 Task: In the  document contract.pdf Download file as 'Open Document Format' Share this file with 'softage.1@softage.net' Insert the command  Suggesting 
Action: Mouse moved to (59, 104)
Screenshot: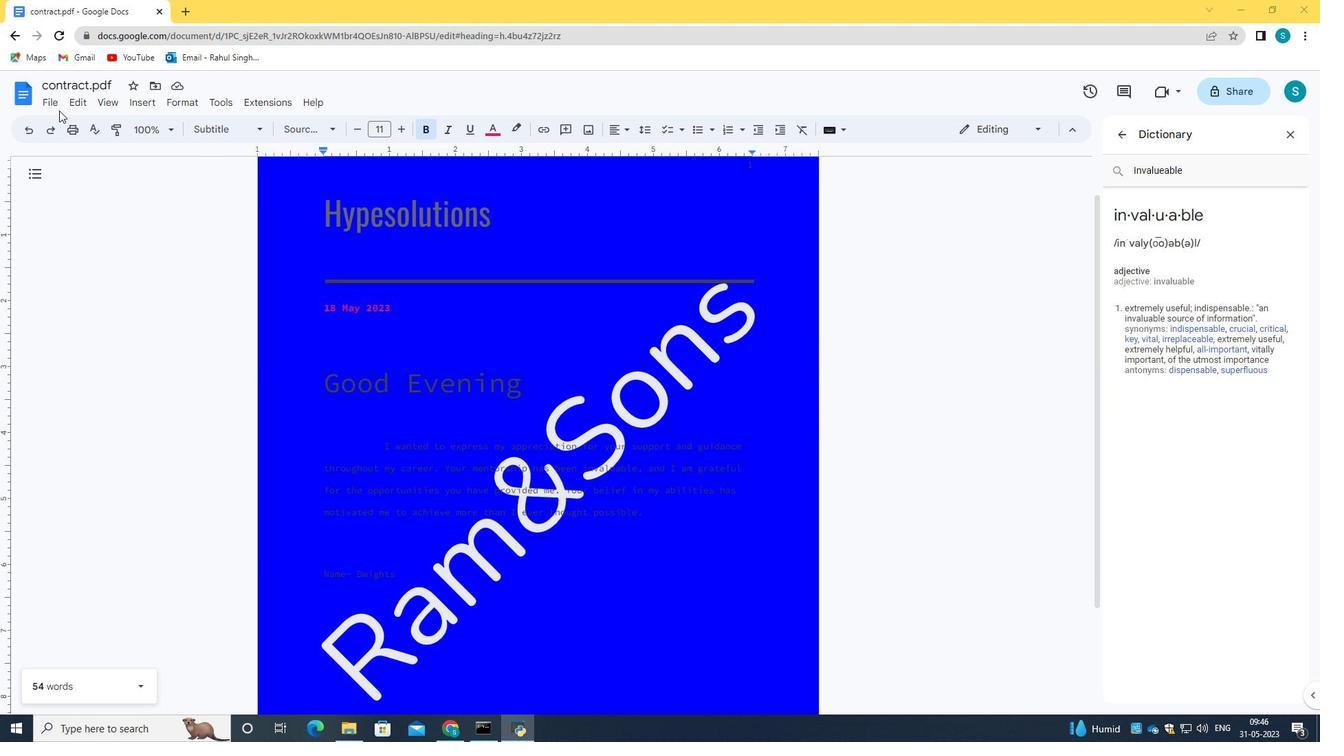 
Action: Mouse pressed left at (59, 104)
Screenshot: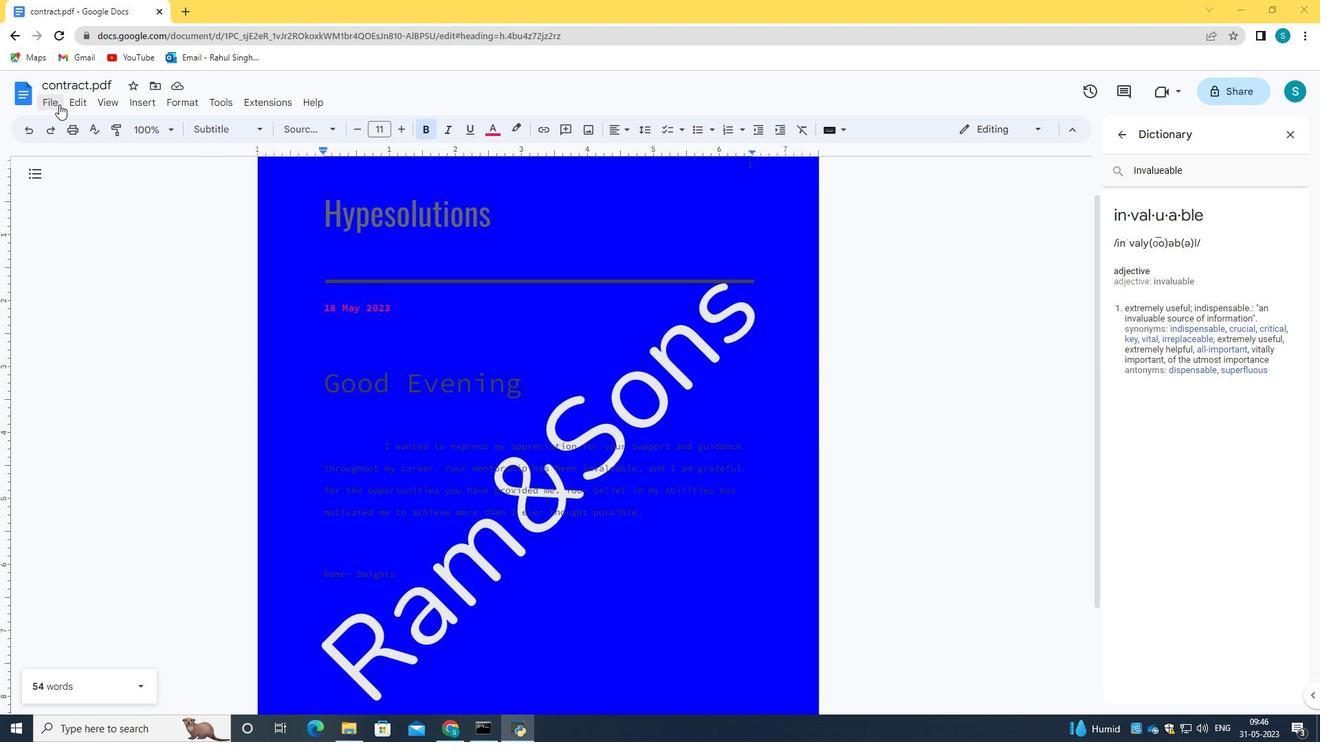 
Action: Mouse moved to (129, 249)
Screenshot: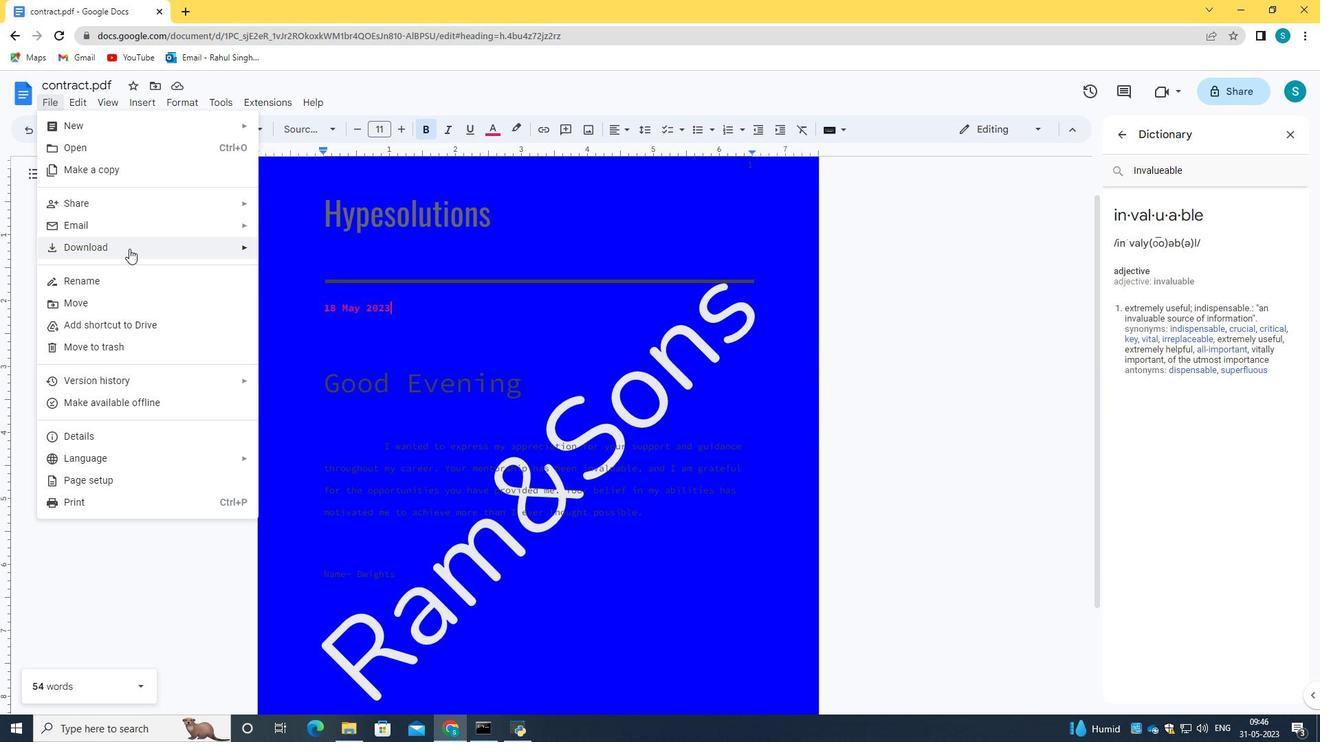 
Action: Mouse pressed left at (129, 249)
Screenshot: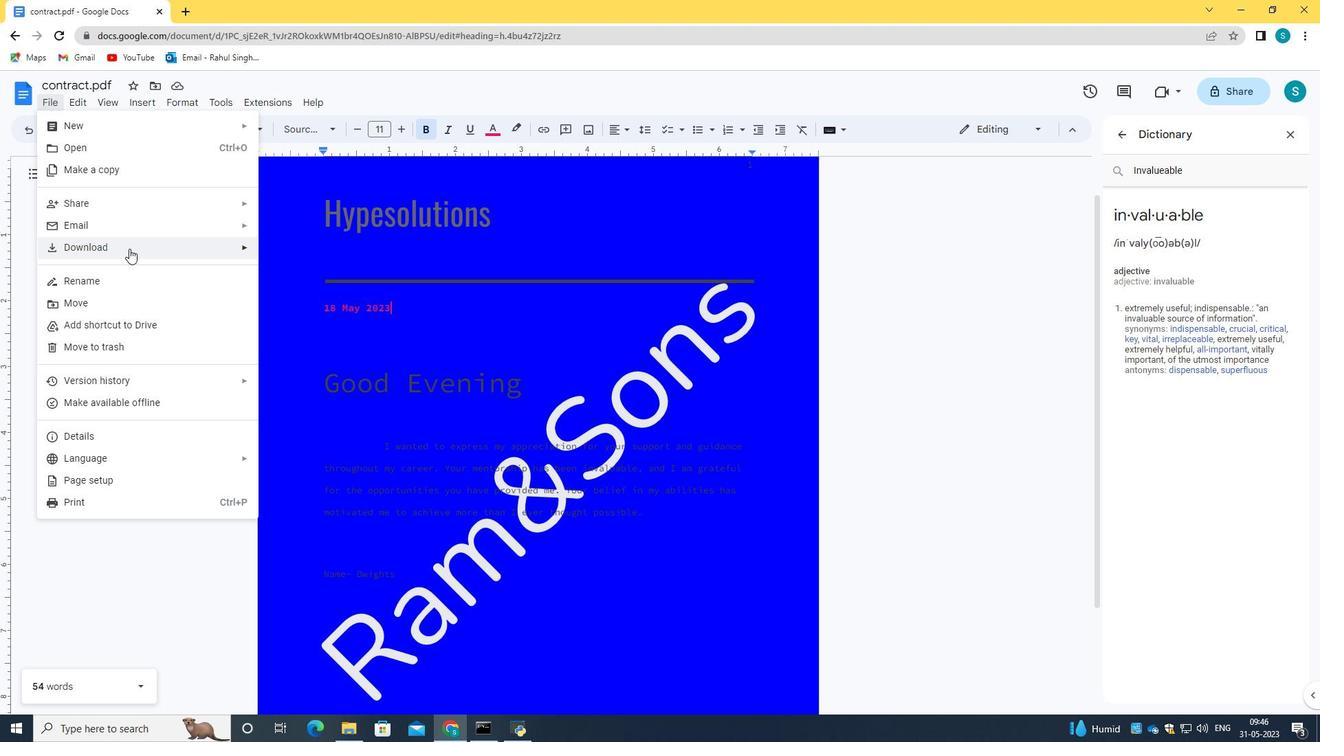
Action: Mouse moved to (334, 277)
Screenshot: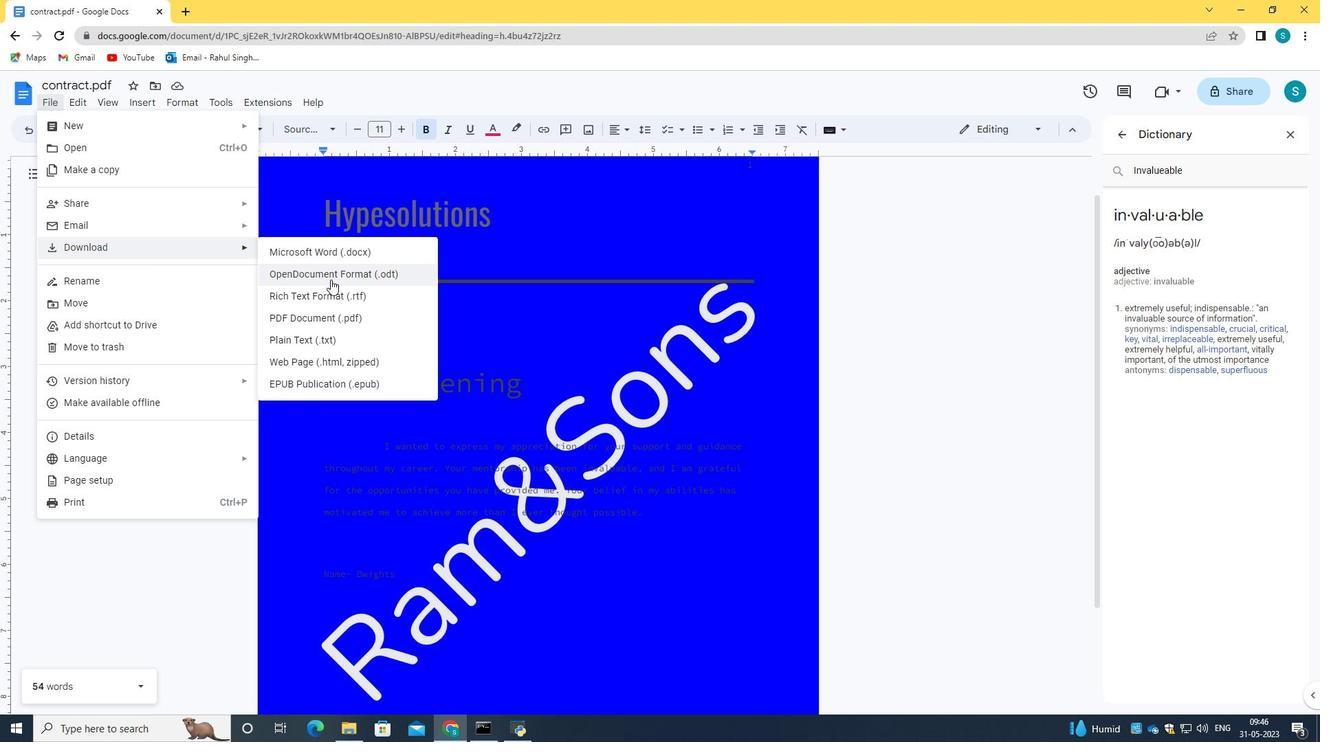 
Action: Mouse pressed left at (334, 277)
Screenshot: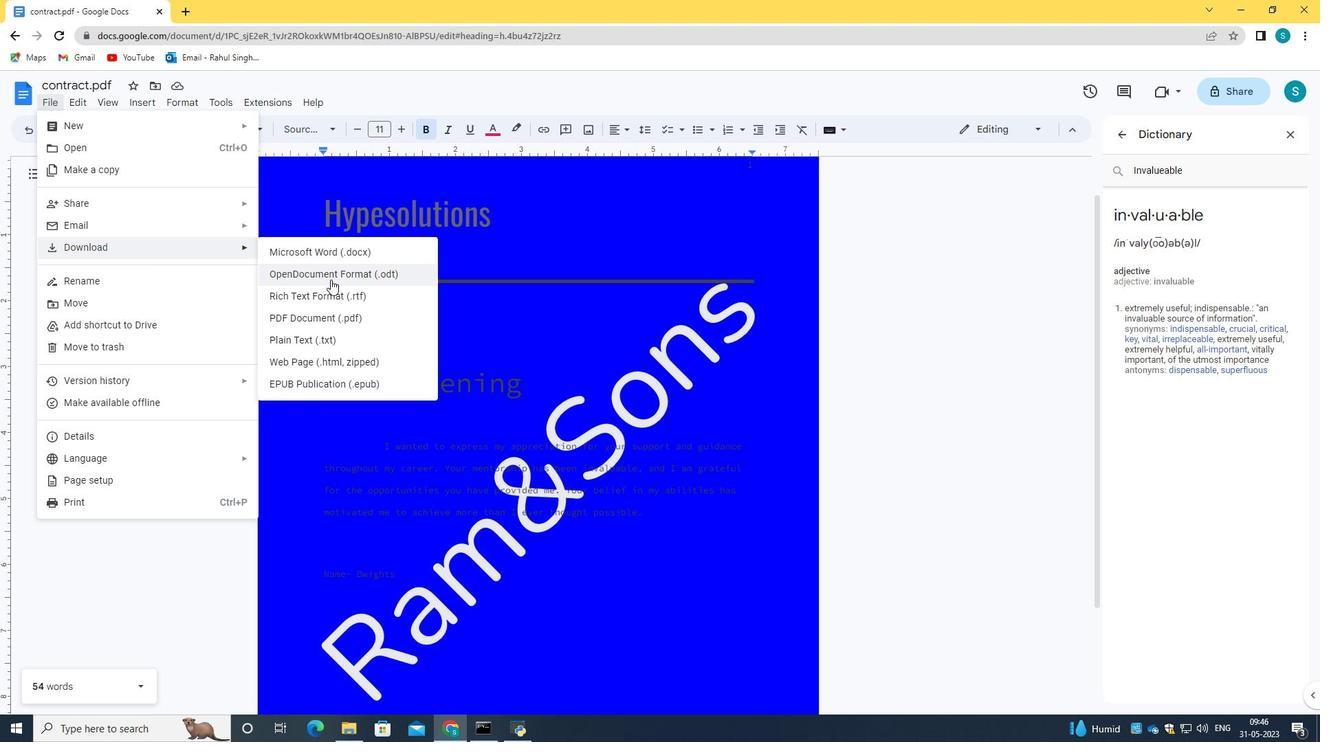 
Action: Mouse moved to (99, 698)
Screenshot: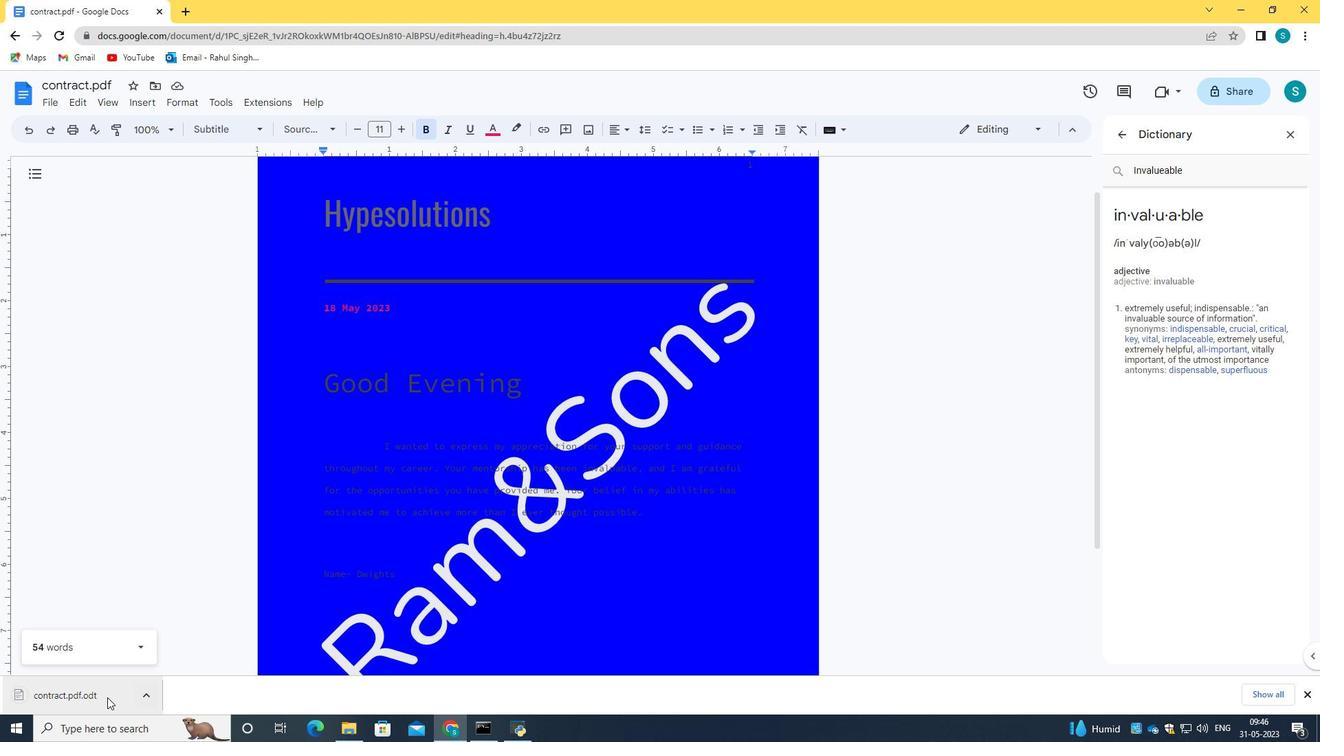 
Action: Mouse pressed left at (99, 698)
Screenshot: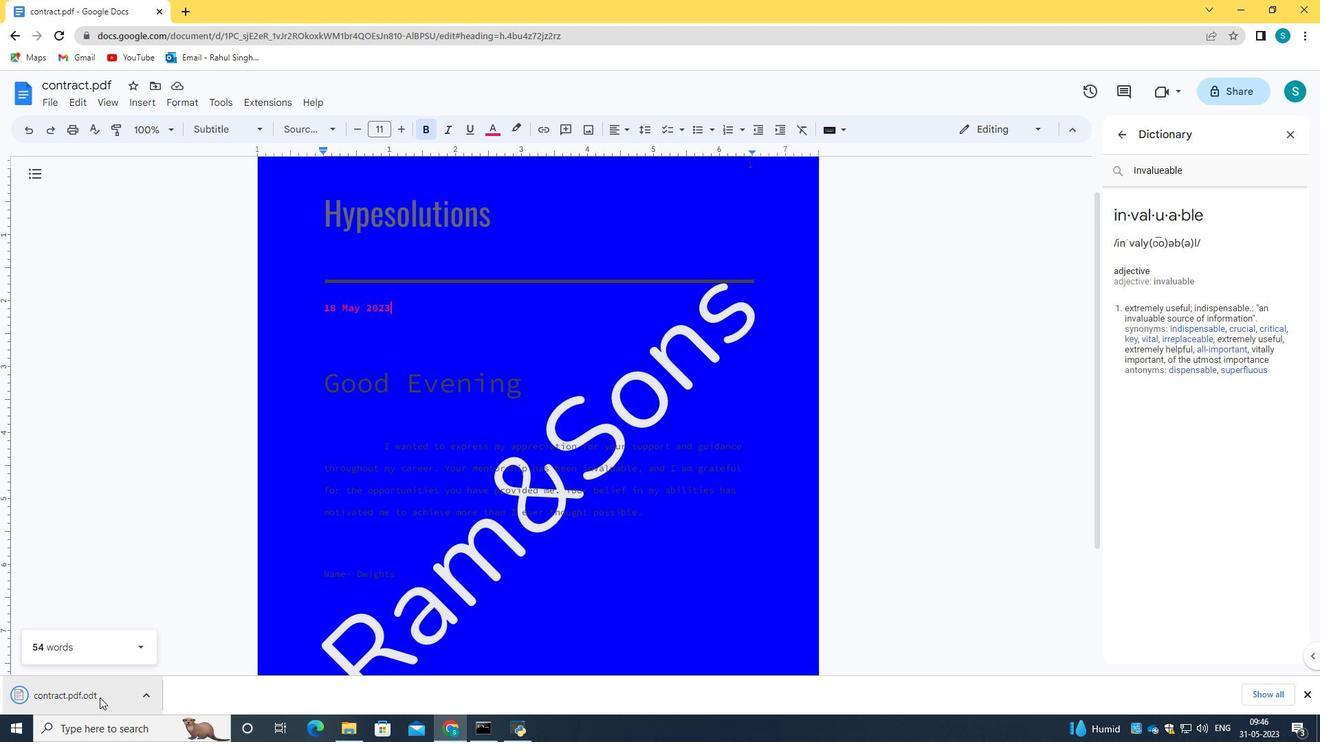 
Action: Mouse moved to (15, 28)
Screenshot: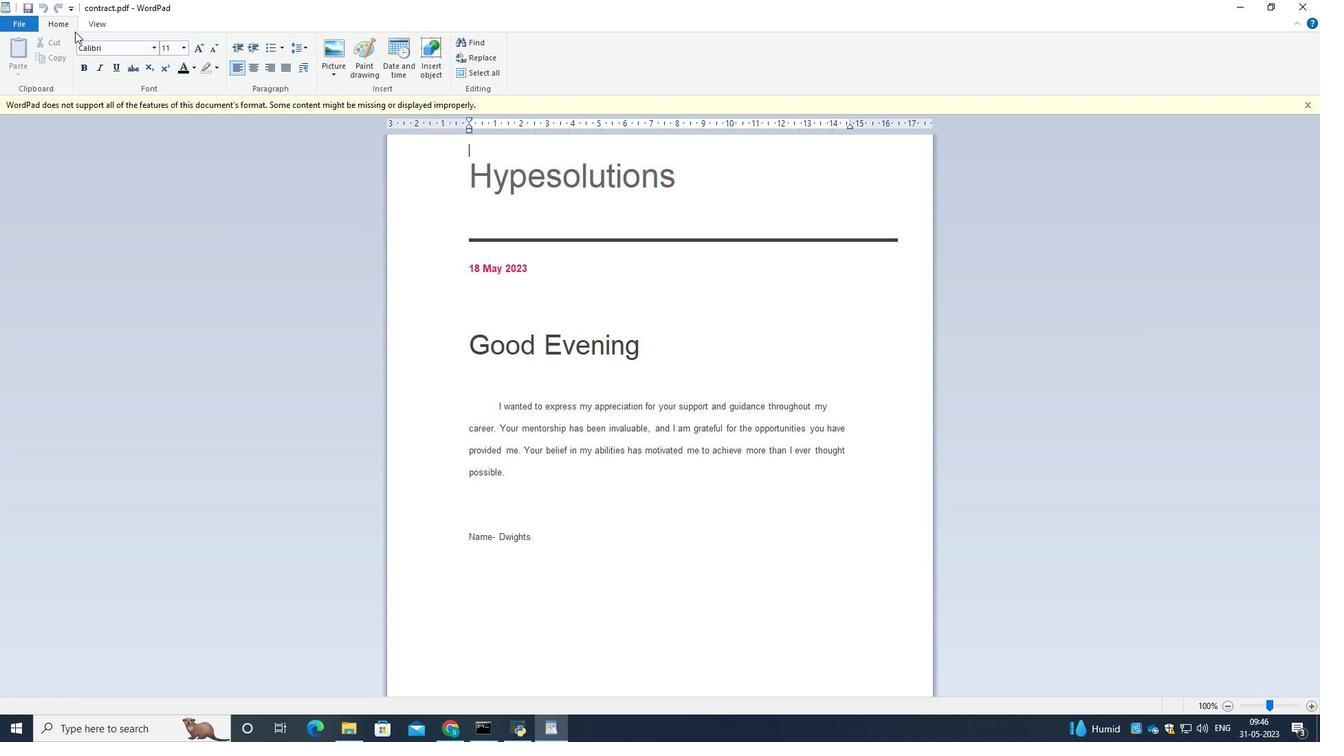 
Action: Mouse pressed left at (15, 28)
Screenshot: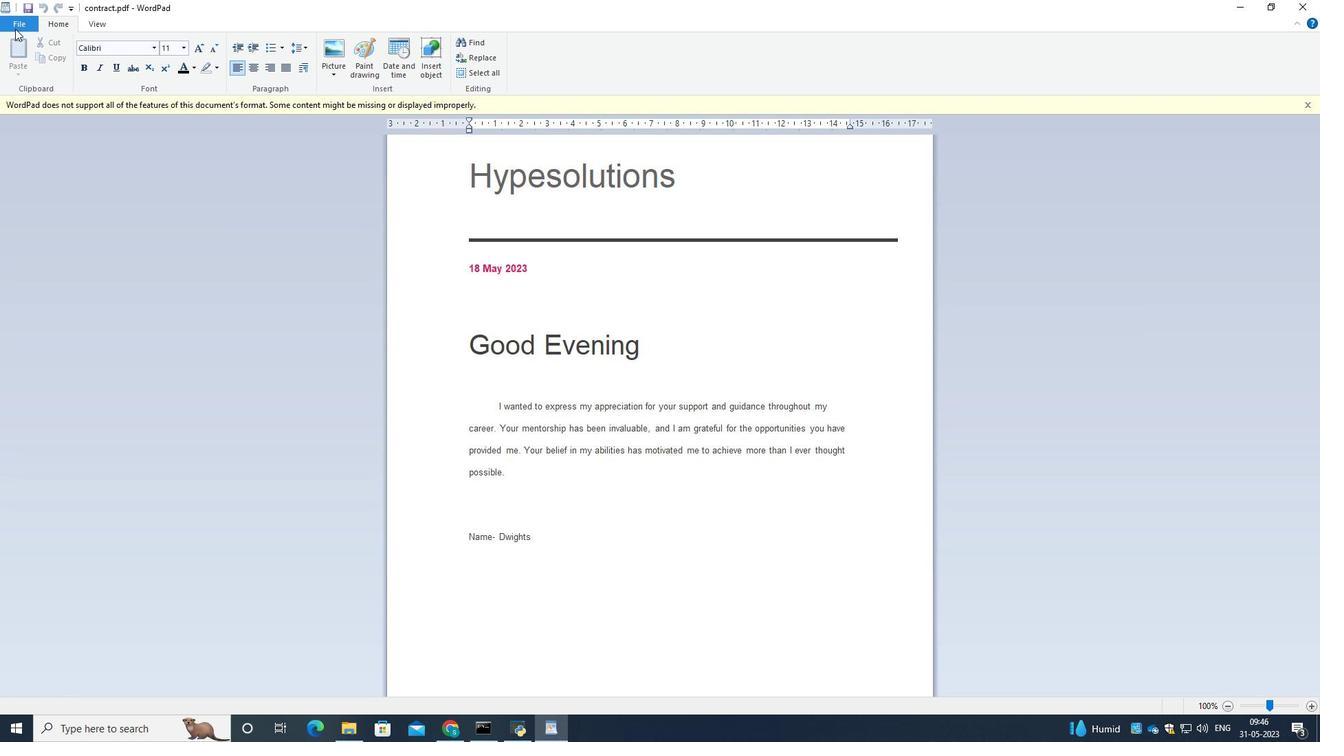 
Action: Mouse moved to (168, 478)
Screenshot: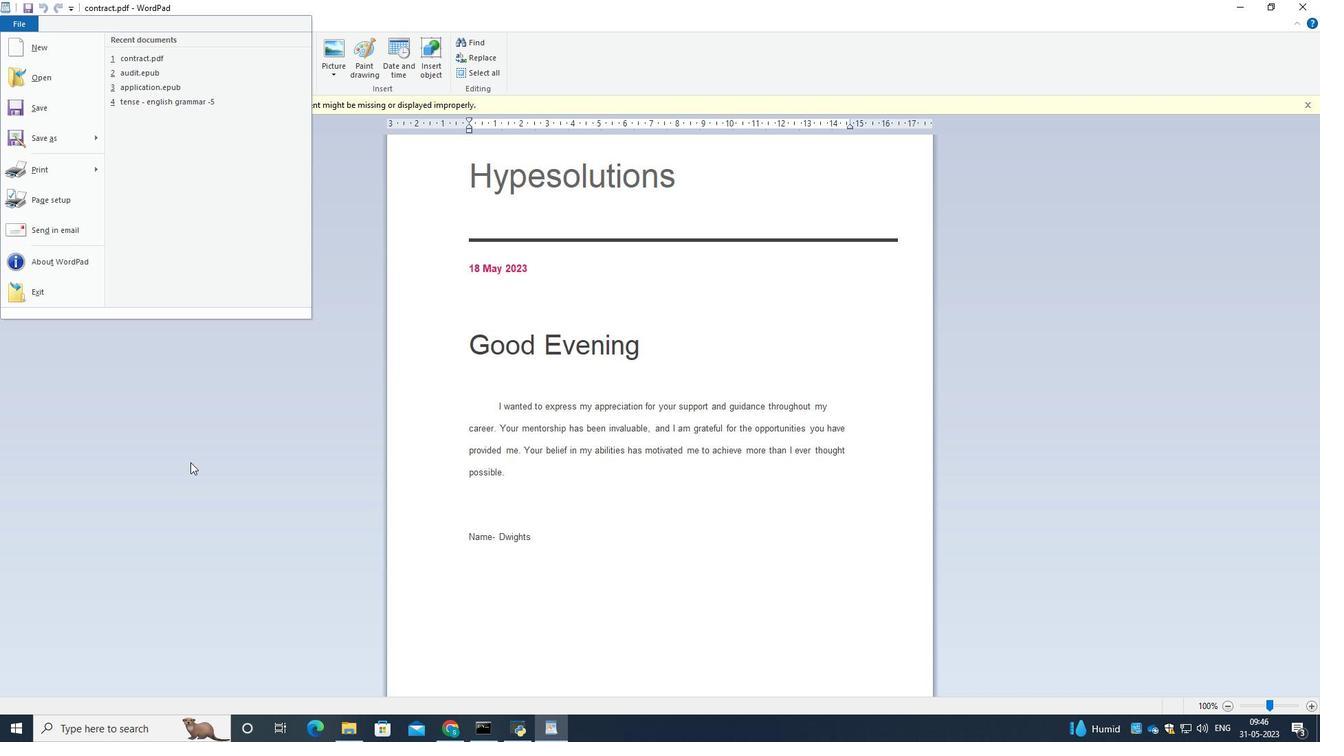 
Action: Mouse pressed left at (168, 478)
Screenshot: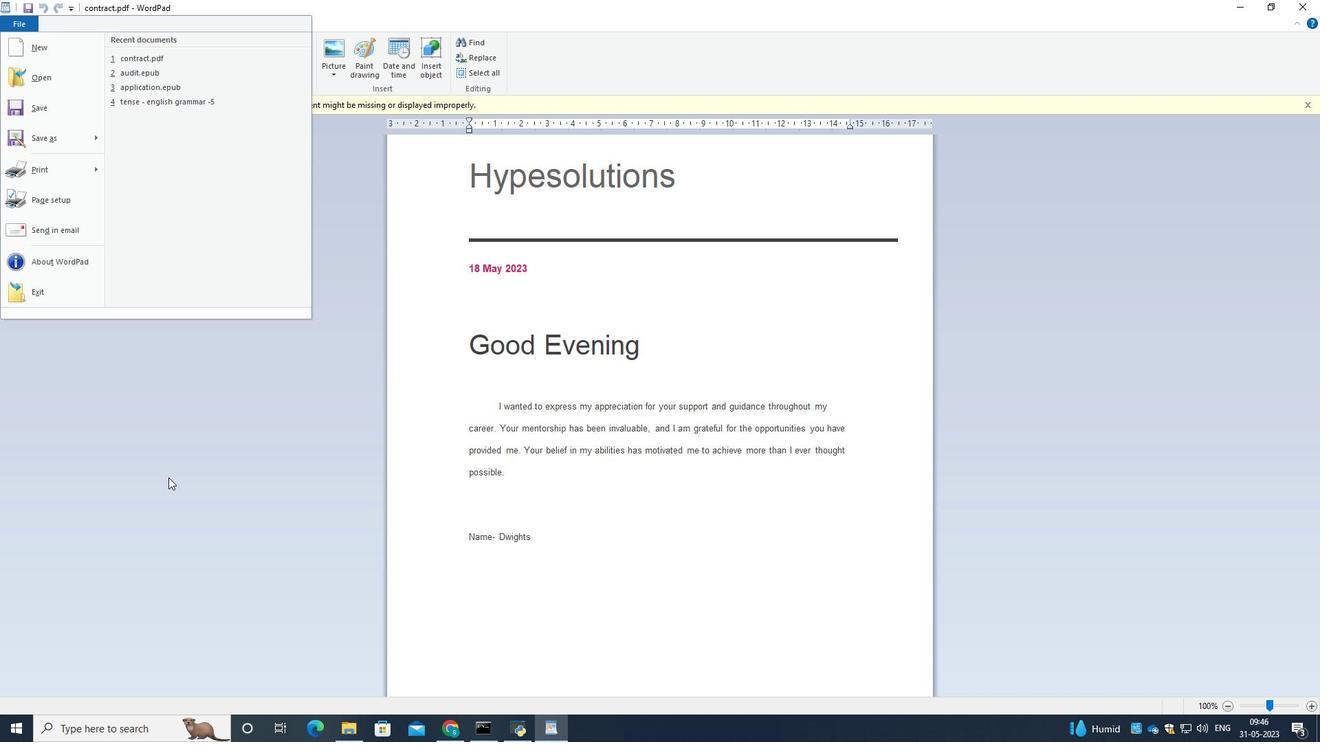 
Action: Mouse moved to (63, 20)
Screenshot: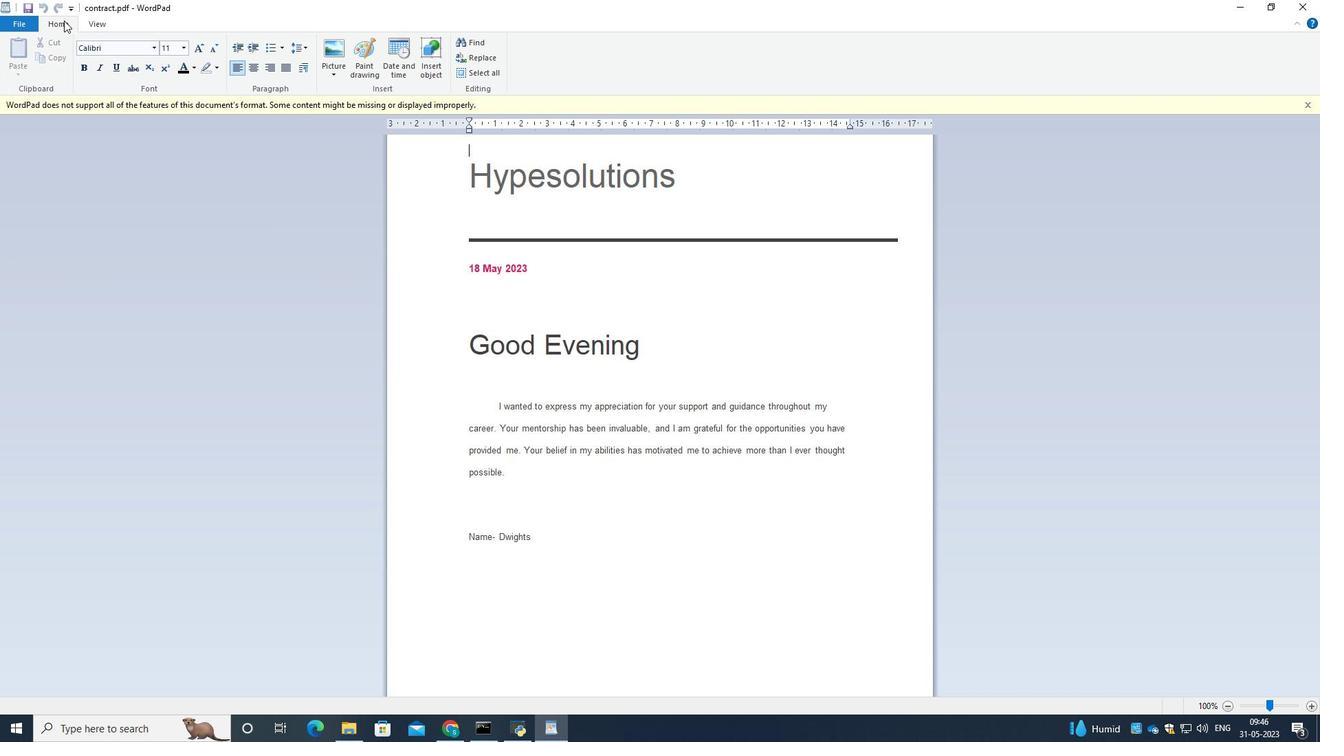 
Action: Mouse pressed left at (63, 20)
Screenshot: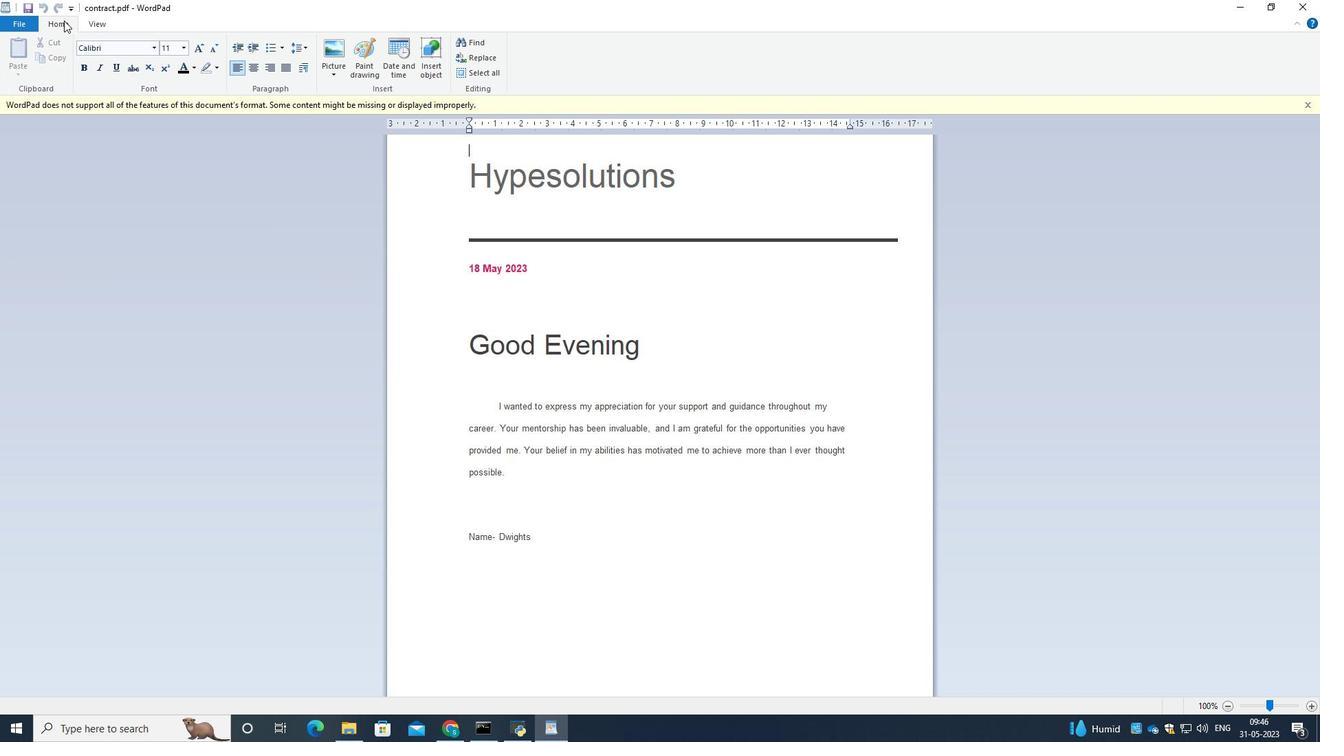 
Action: Mouse moved to (62, 23)
Screenshot: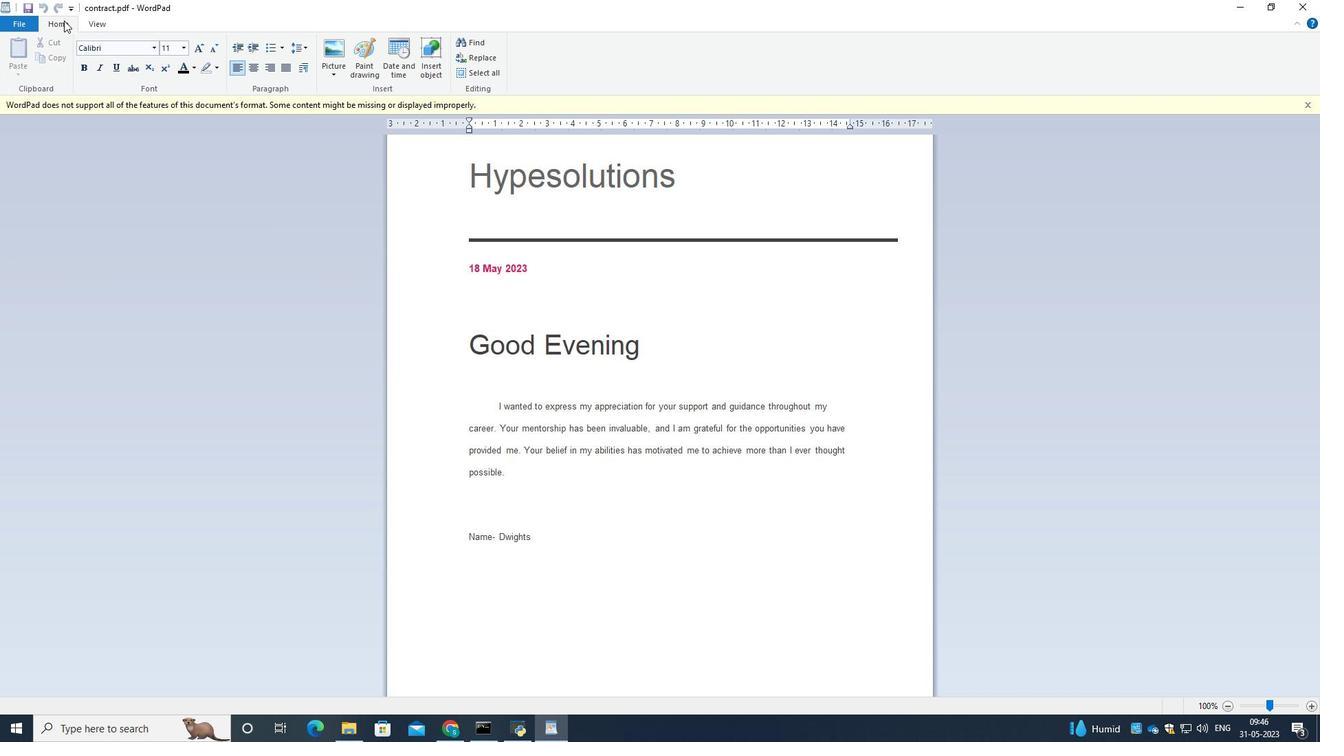 
Action: Mouse pressed left at (62, 23)
Screenshot: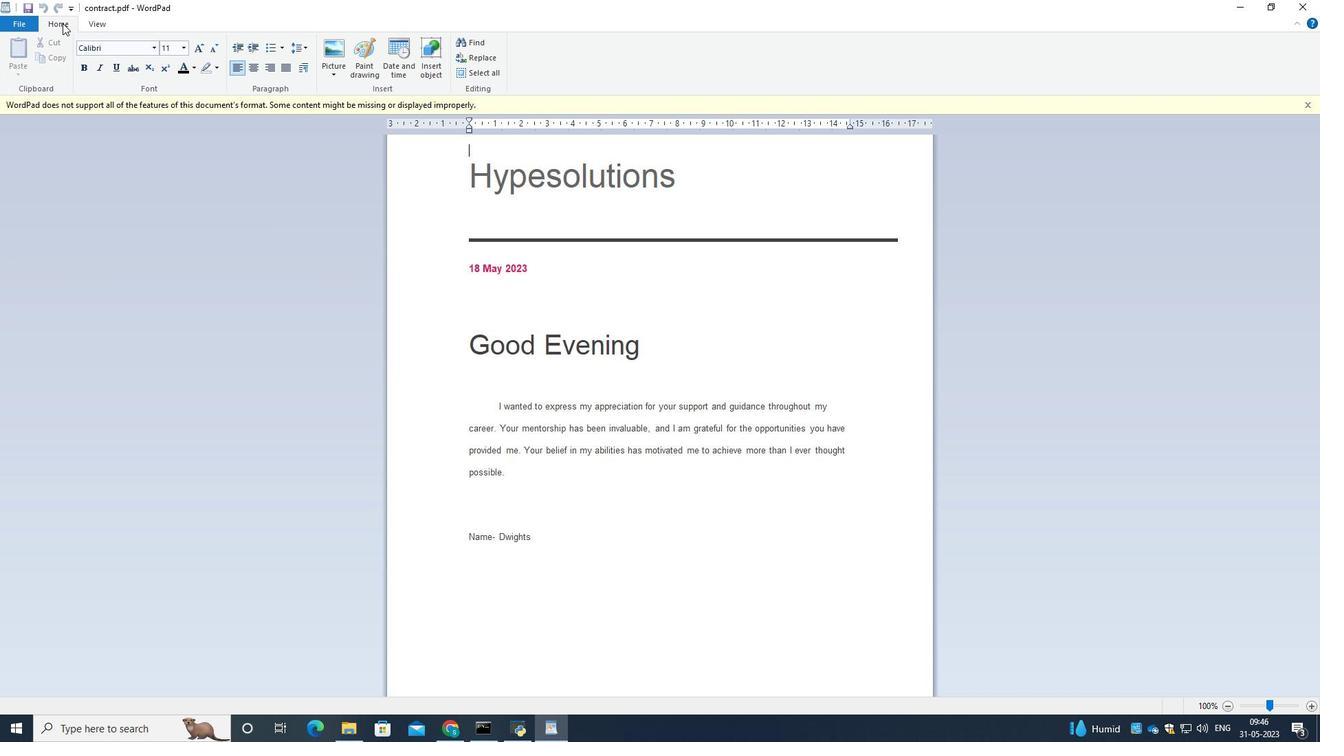 
Action: Mouse moved to (1320, 3)
Screenshot: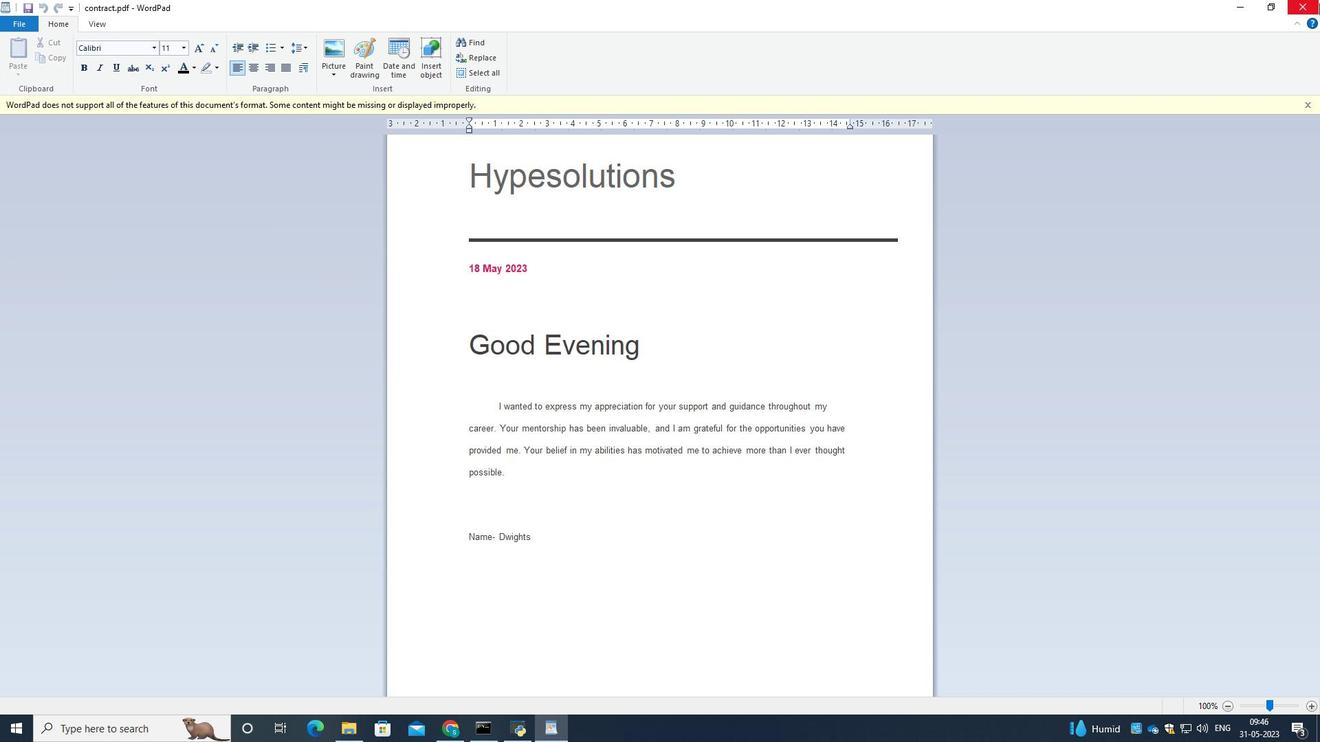 
Action: Mouse pressed left at (1320, 3)
Screenshot: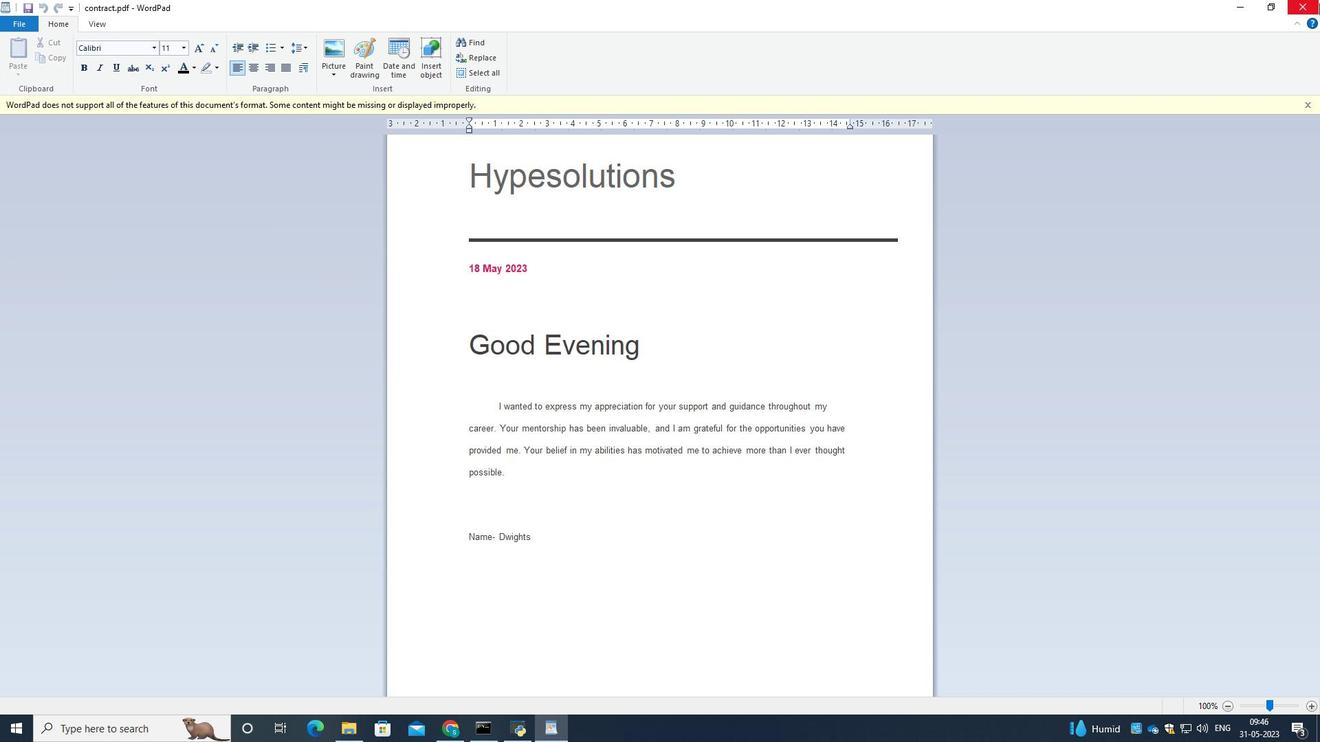 
Action: Mouse moved to (45, 103)
Screenshot: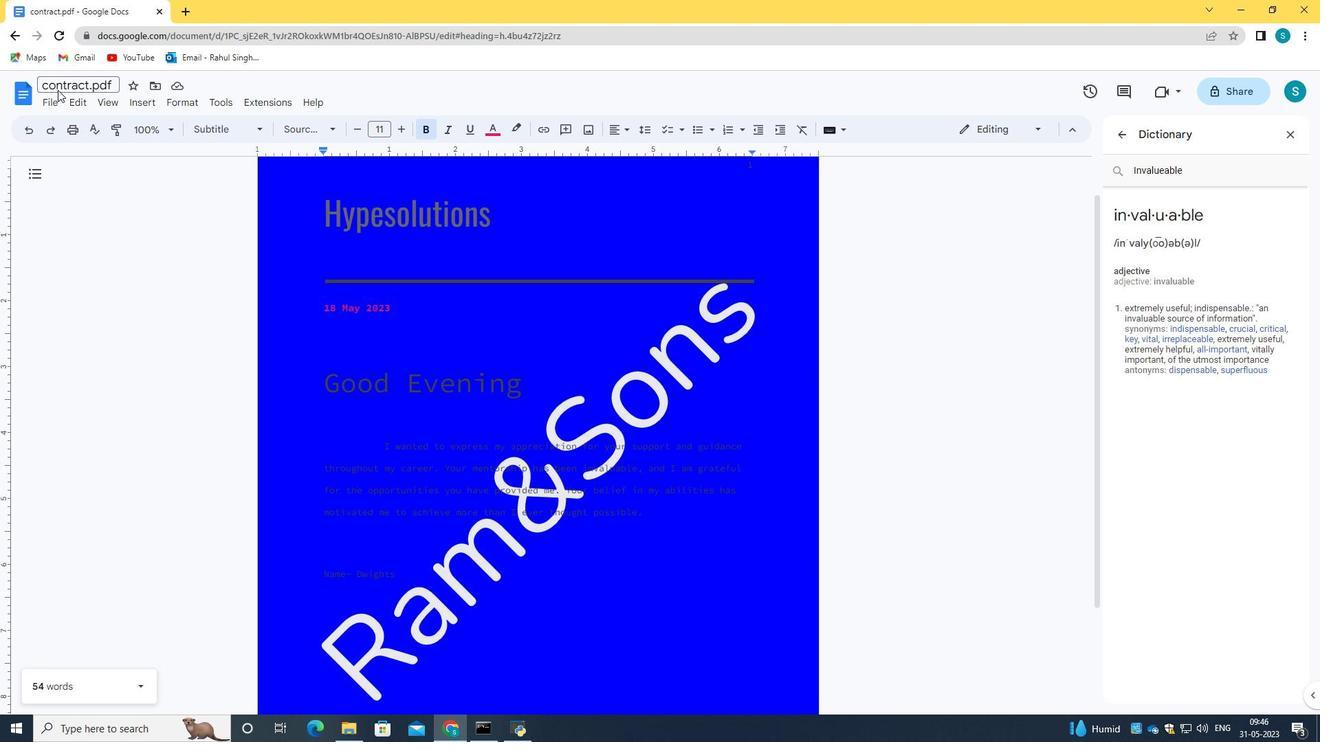 
Action: Mouse pressed left at (45, 103)
Screenshot: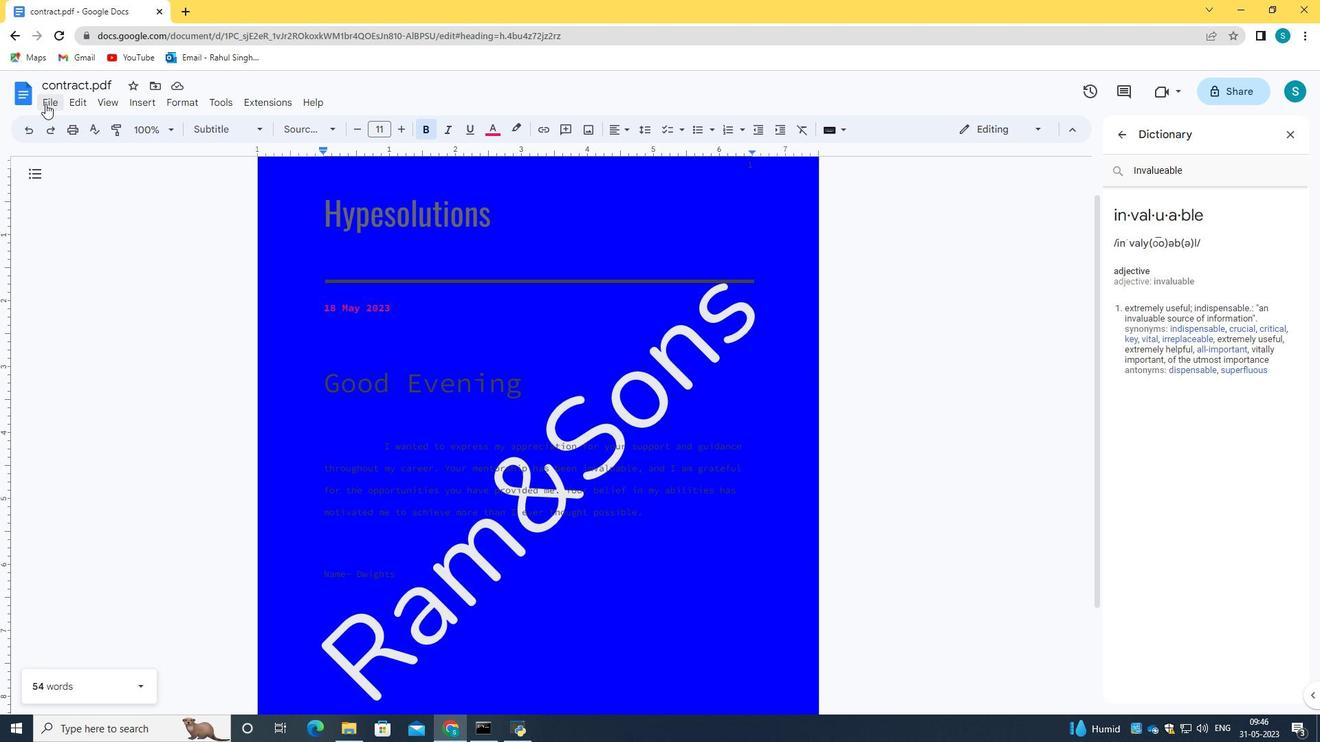 
Action: Mouse moved to (944, 263)
Screenshot: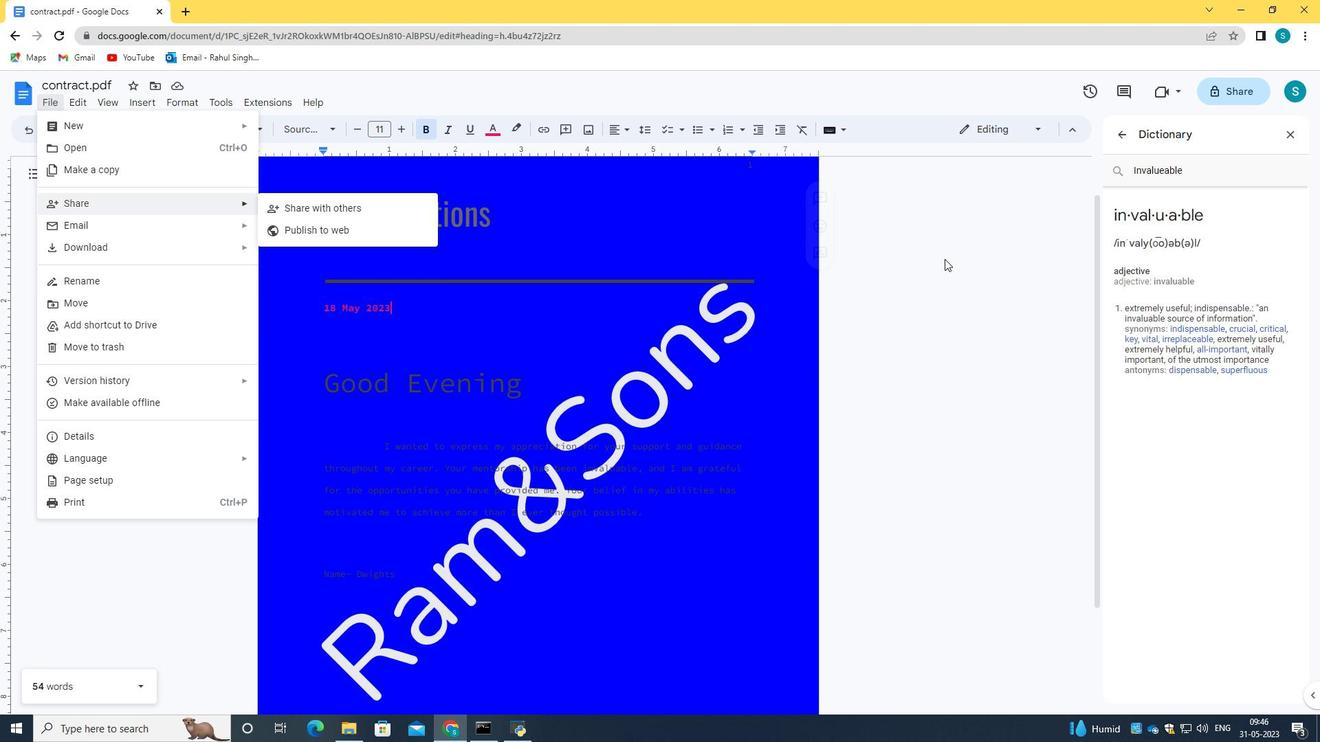 
Action: Mouse pressed left at (944, 263)
Screenshot: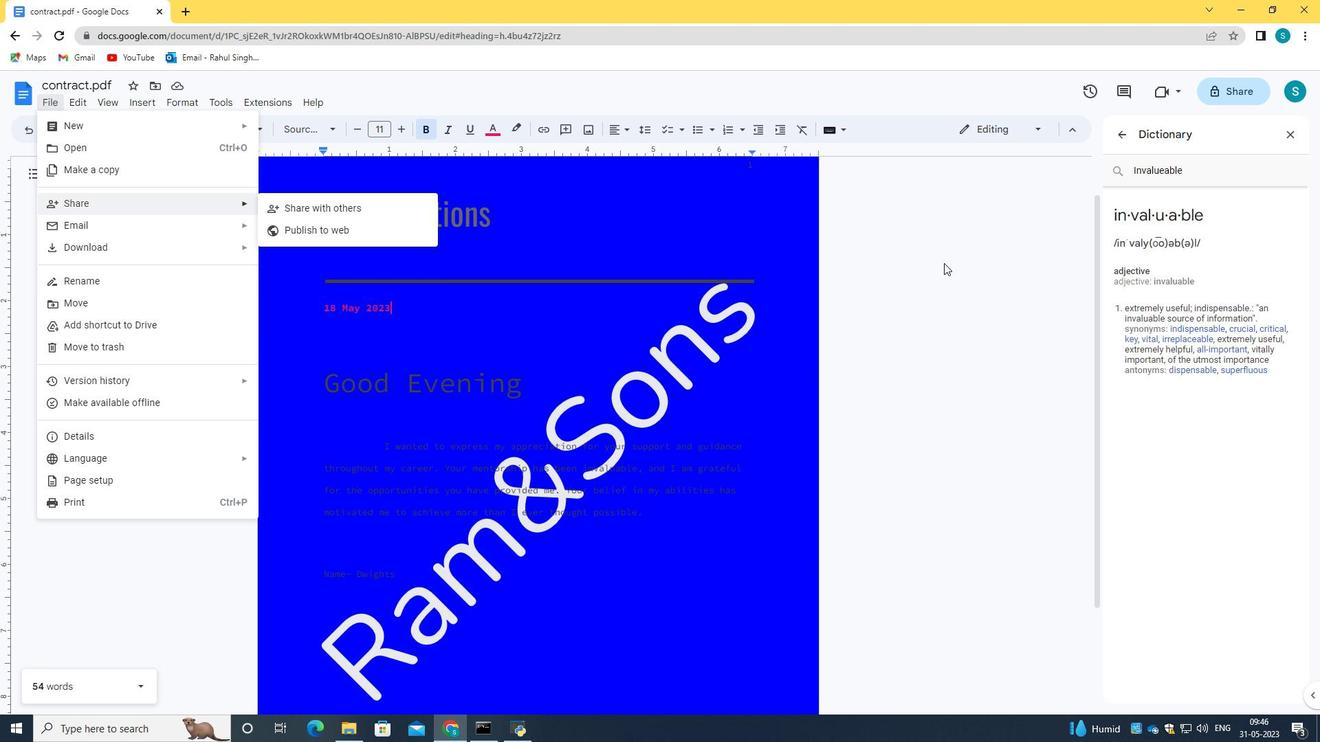 
Action: Mouse moved to (1306, 37)
Screenshot: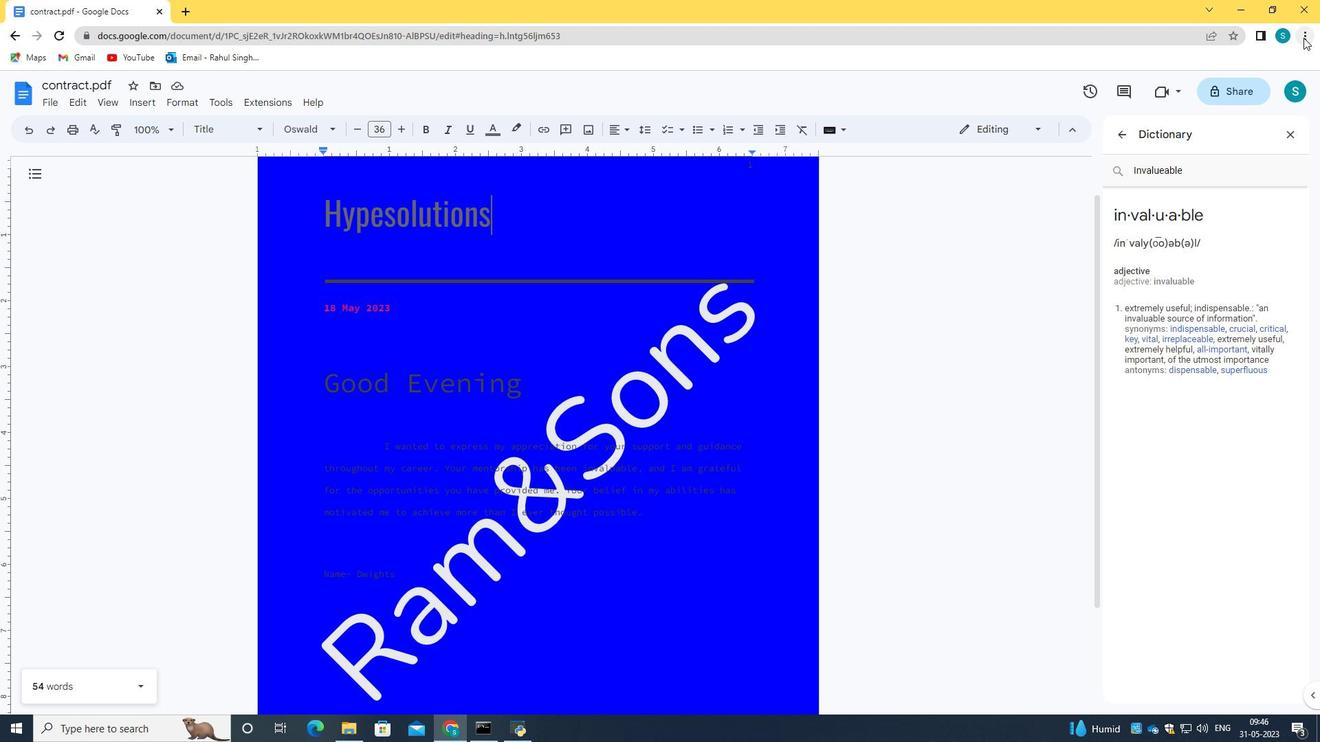 
Action: Mouse pressed left at (1305, 37)
Screenshot: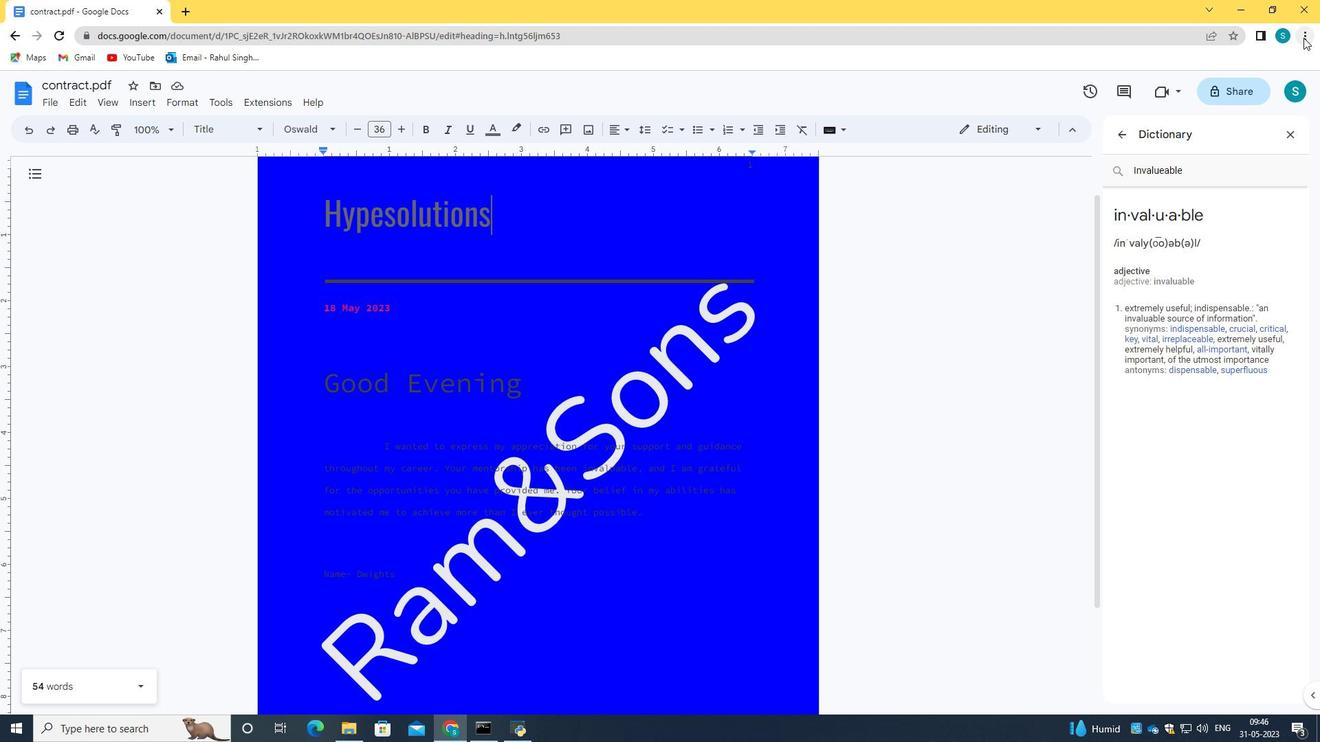 
Action: Mouse moved to (1232, 128)
Screenshot: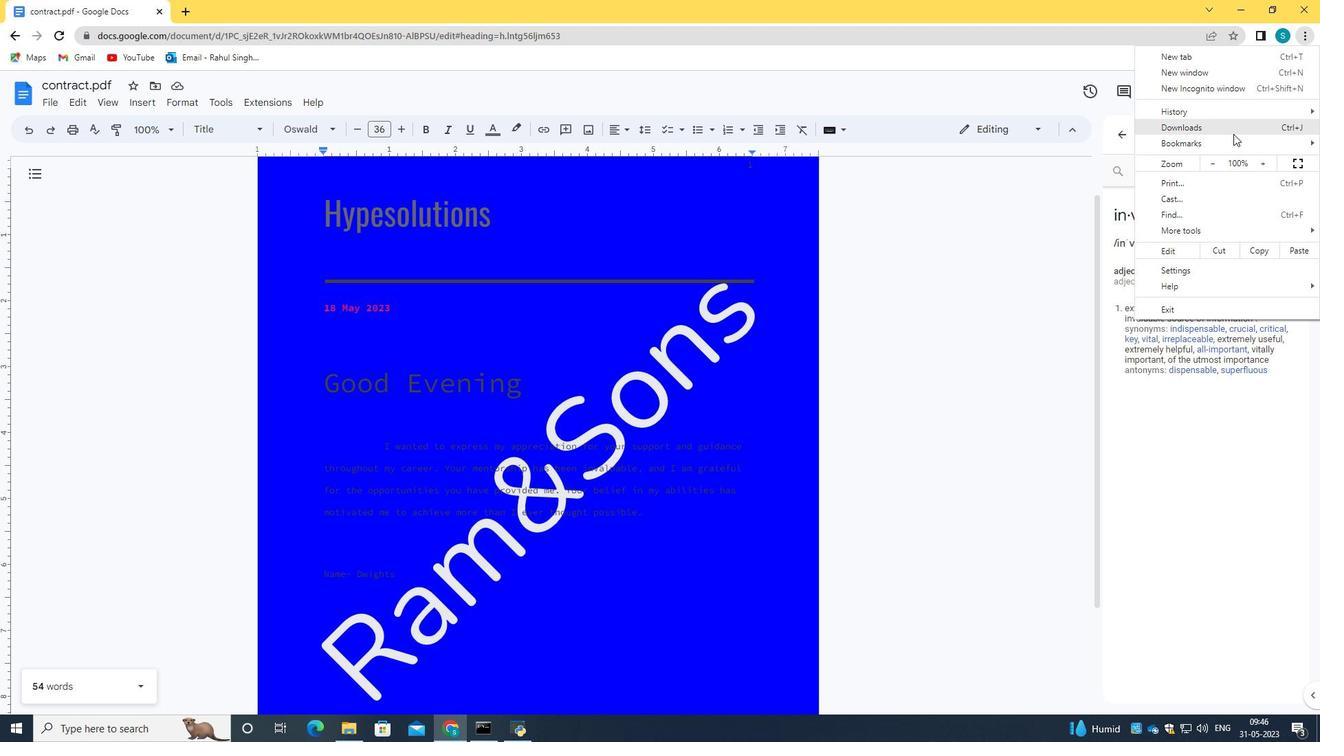 
Action: Mouse pressed left at (1232, 128)
Screenshot: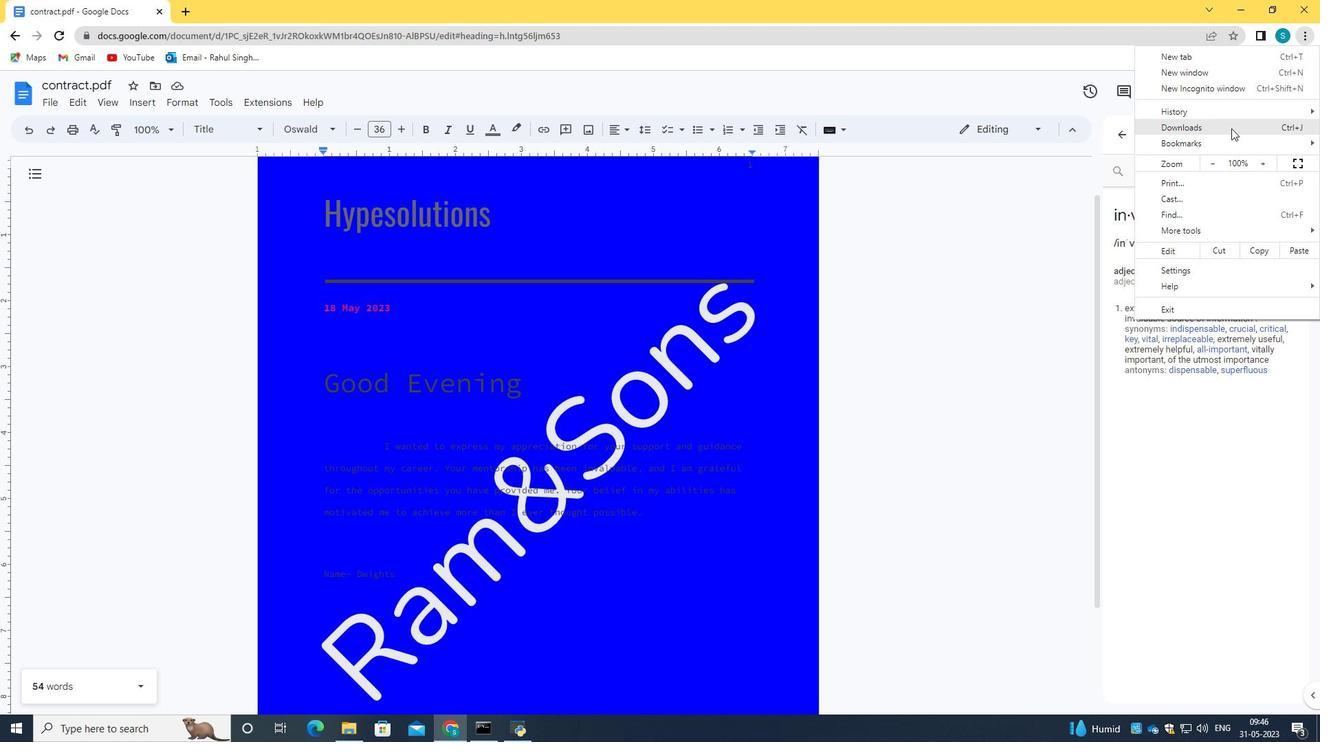 
Action: Mouse moved to (550, 221)
Screenshot: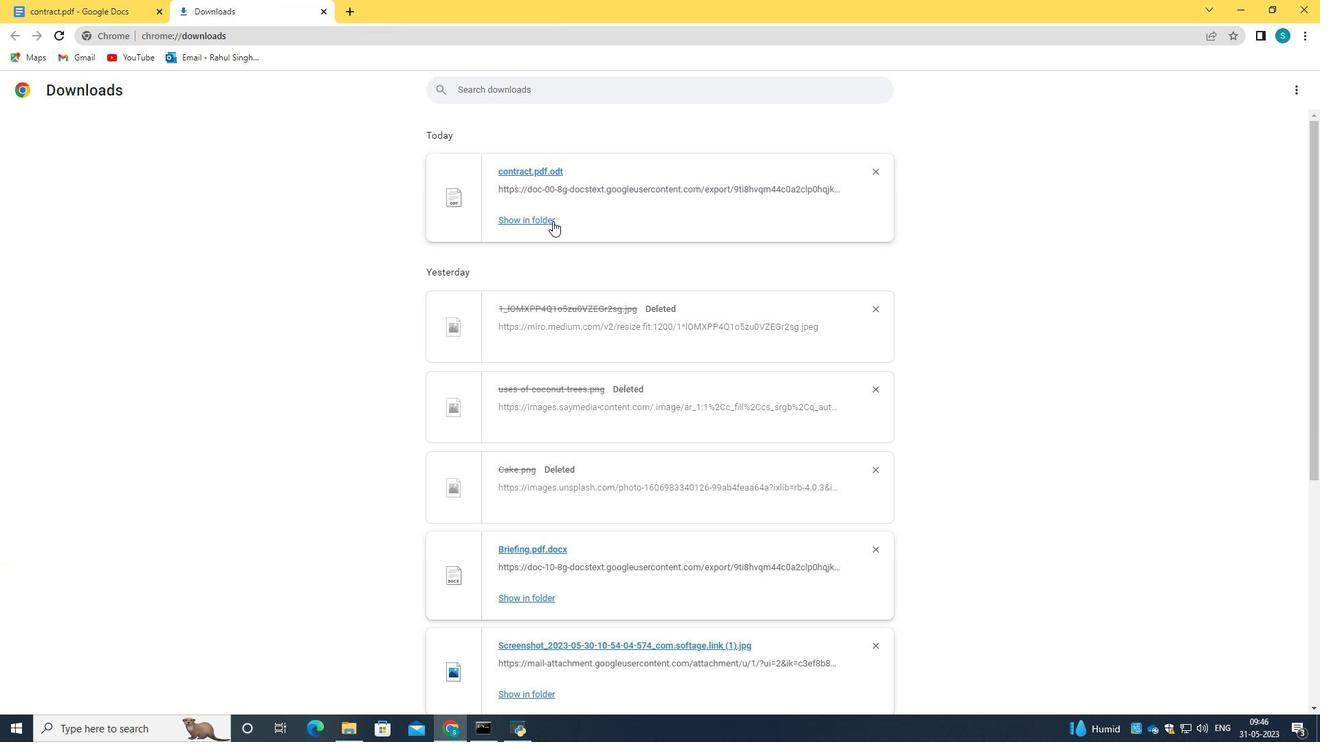 
Action: Mouse pressed left at (550, 221)
Screenshot: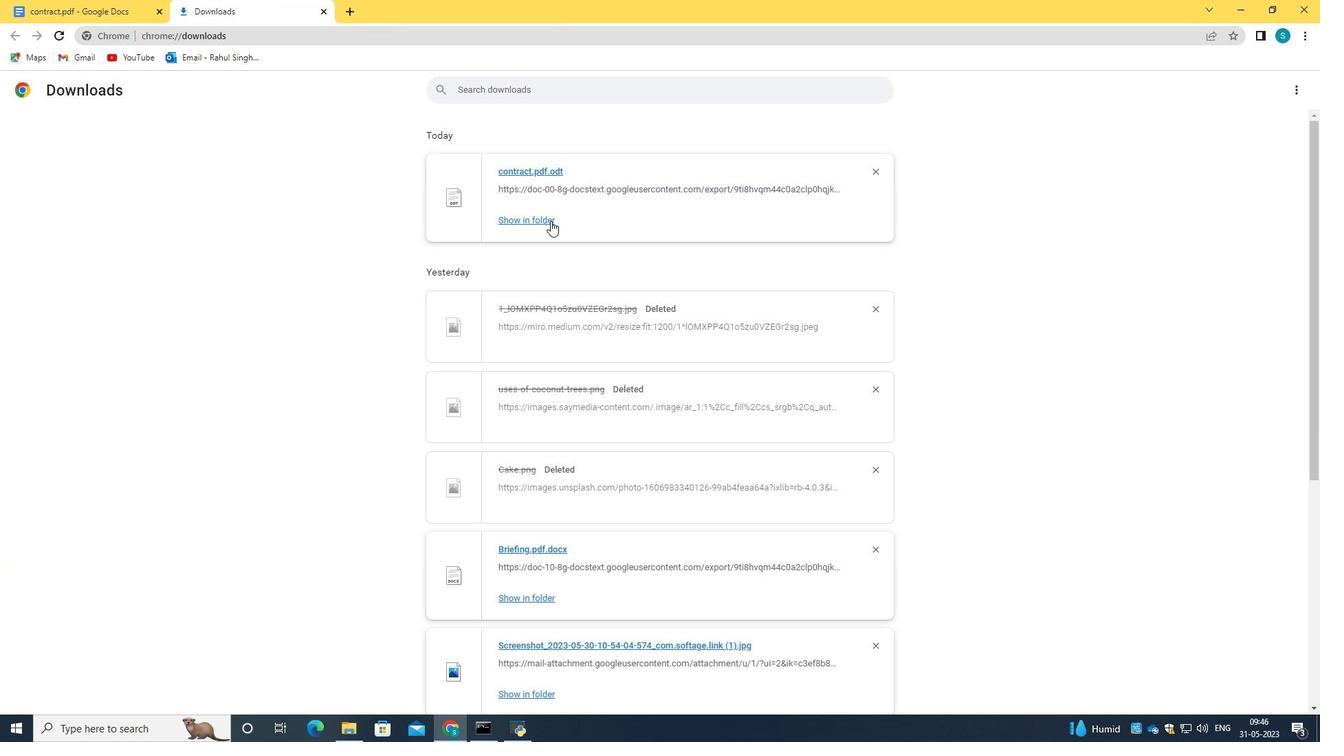 
Action: Mouse moved to (195, 104)
Screenshot: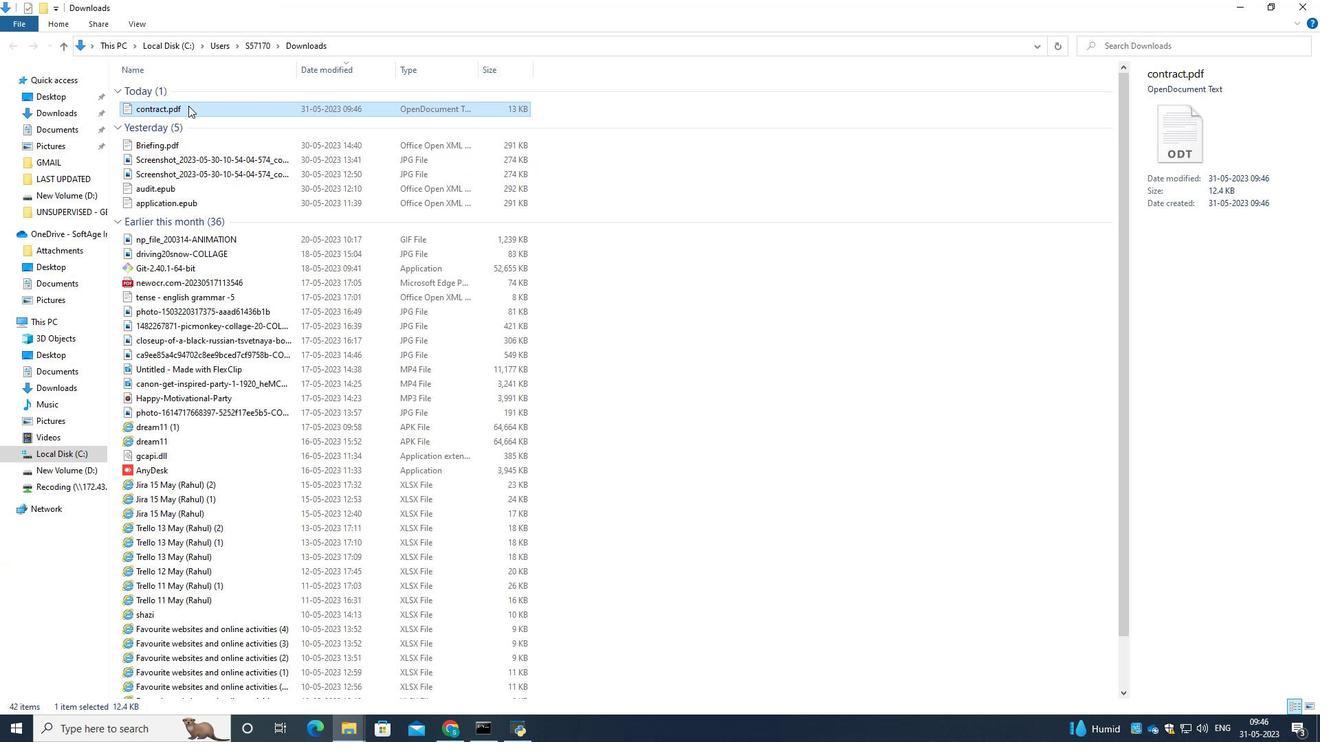 
Action: Mouse pressed left at (195, 104)
Screenshot: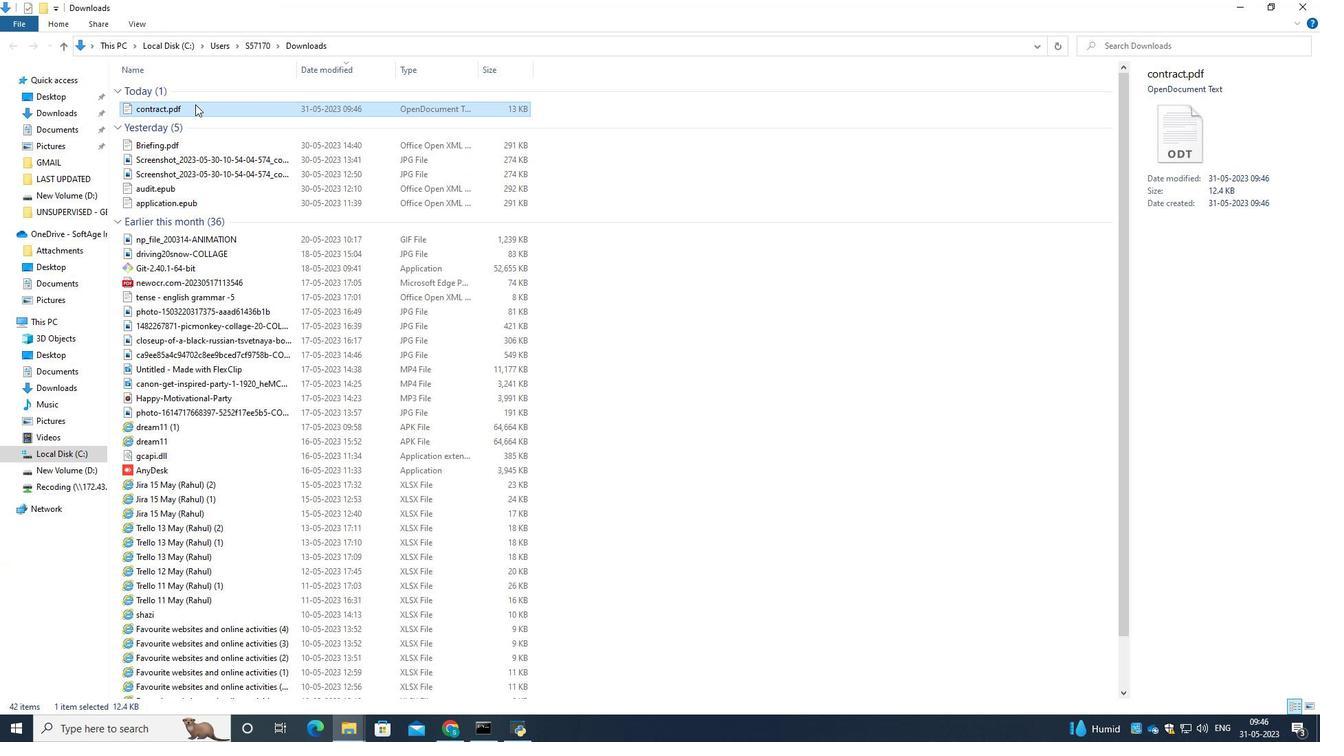
Action: Mouse pressed right at (195, 104)
Screenshot: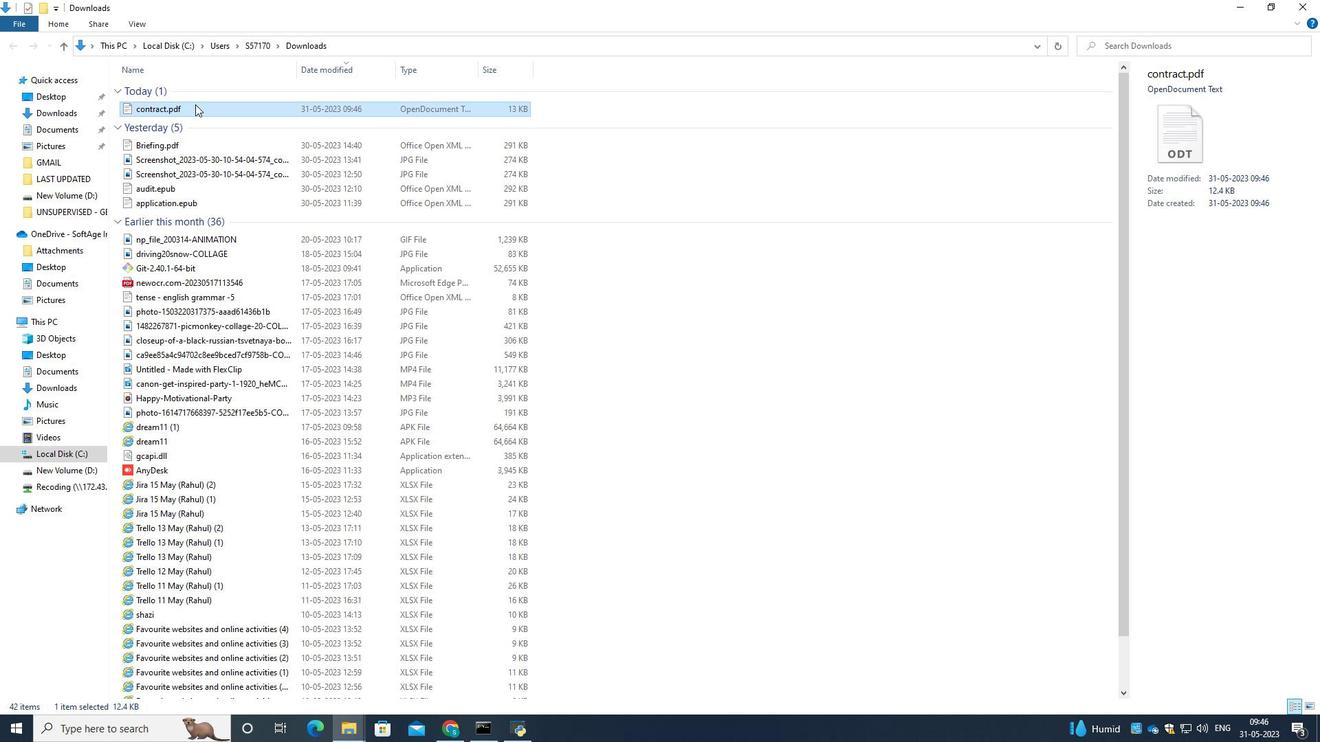 
Action: Mouse moved to (268, 184)
Screenshot: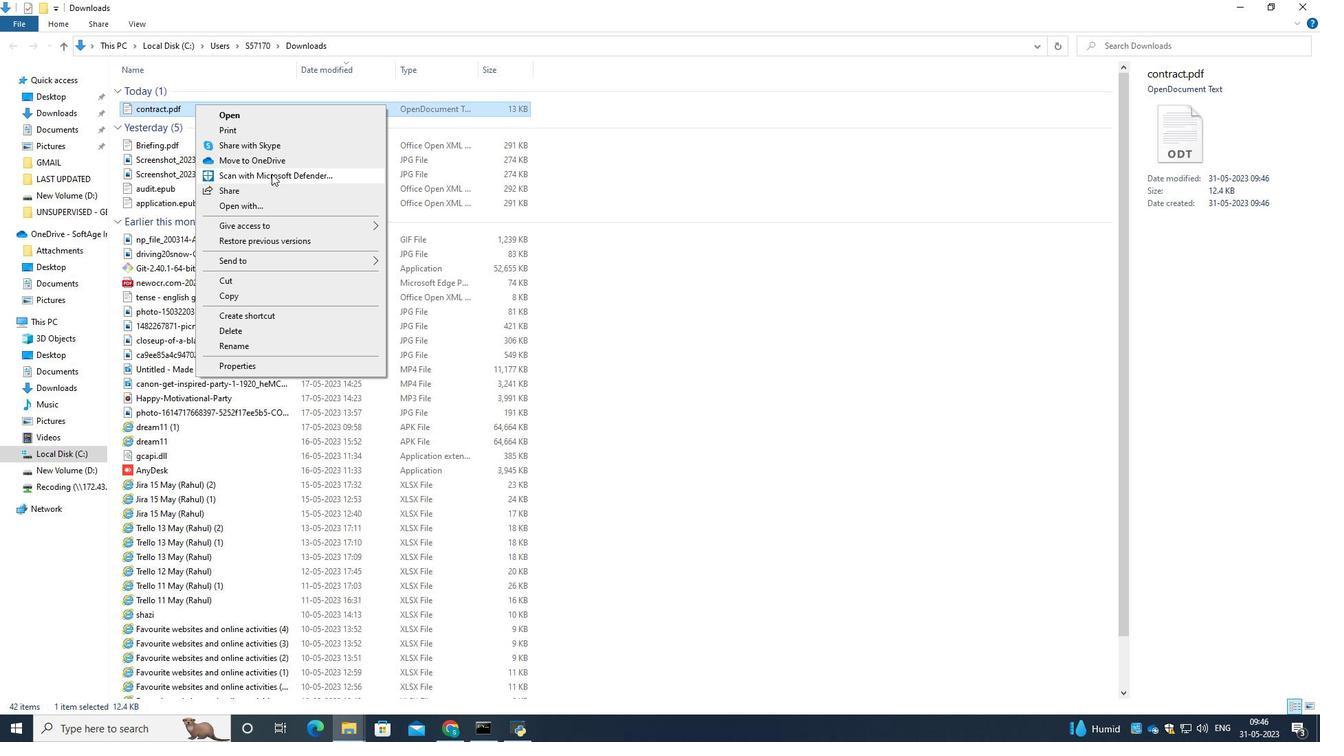 
Action: Mouse pressed left at (268, 184)
Screenshot: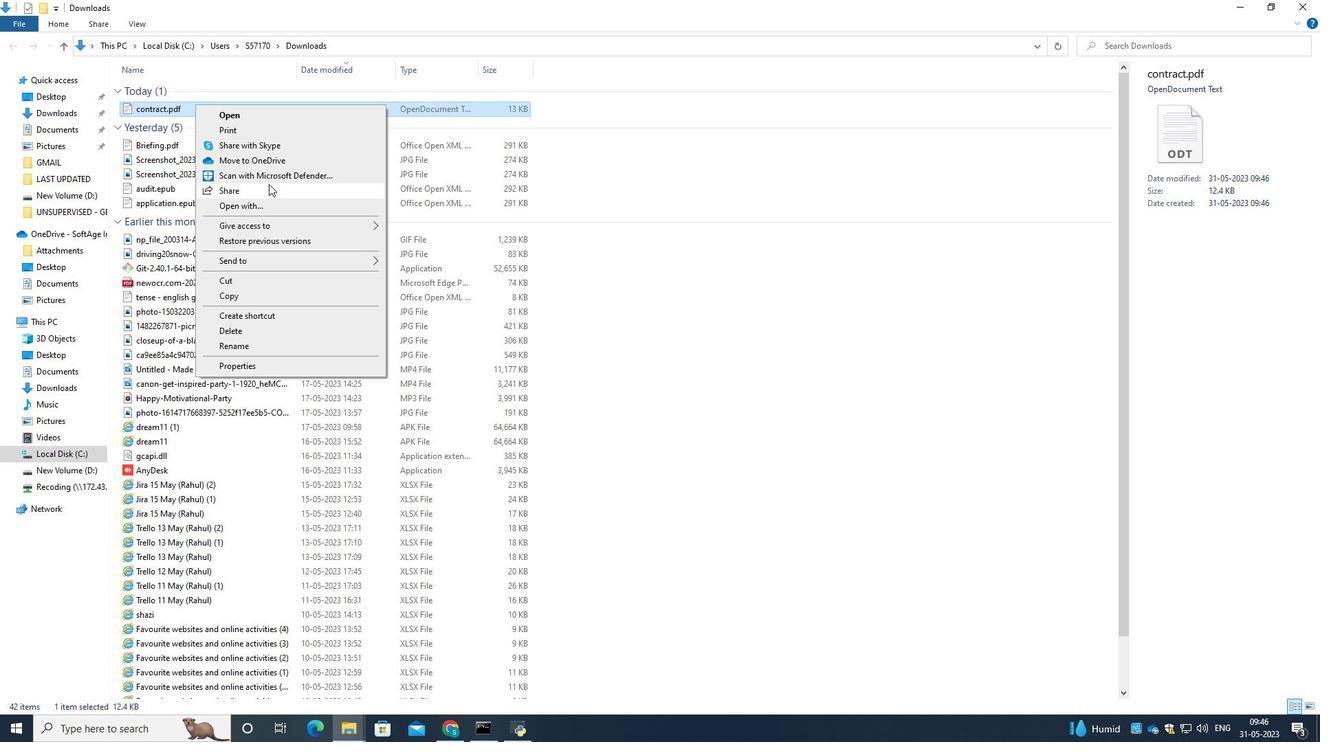 
Action: Mouse moved to (643, 357)
Screenshot: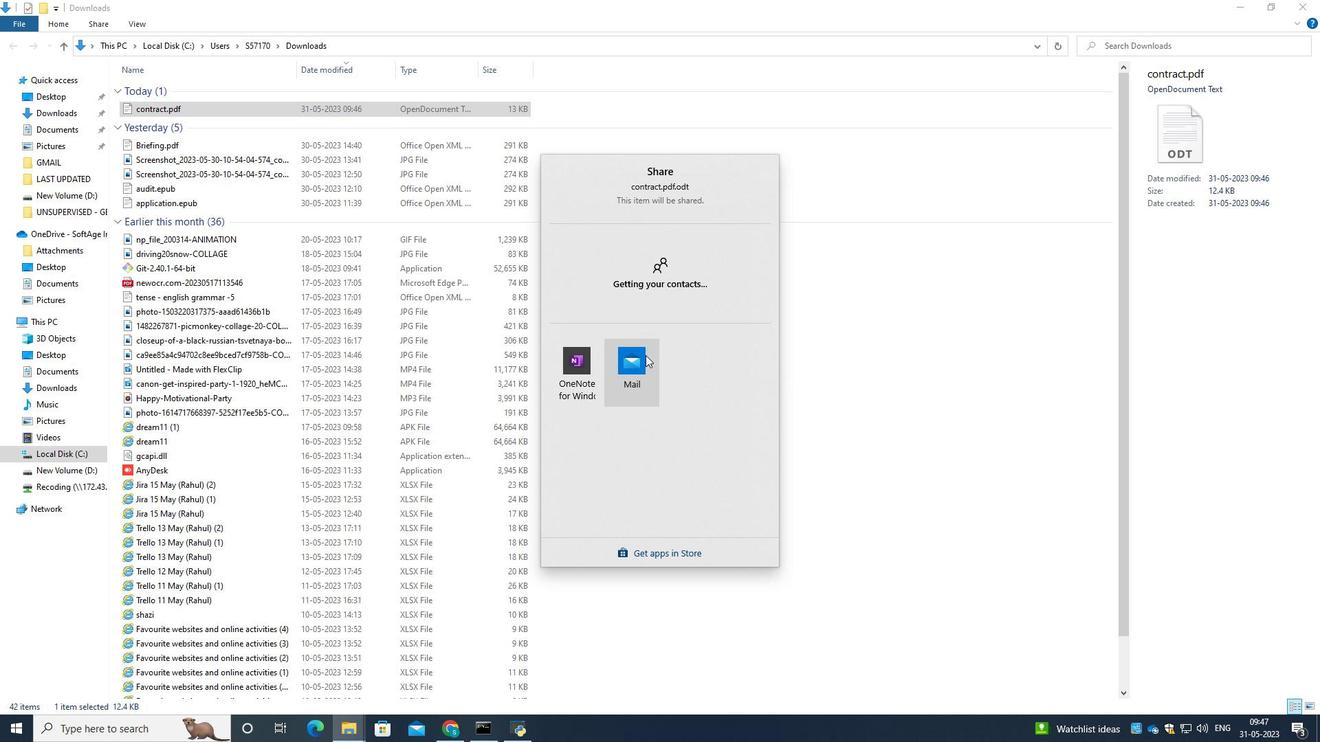 
Action: Mouse pressed left at (643, 357)
Screenshot: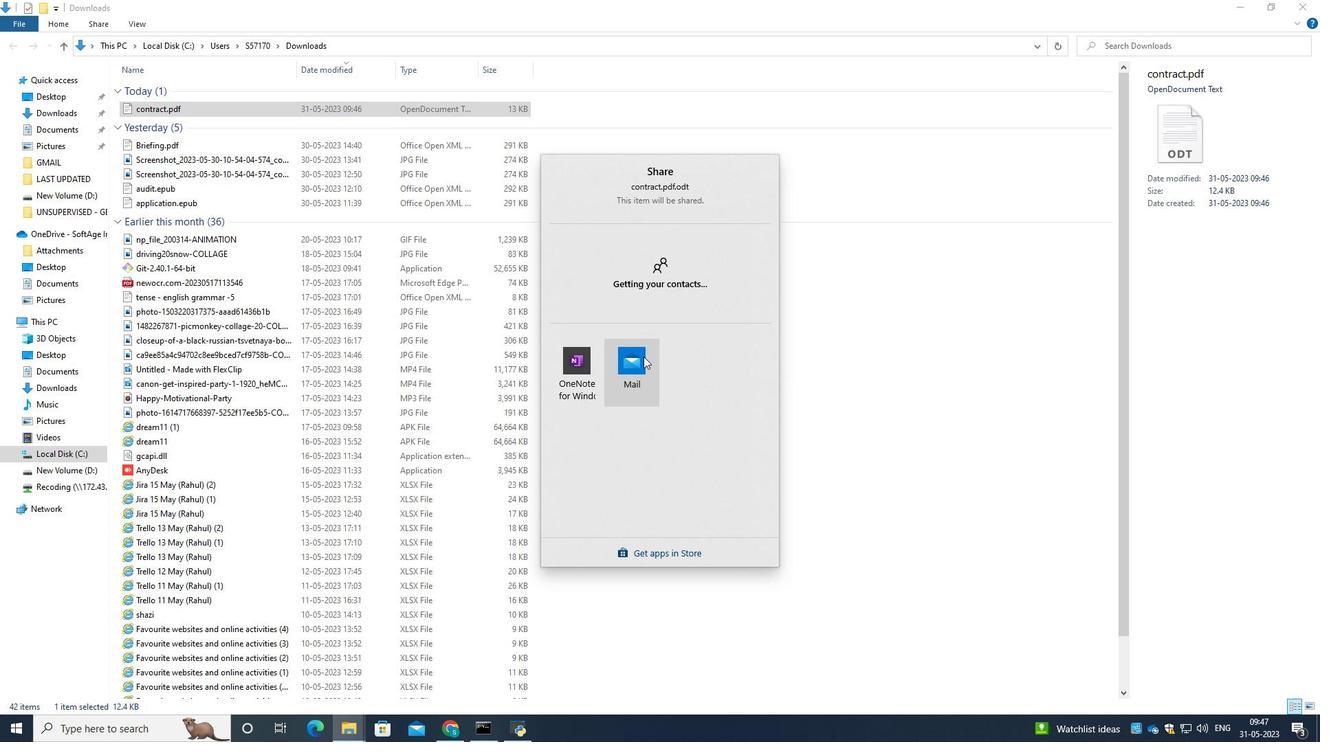 
Action: Mouse moved to (663, 216)
Screenshot: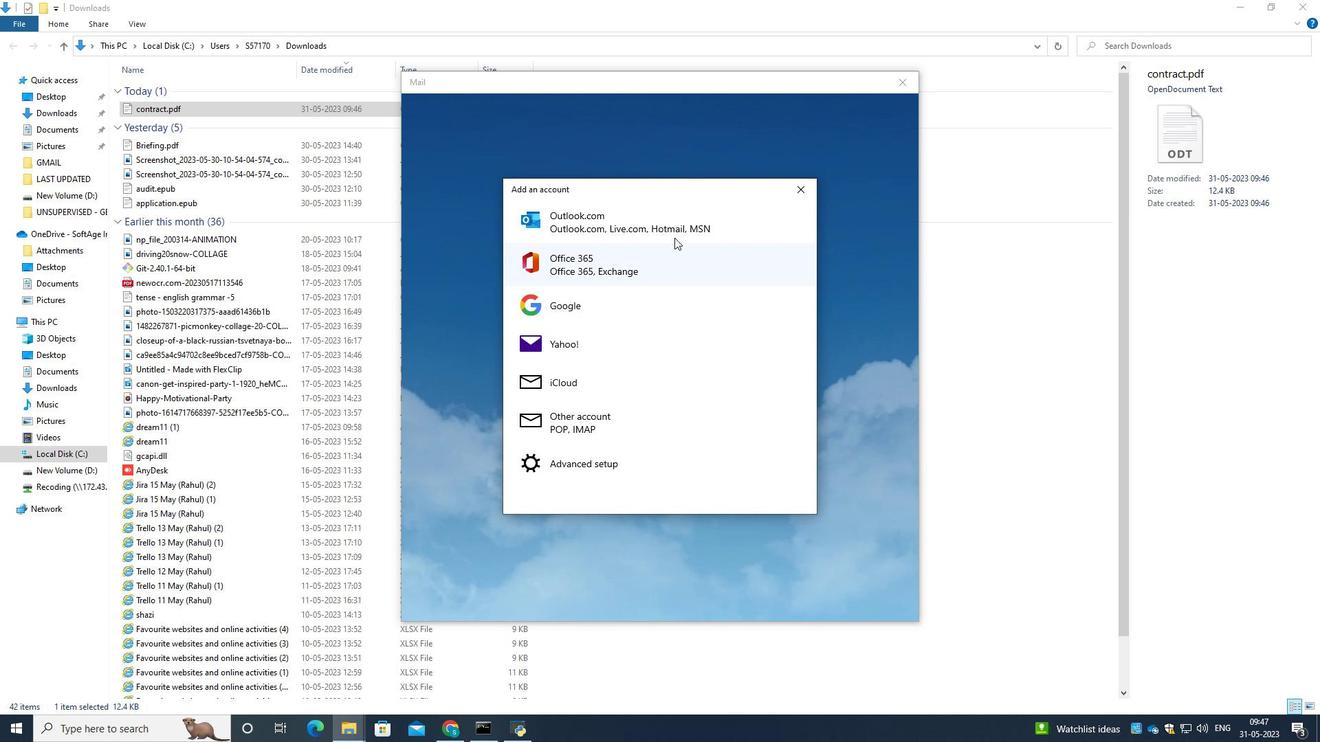 
Action: Mouse pressed left at (663, 216)
Screenshot: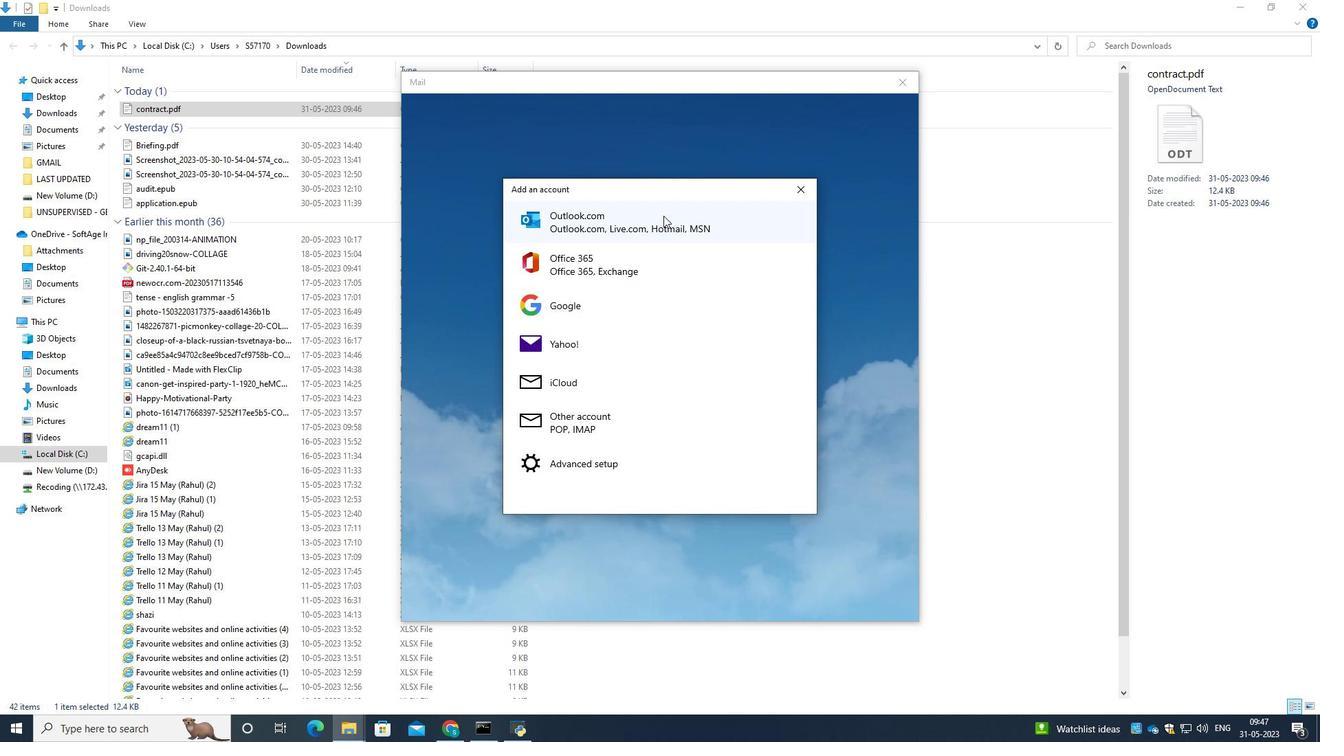 
Action: Mouse moved to (800, 156)
Screenshot: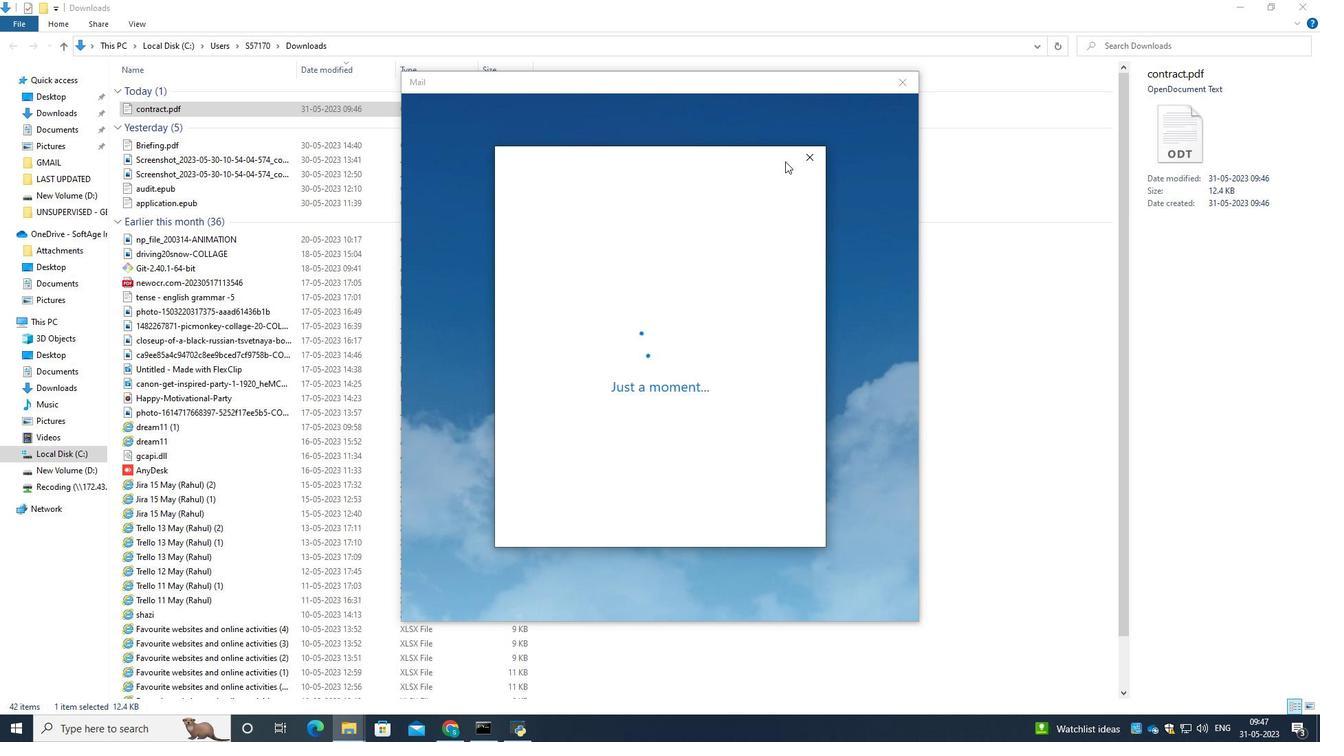 
Action: Mouse pressed left at (800, 156)
Screenshot: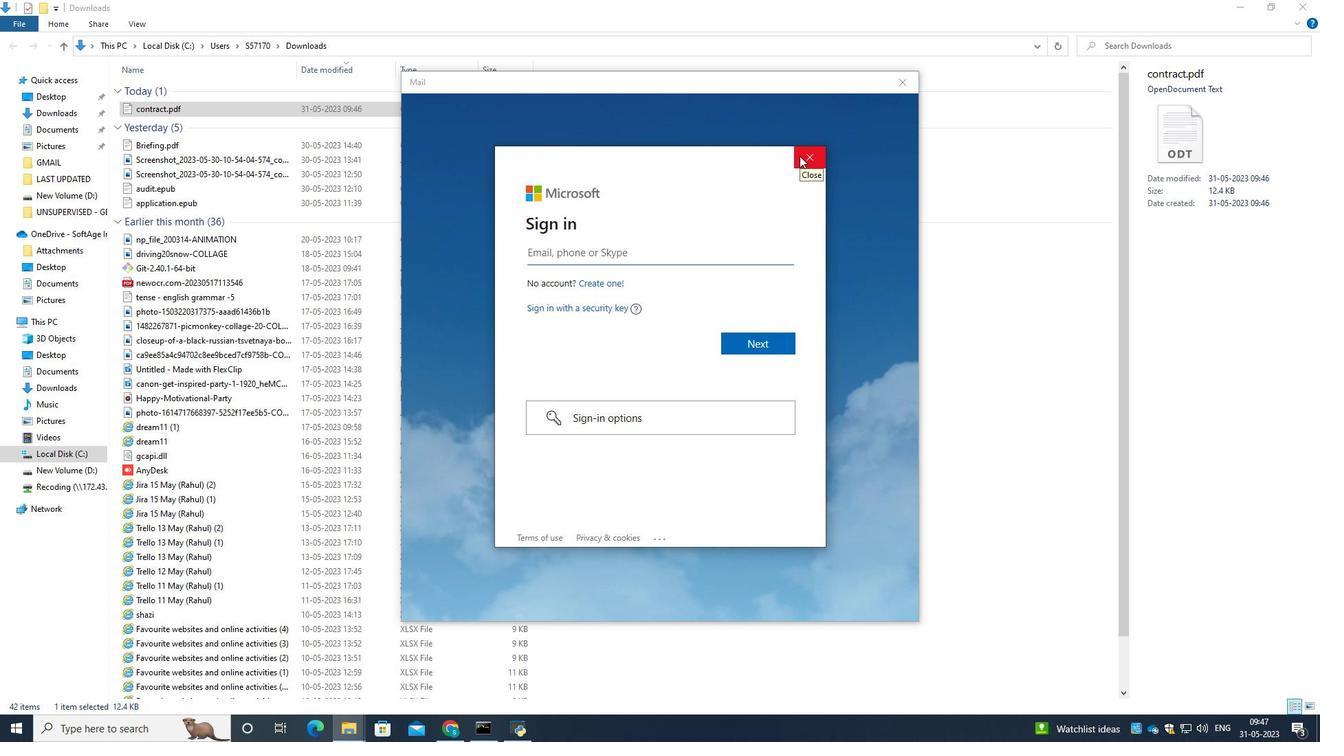 
Action: Mouse moved to (803, 192)
Screenshot: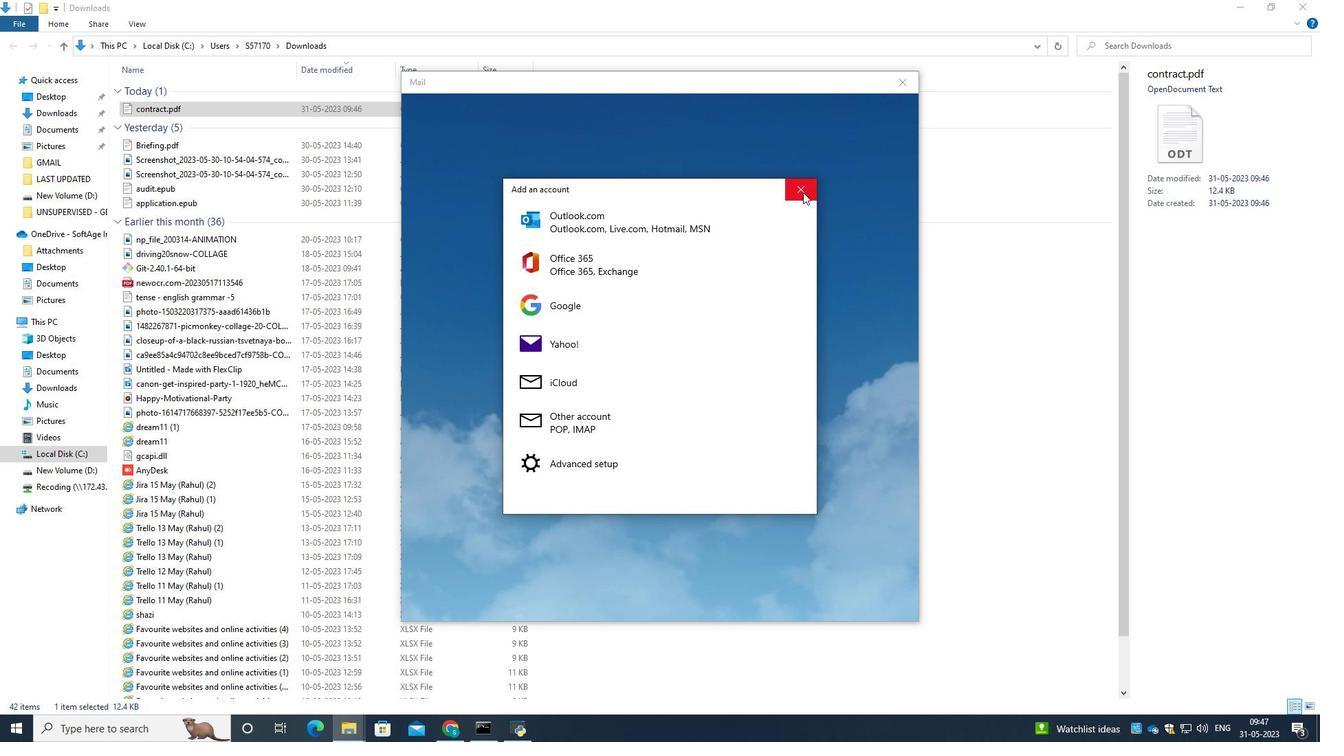 
Action: Mouse pressed left at (803, 192)
Screenshot: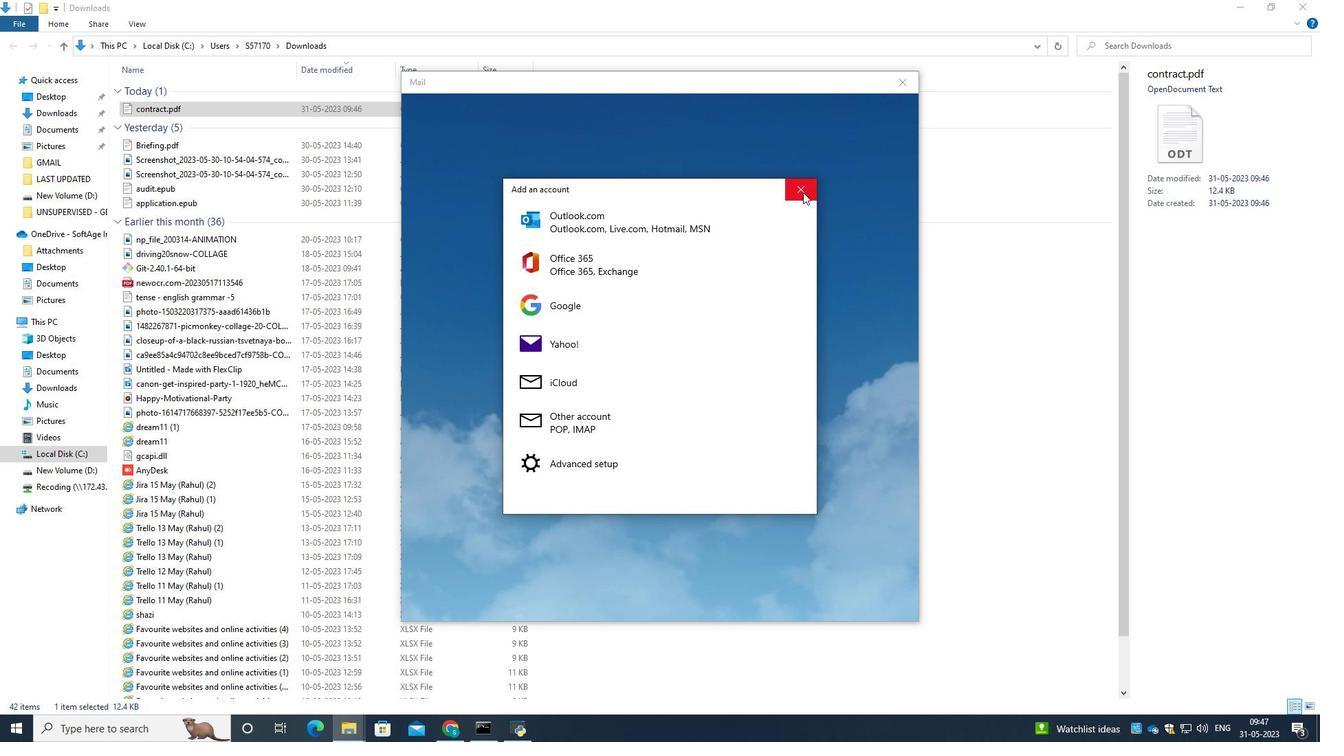 
Action: Mouse moved to (908, 79)
Screenshot: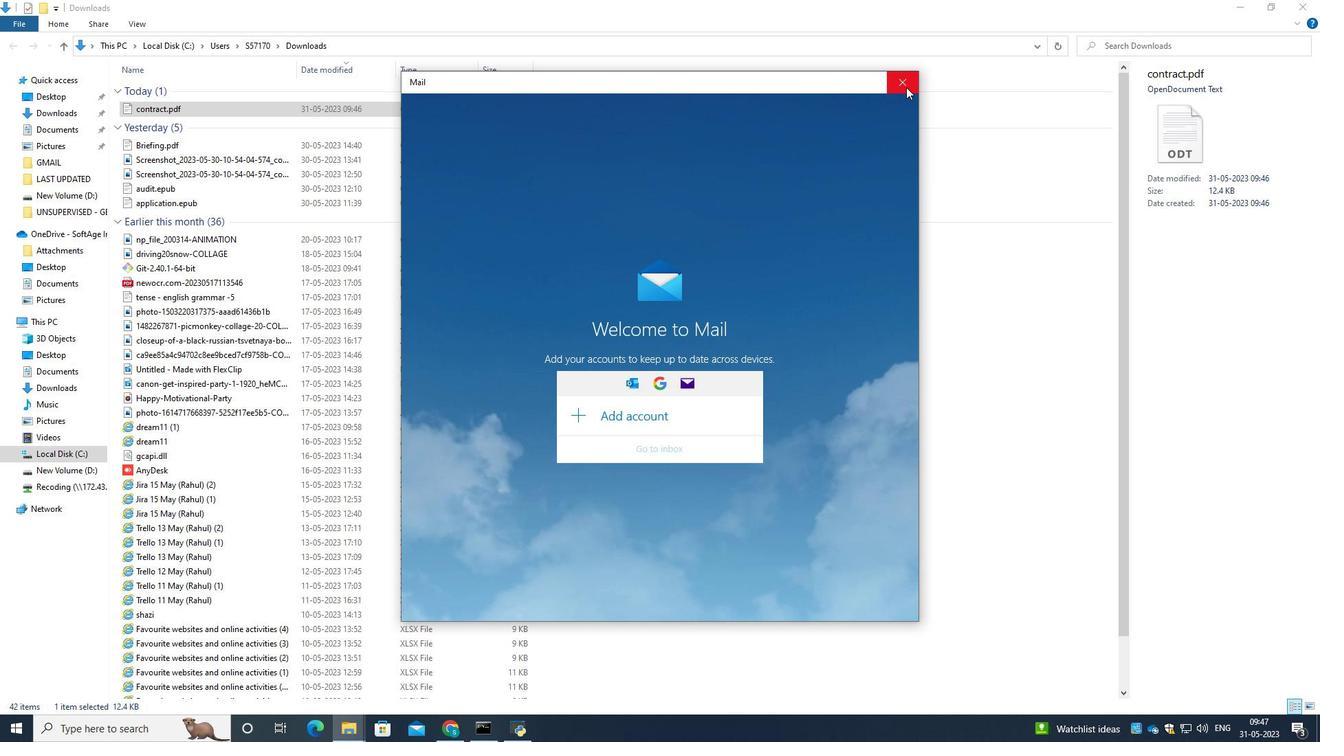 
Action: Mouse pressed left at (908, 79)
Screenshot: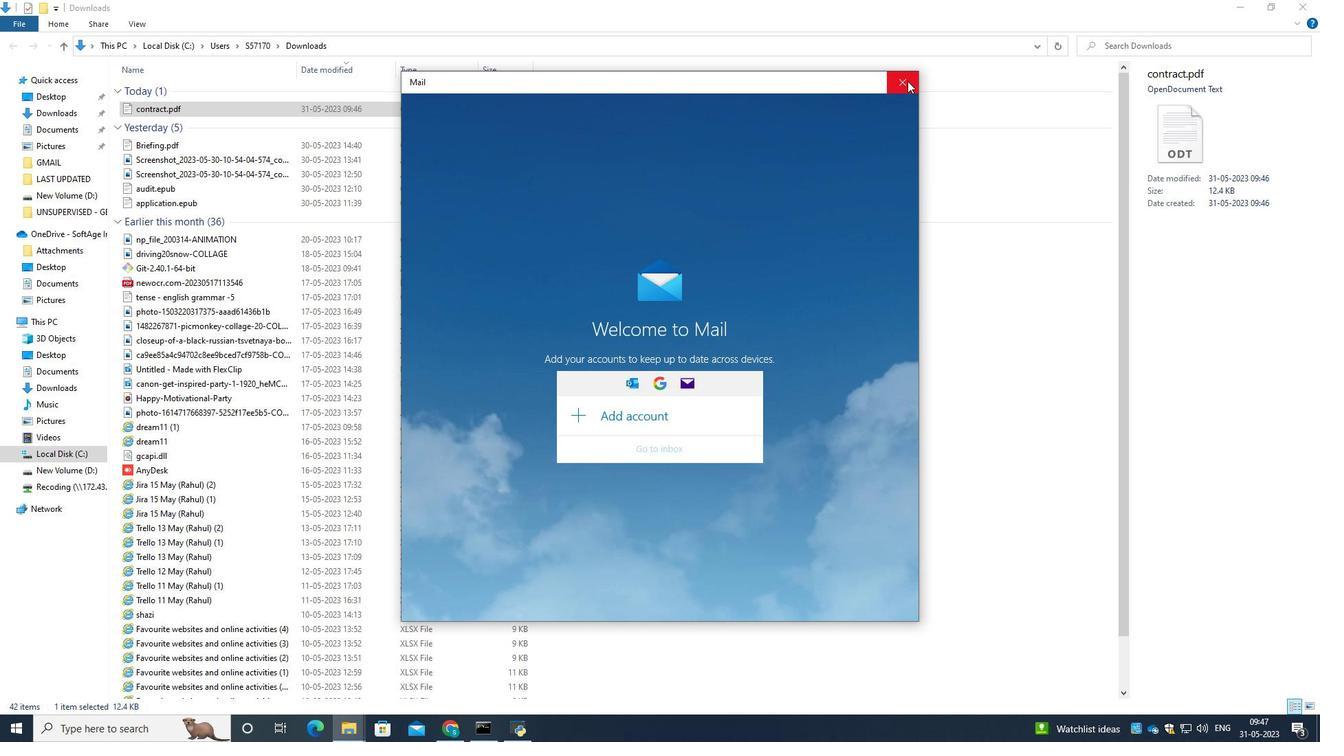
Action: Mouse moved to (1311, 4)
Screenshot: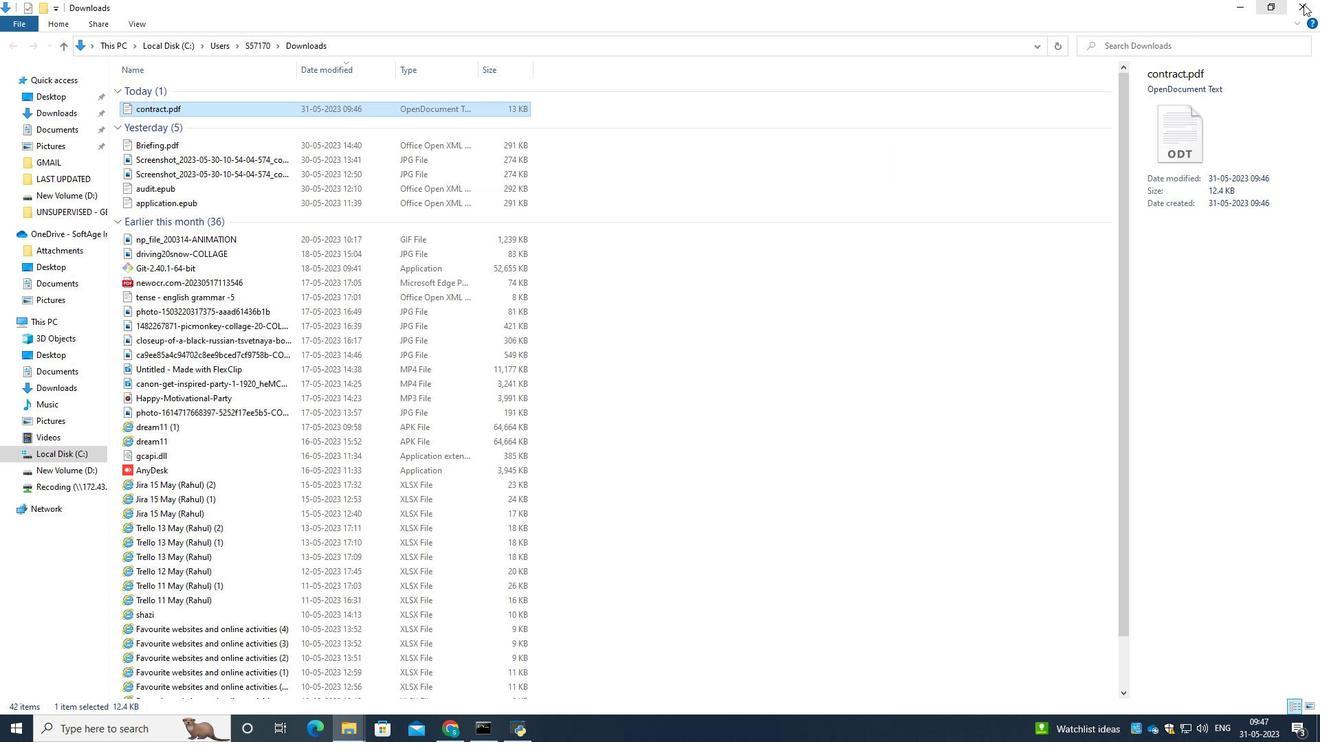 
Action: Mouse pressed left at (1311, 4)
Screenshot: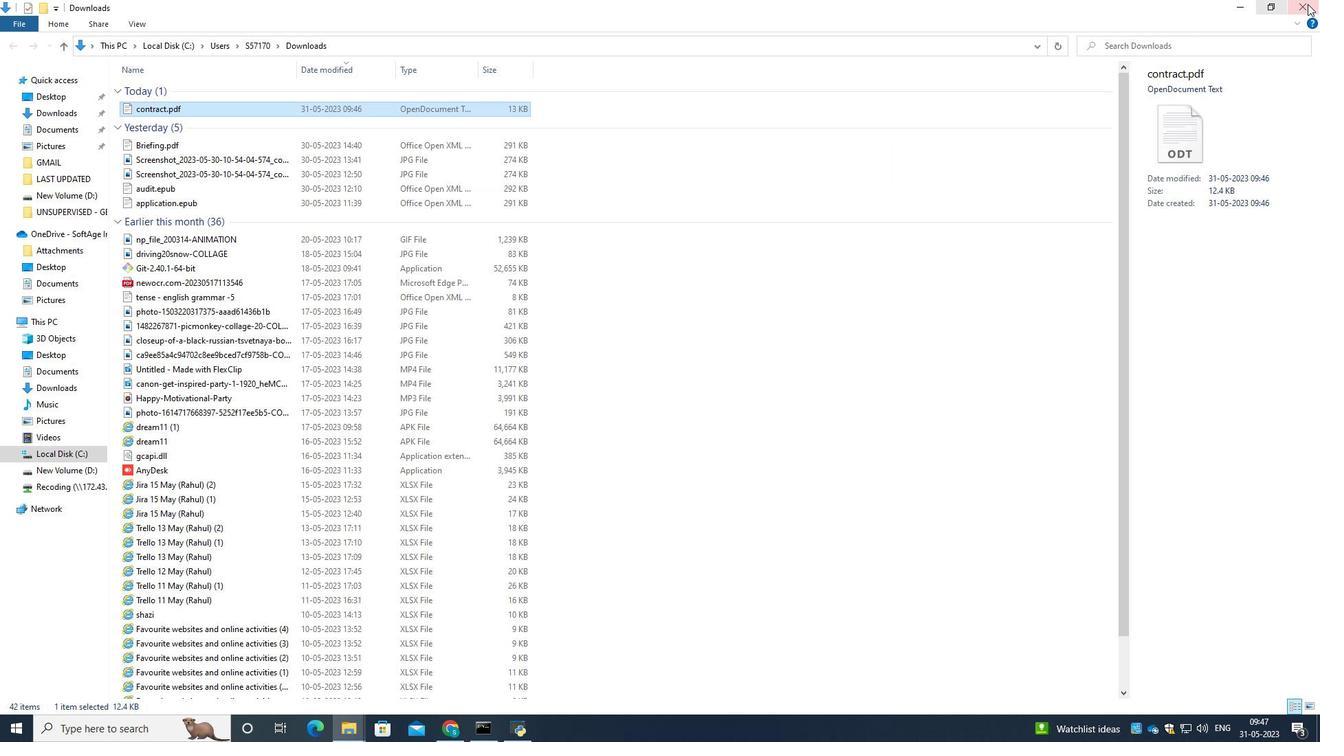 
Action: Mouse moved to (112, 0)
Screenshot: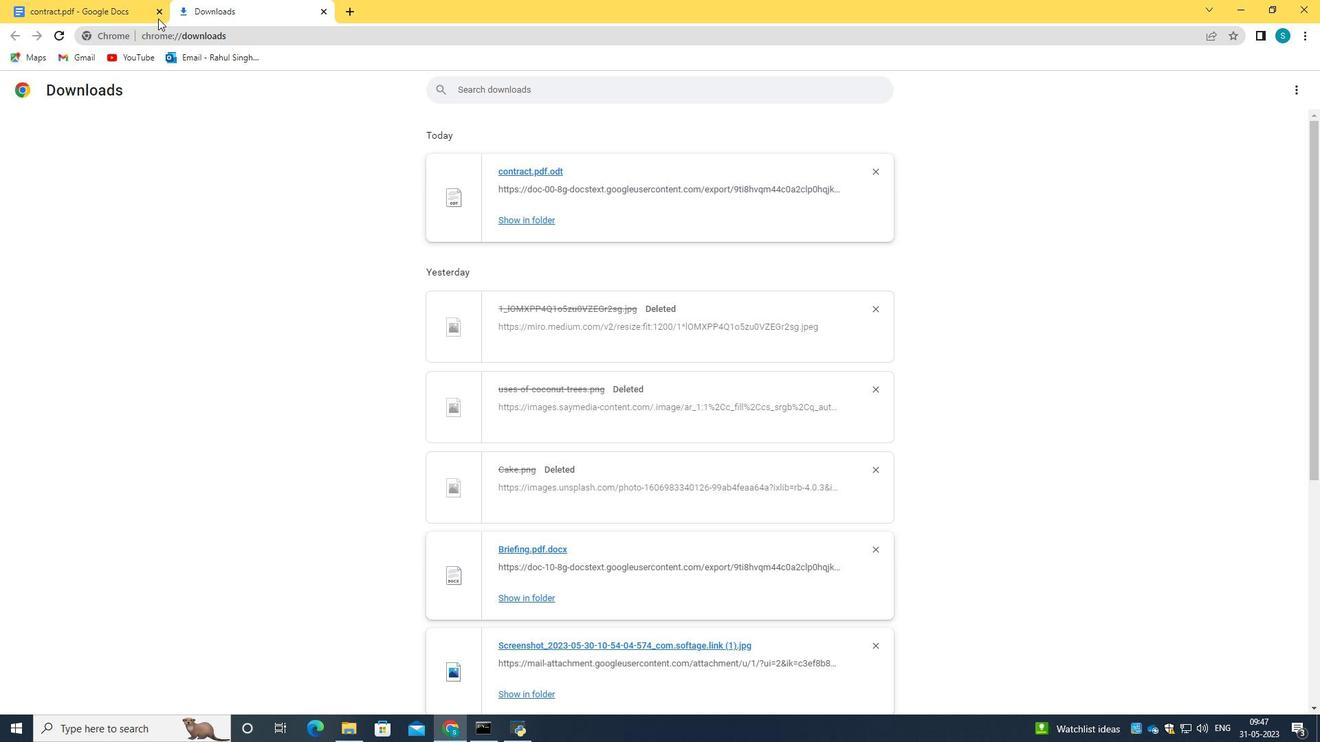 
Action: Mouse pressed left at (112, 0)
Screenshot: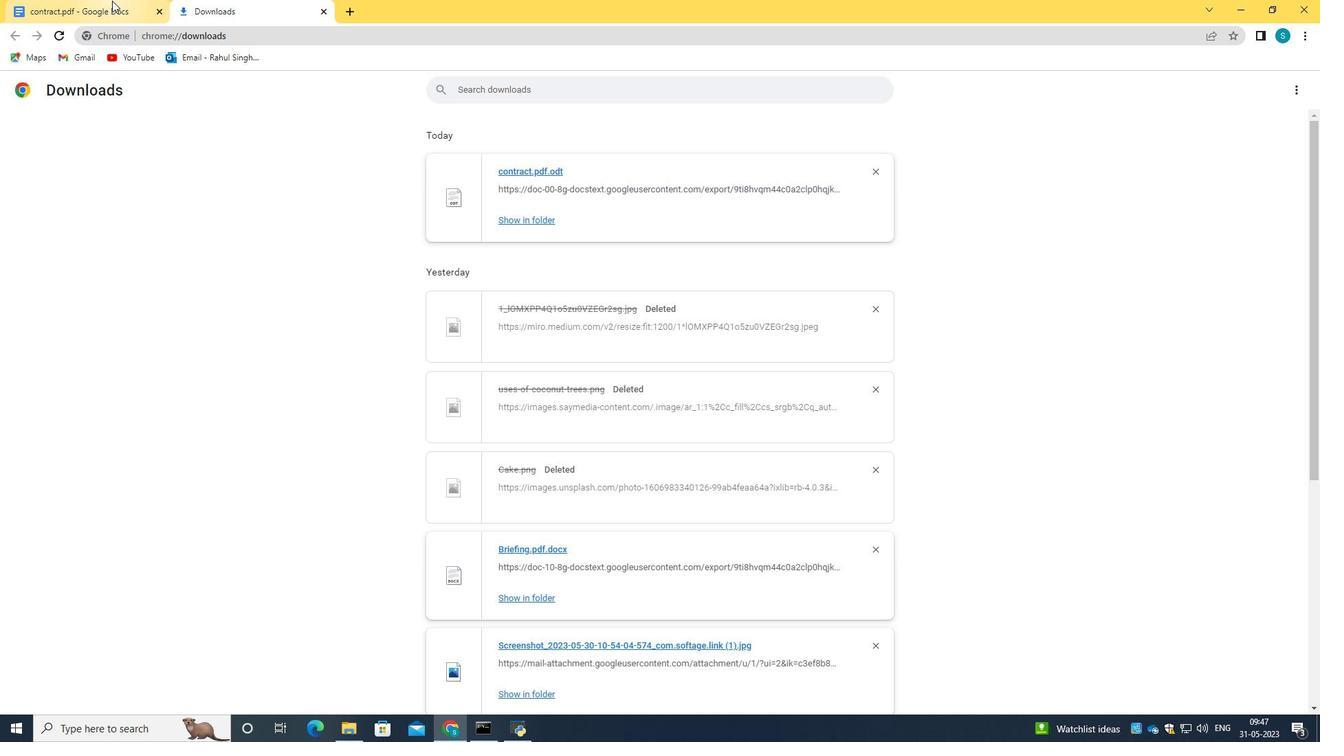
Action: Mouse moved to (59, 99)
Screenshot: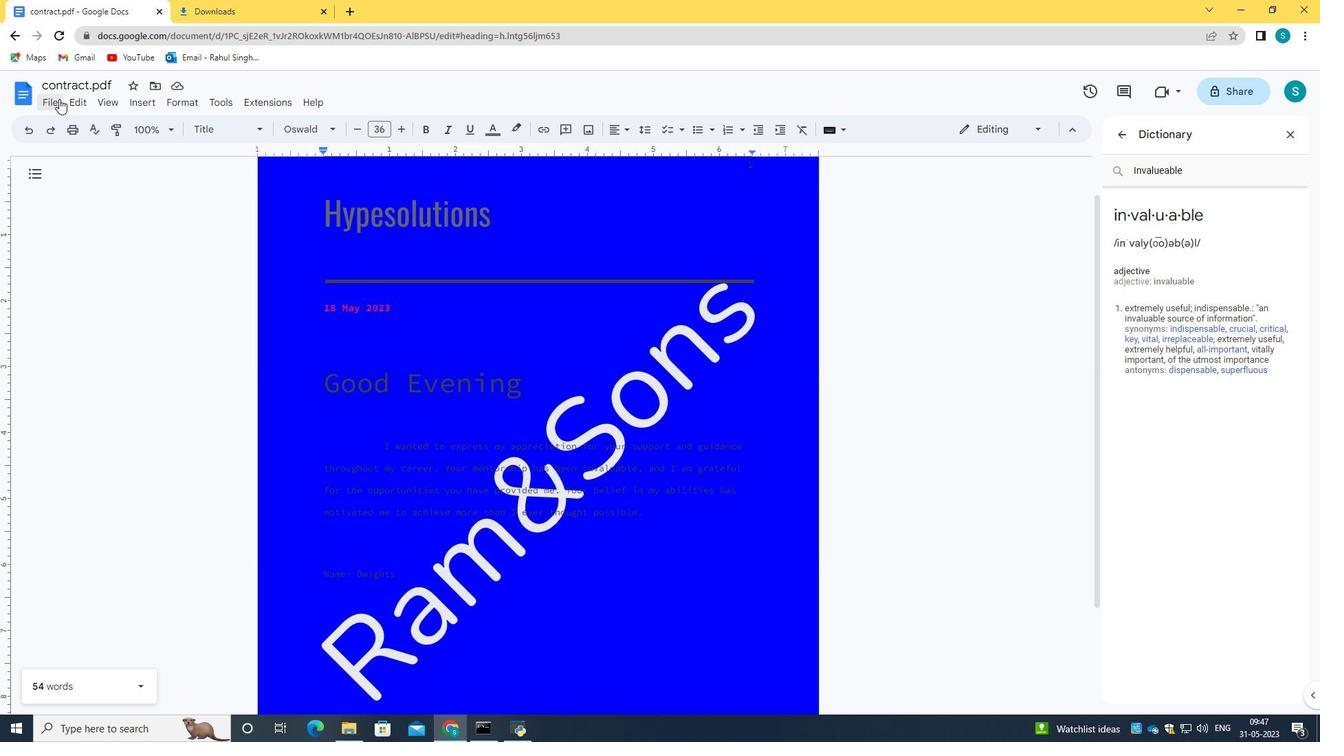 
Action: Mouse pressed left at (59, 99)
Screenshot: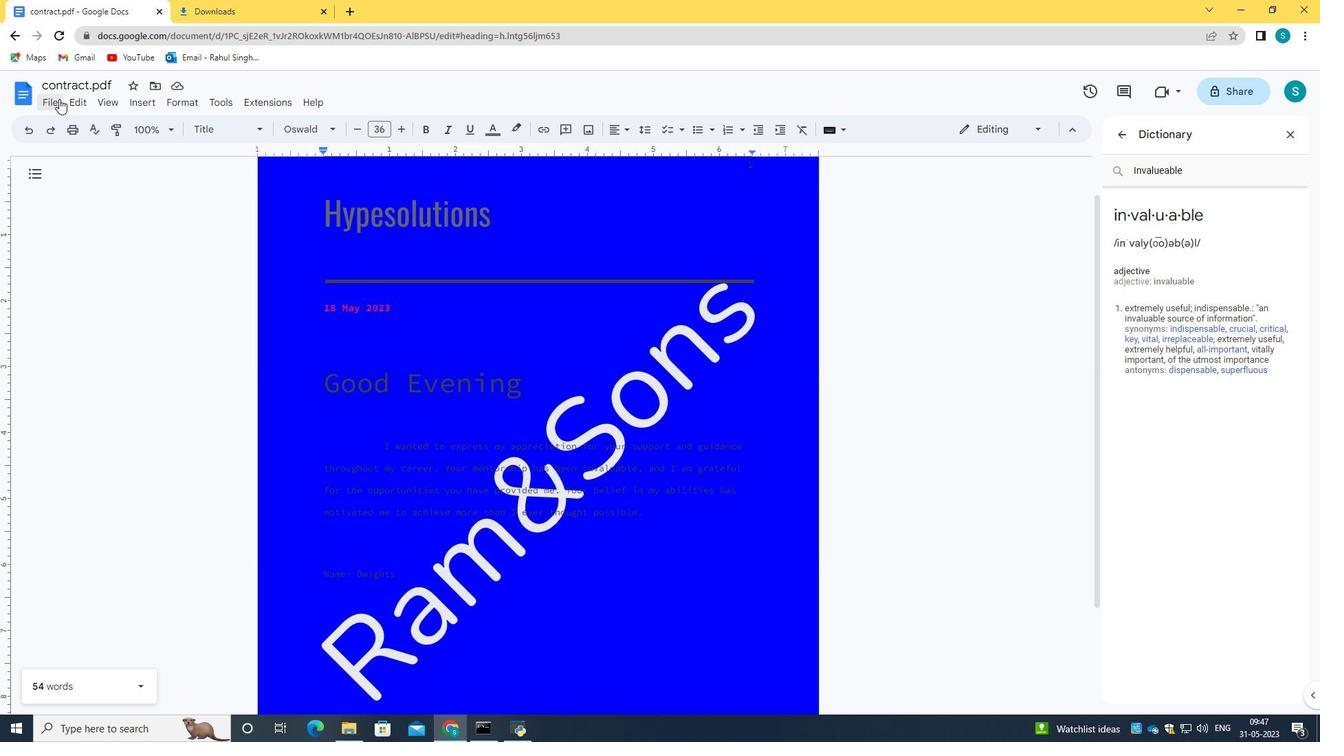 
Action: Mouse moved to (316, 204)
Screenshot: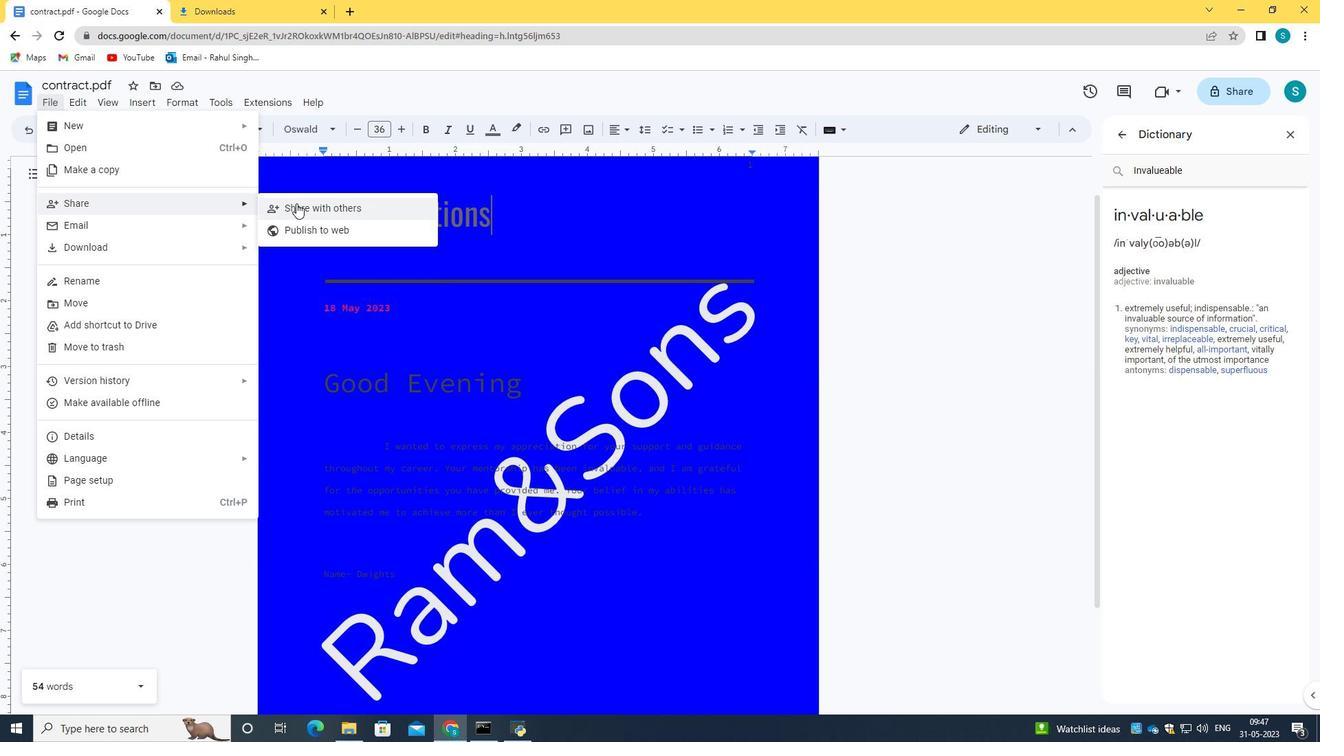 
Action: Mouse pressed left at (316, 204)
Screenshot: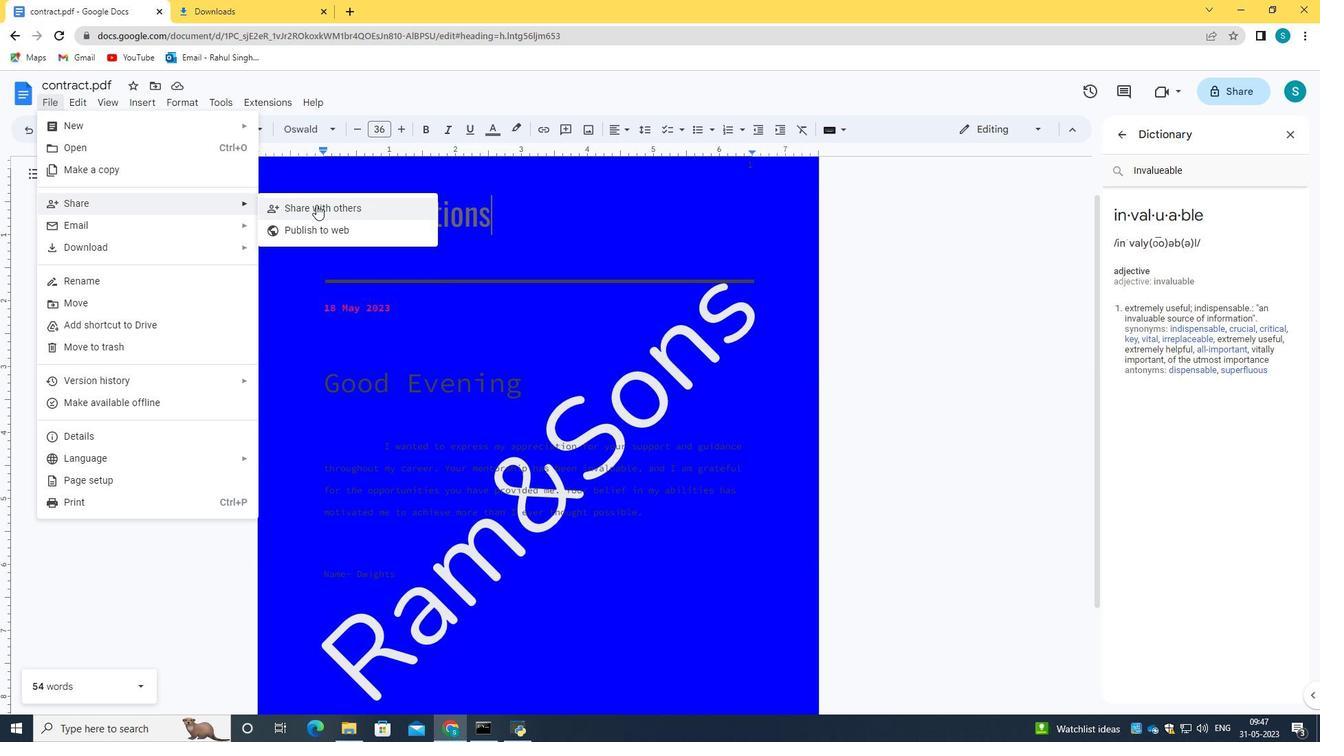 
Action: Mouse moved to (565, 327)
Screenshot: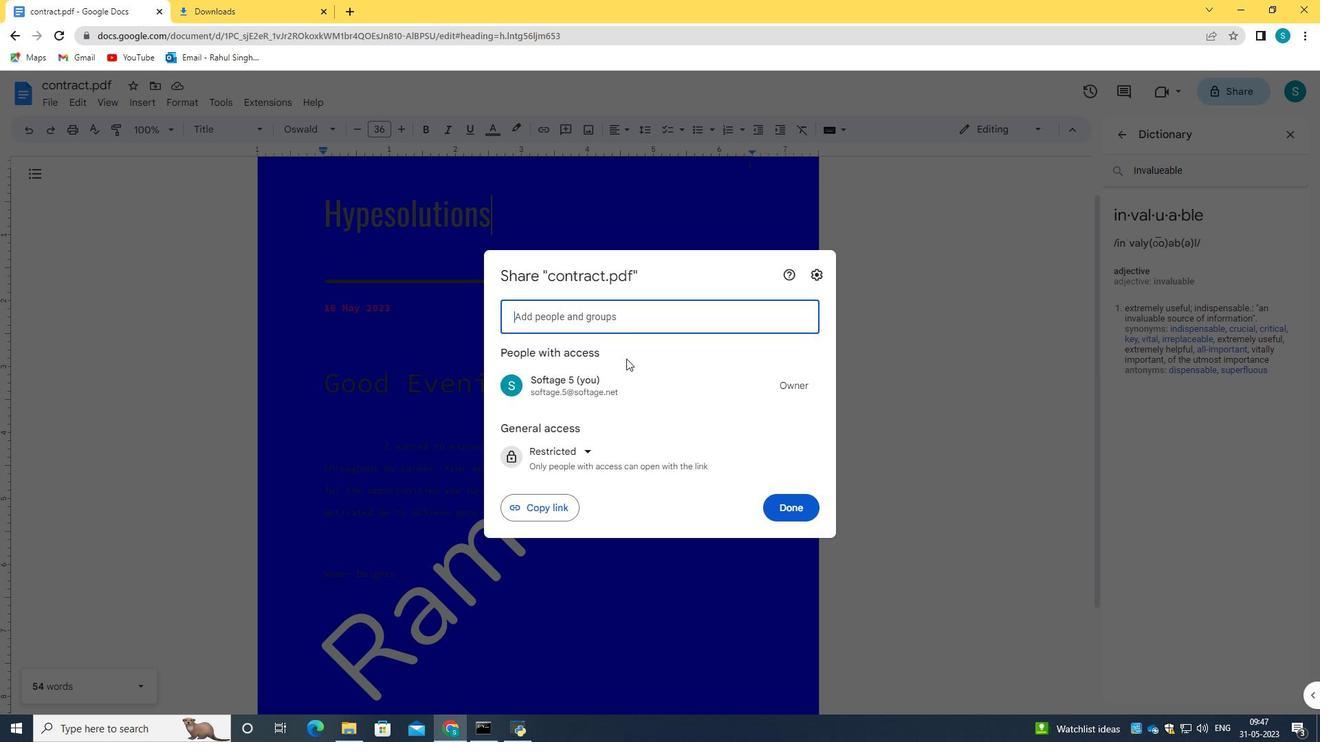 
Action: Key pressed <Key.caps_lock><Key.caps_lock>softage.1<Key.shift>@softage.net
Screenshot: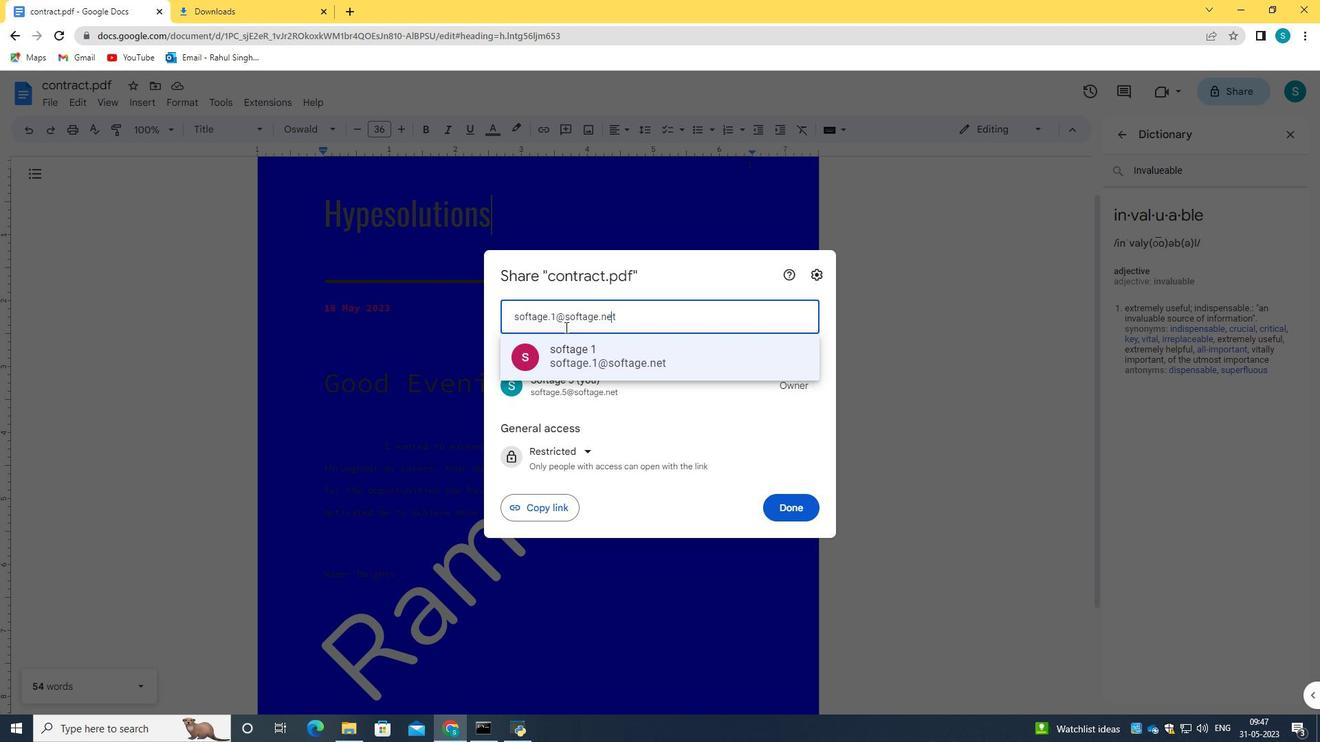 
Action: Mouse moved to (584, 359)
Screenshot: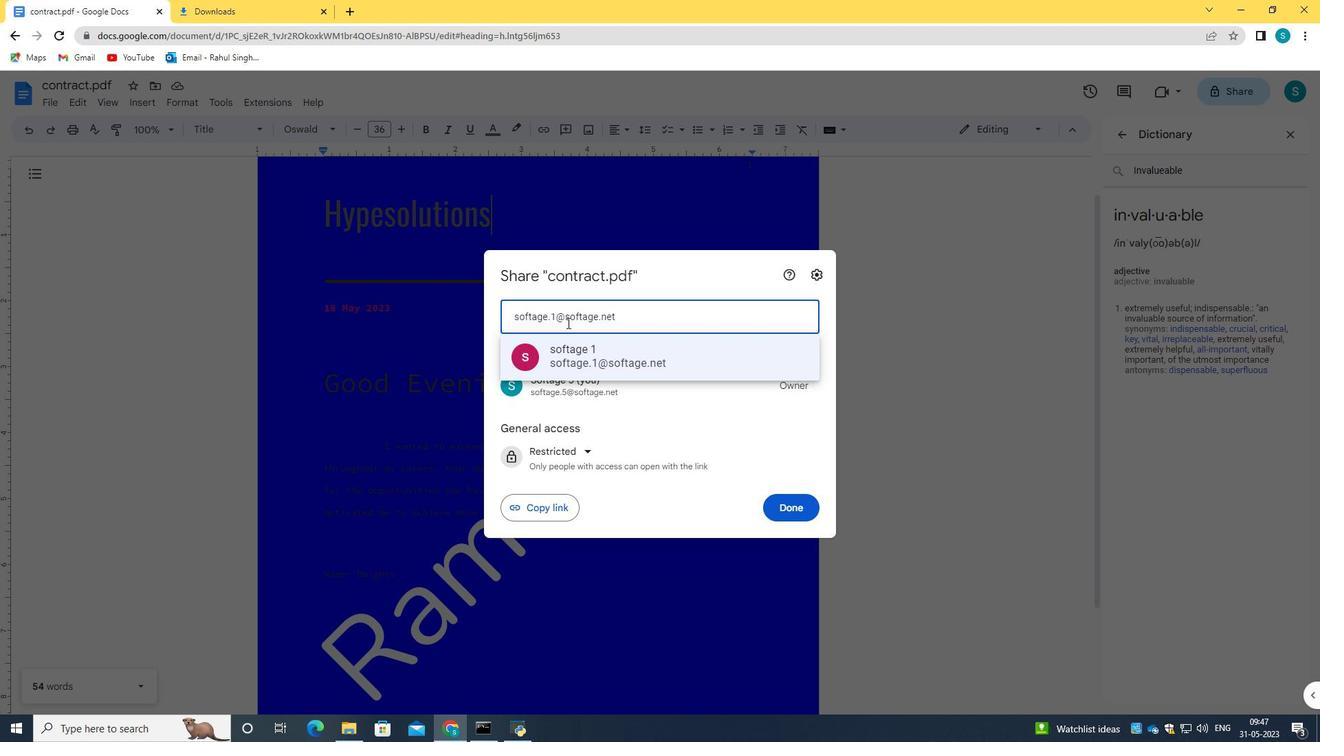
Action: Mouse pressed left at (584, 359)
Screenshot: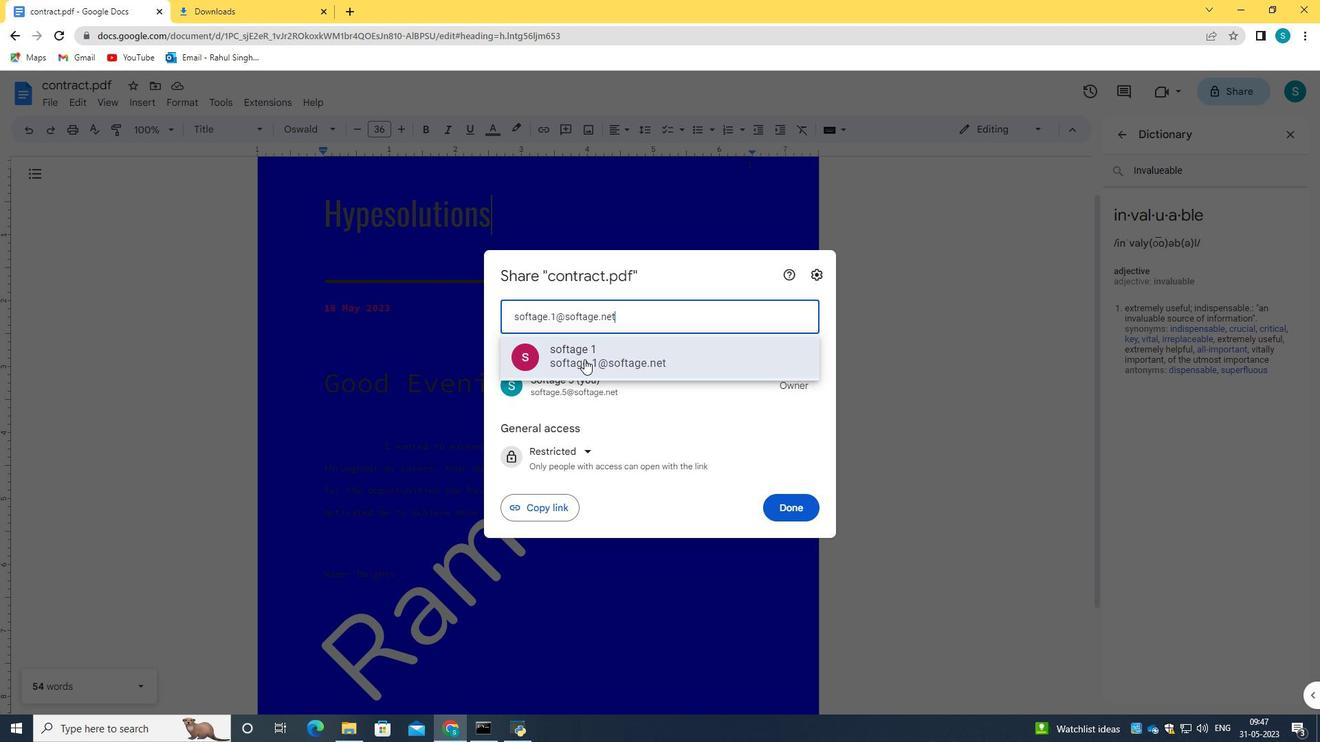 
Action: Mouse moved to (665, 411)
Screenshot: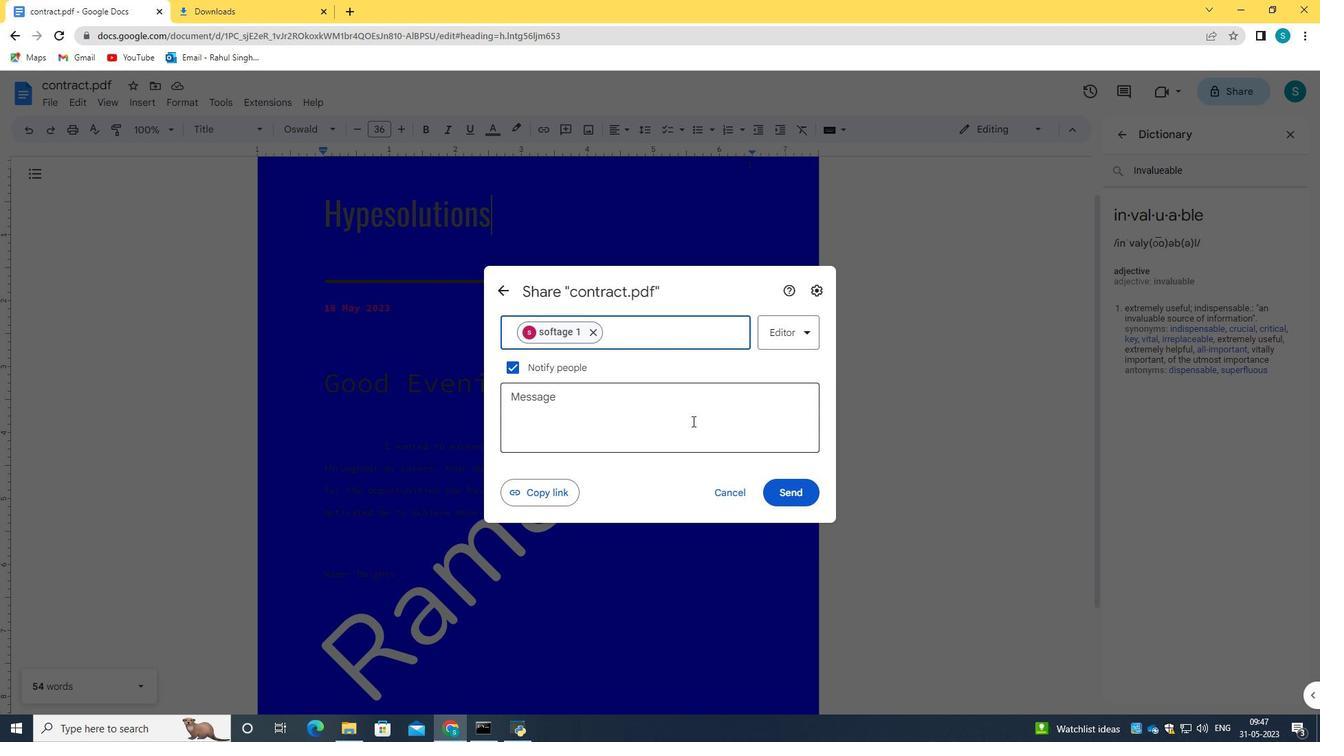
Action: Mouse pressed left at (665, 411)
Screenshot: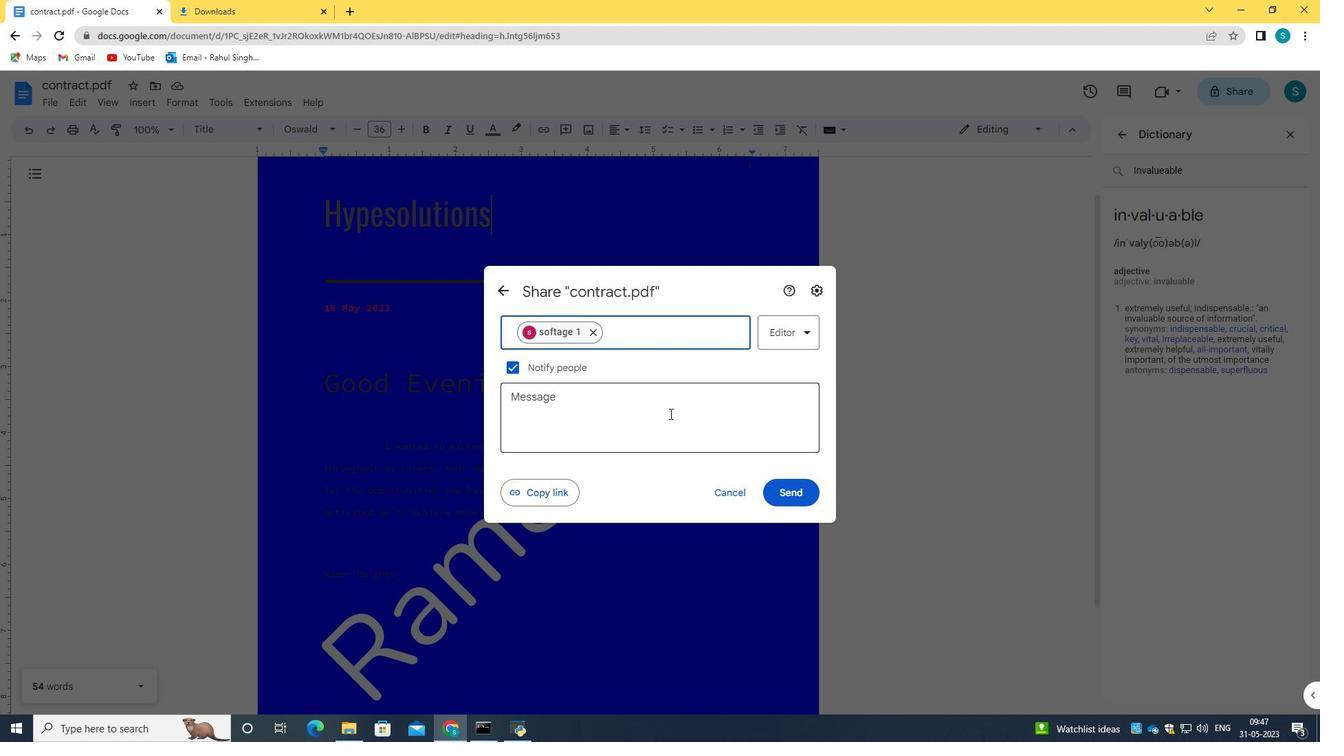 
Action: Mouse moved to (794, 328)
Screenshot: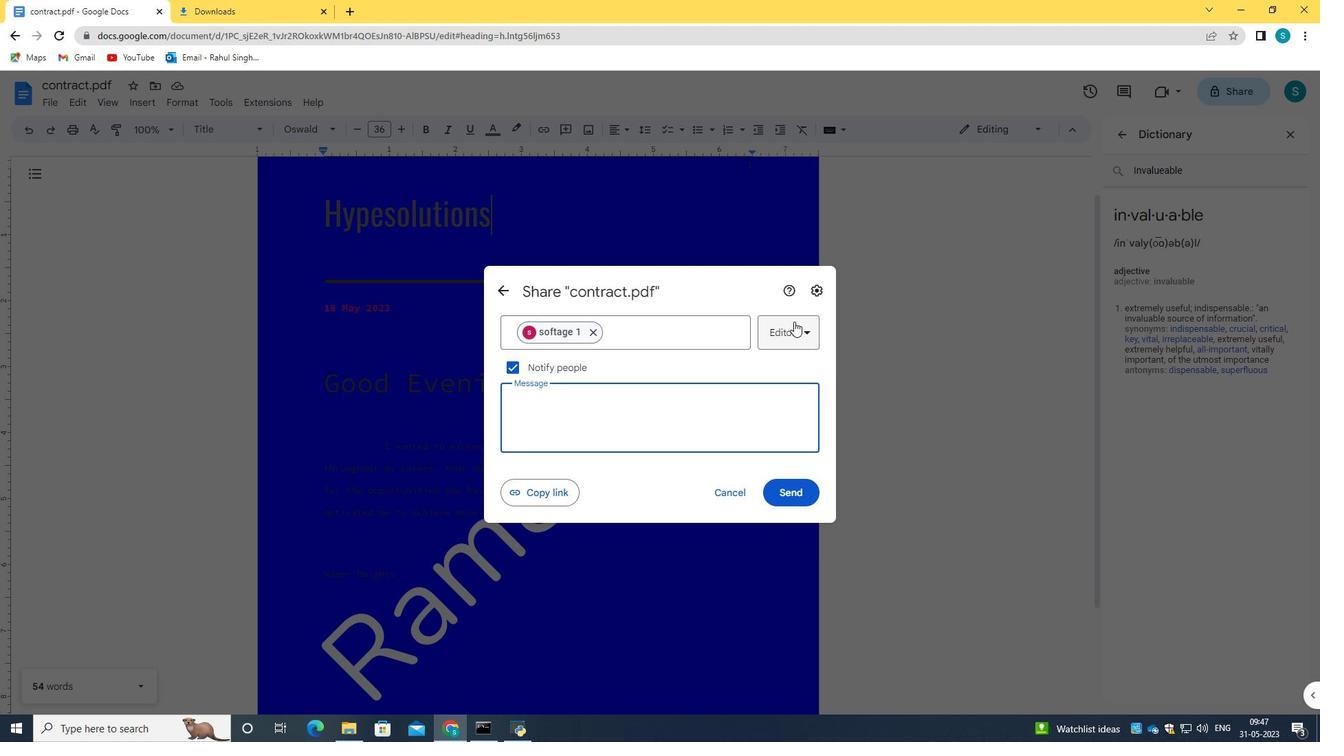 
Action: Mouse pressed left at (794, 328)
Screenshot: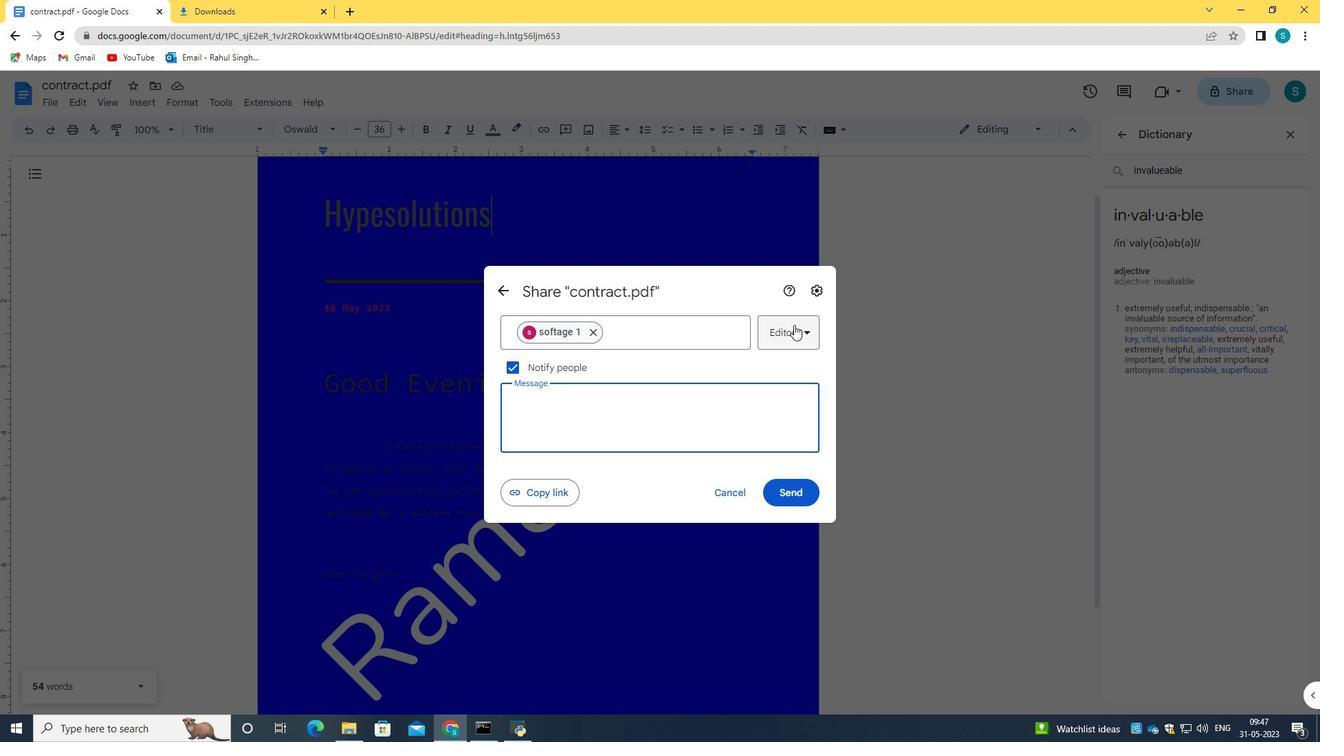 
Action: Mouse moved to (804, 436)
Screenshot: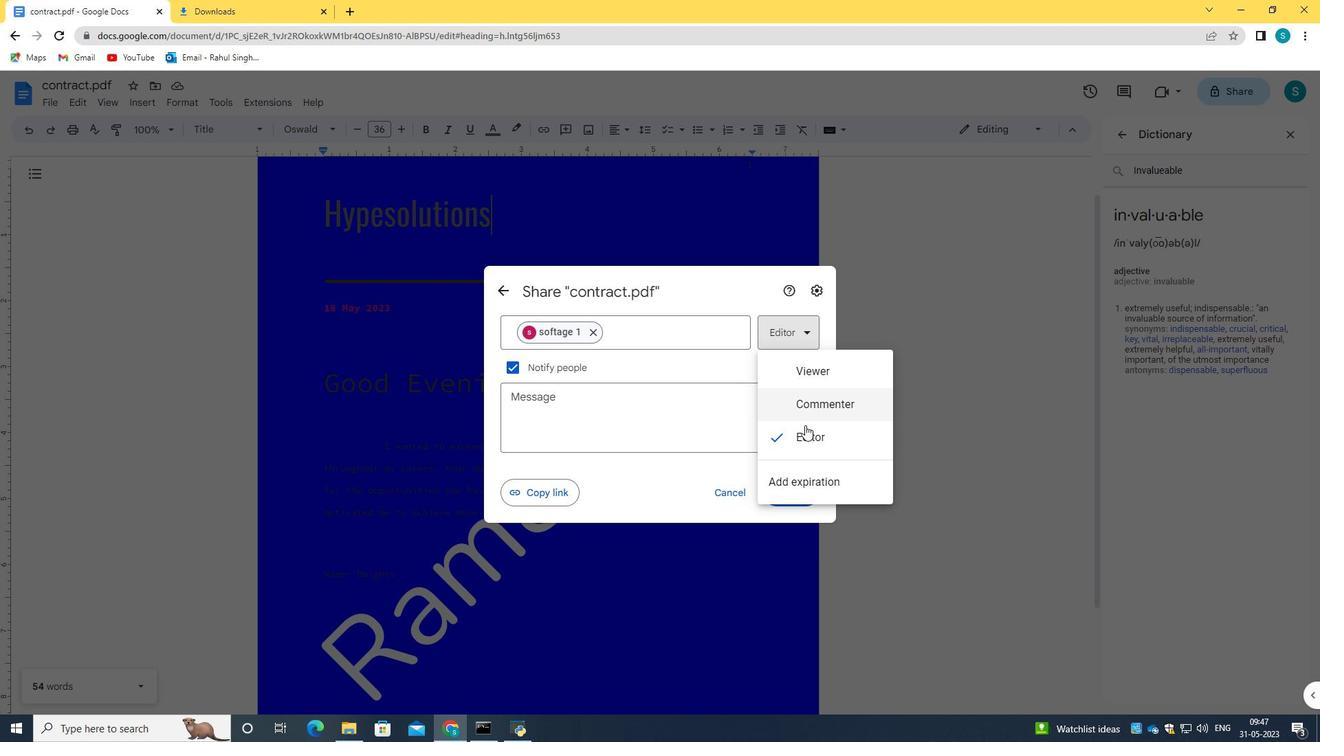 
Action: Mouse pressed left at (804, 436)
Screenshot: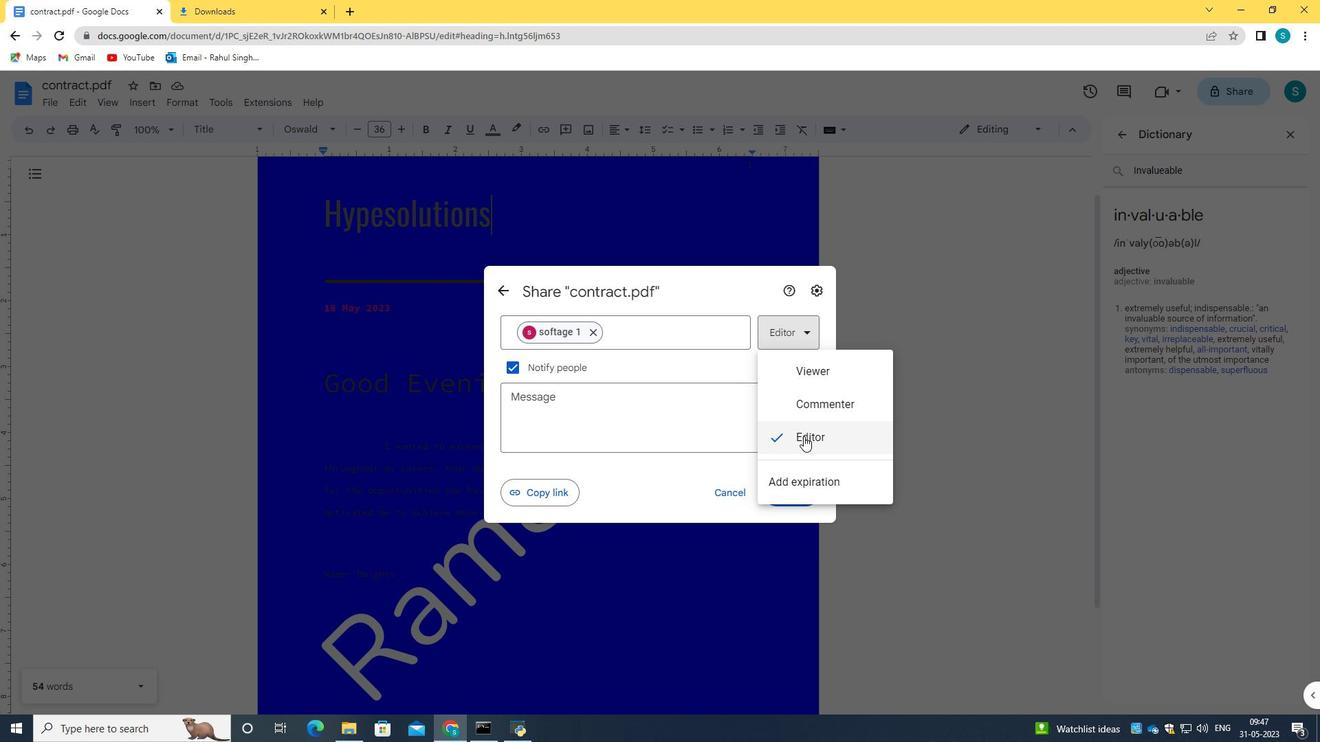
Action: Mouse moved to (638, 382)
Screenshot: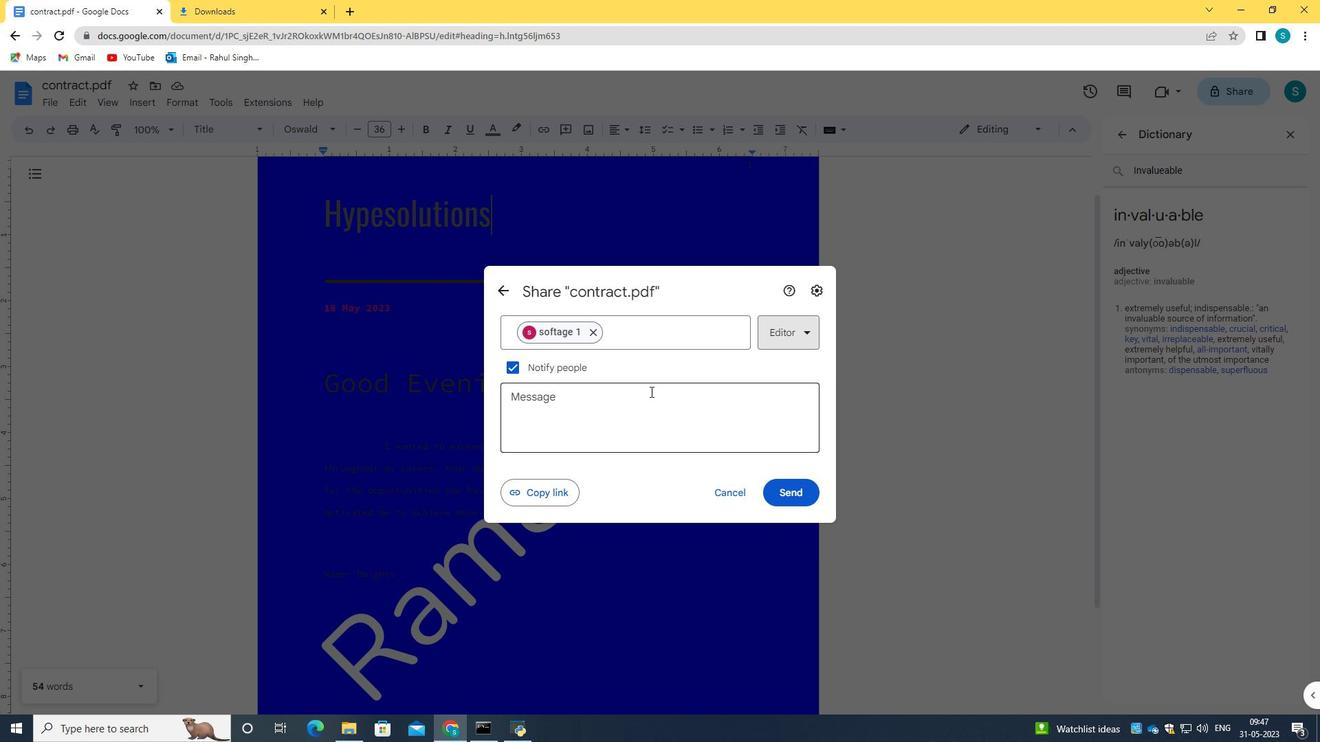 
Action: Mouse pressed left at (638, 382)
Screenshot: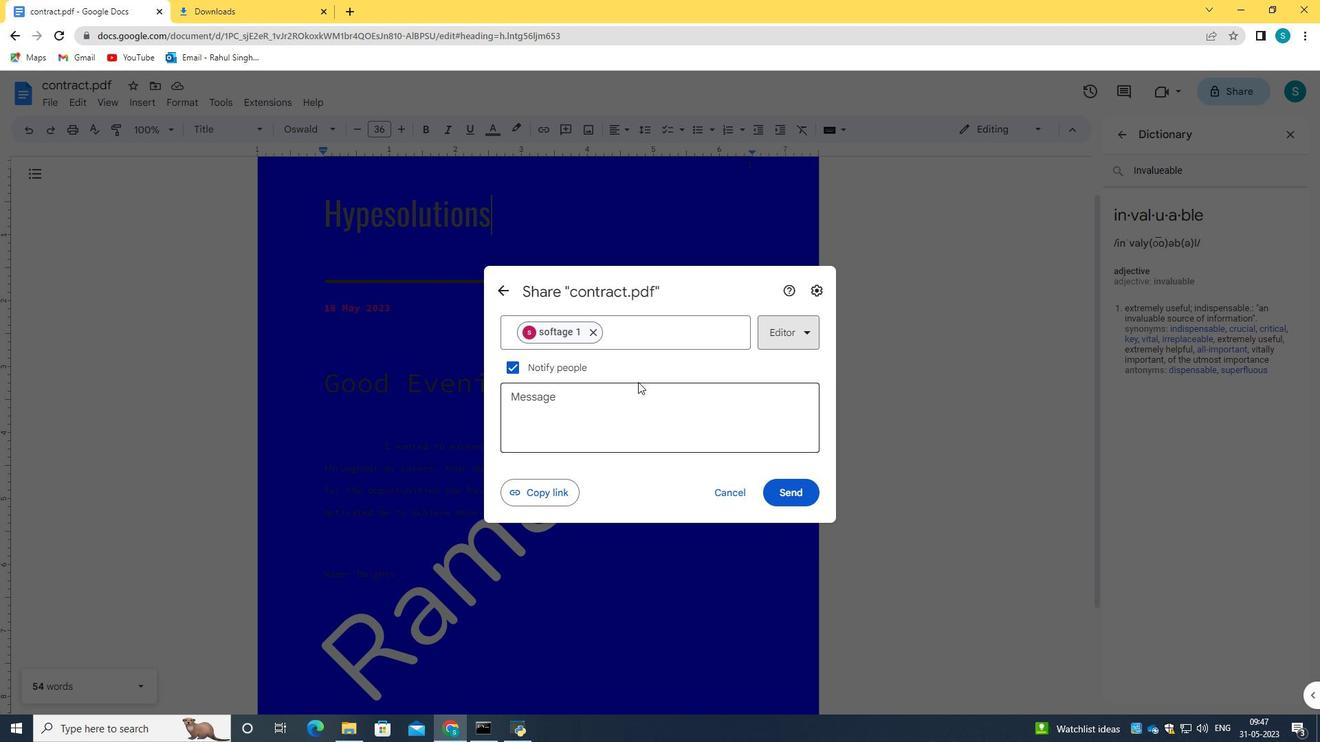 
Action: Mouse moved to (633, 418)
Screenshot: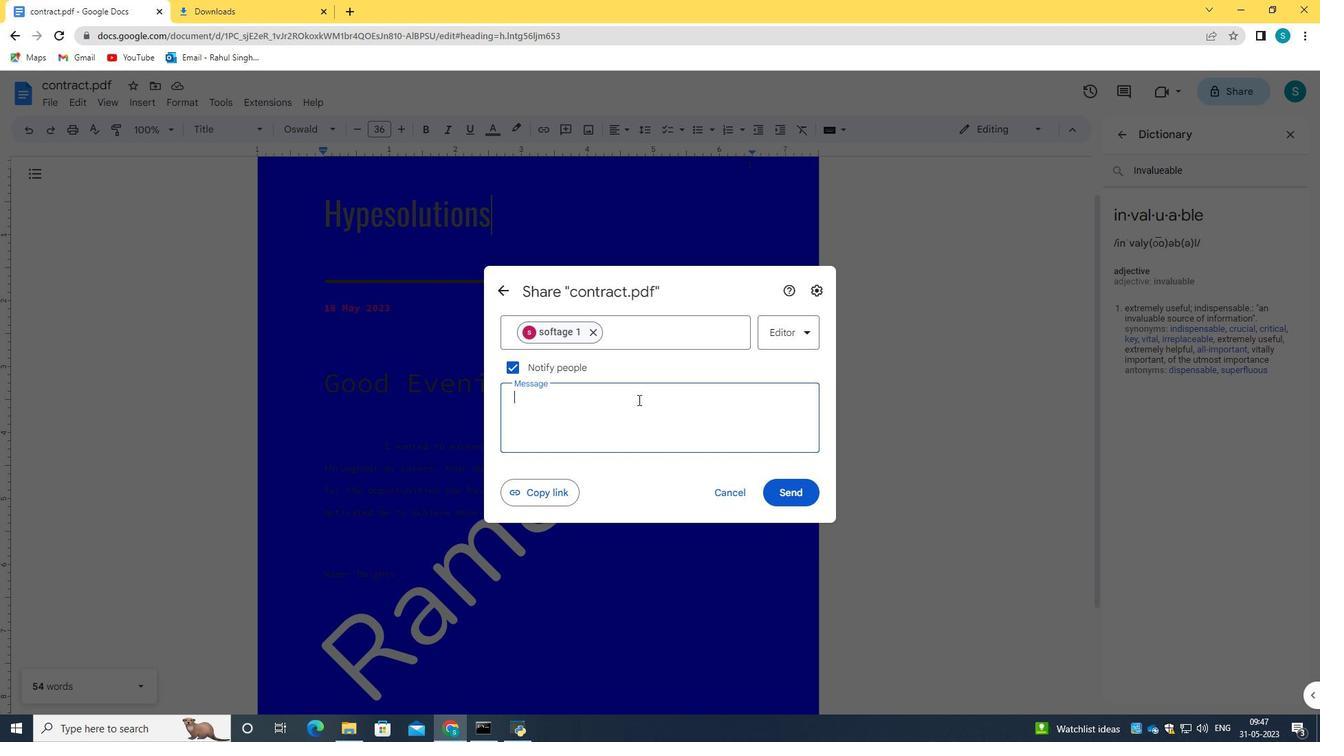 
Action: Mouse pressed left at (633, 418)
Screenshot: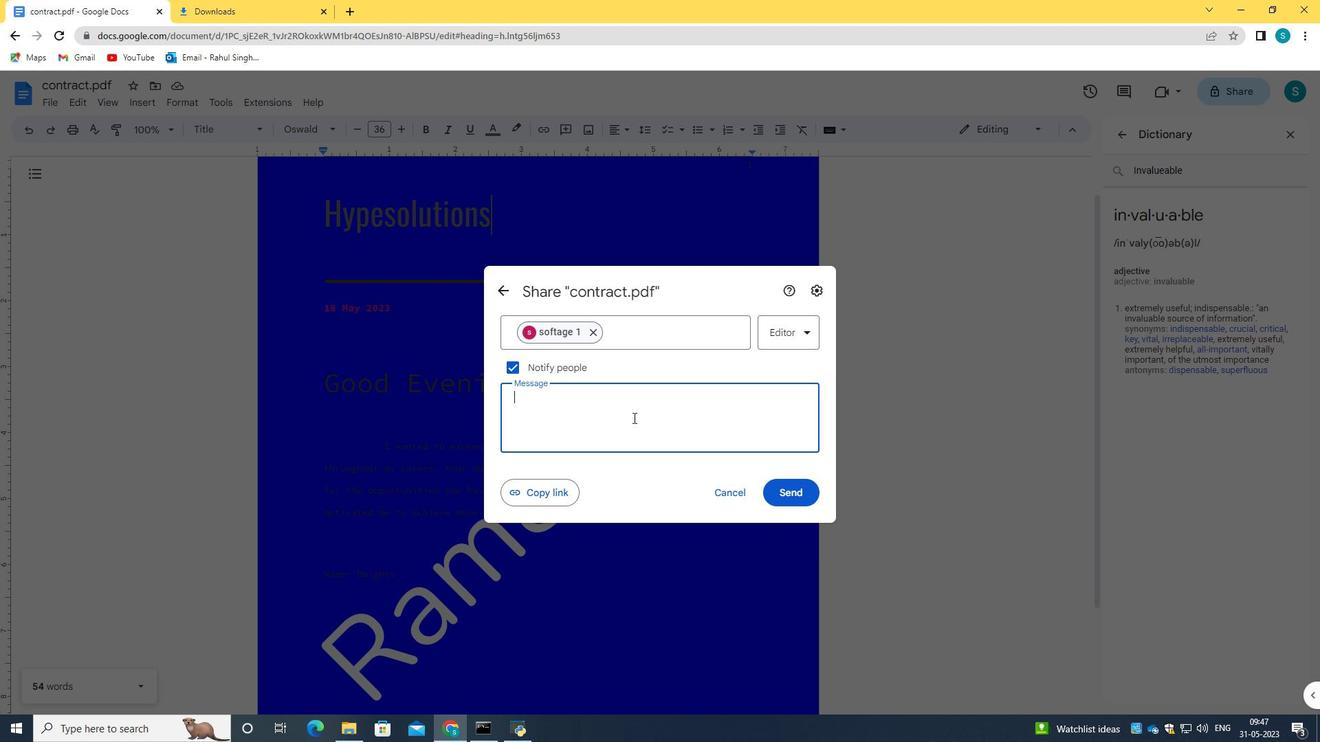 
Action: Mouse moved to (789, 497)
Screenshot: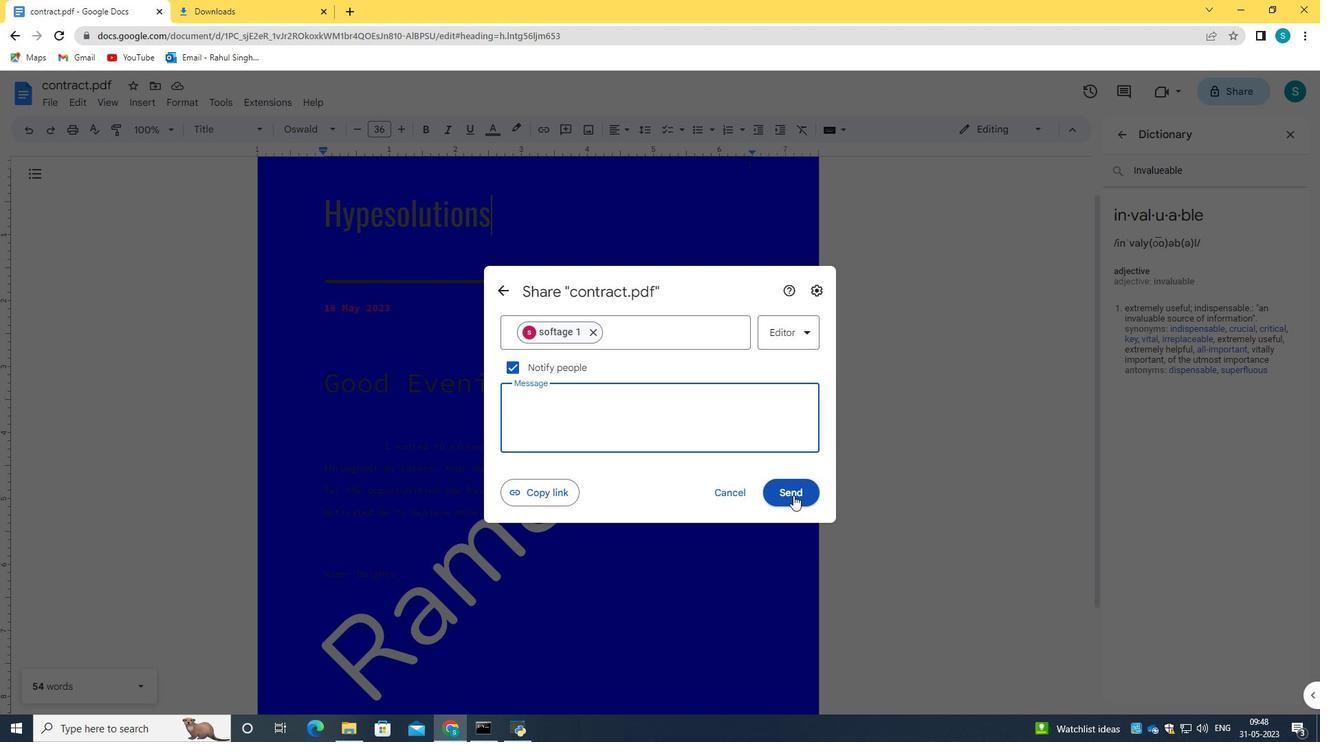 
Action: Mouse pressed left at (789, 497)
Screenshot: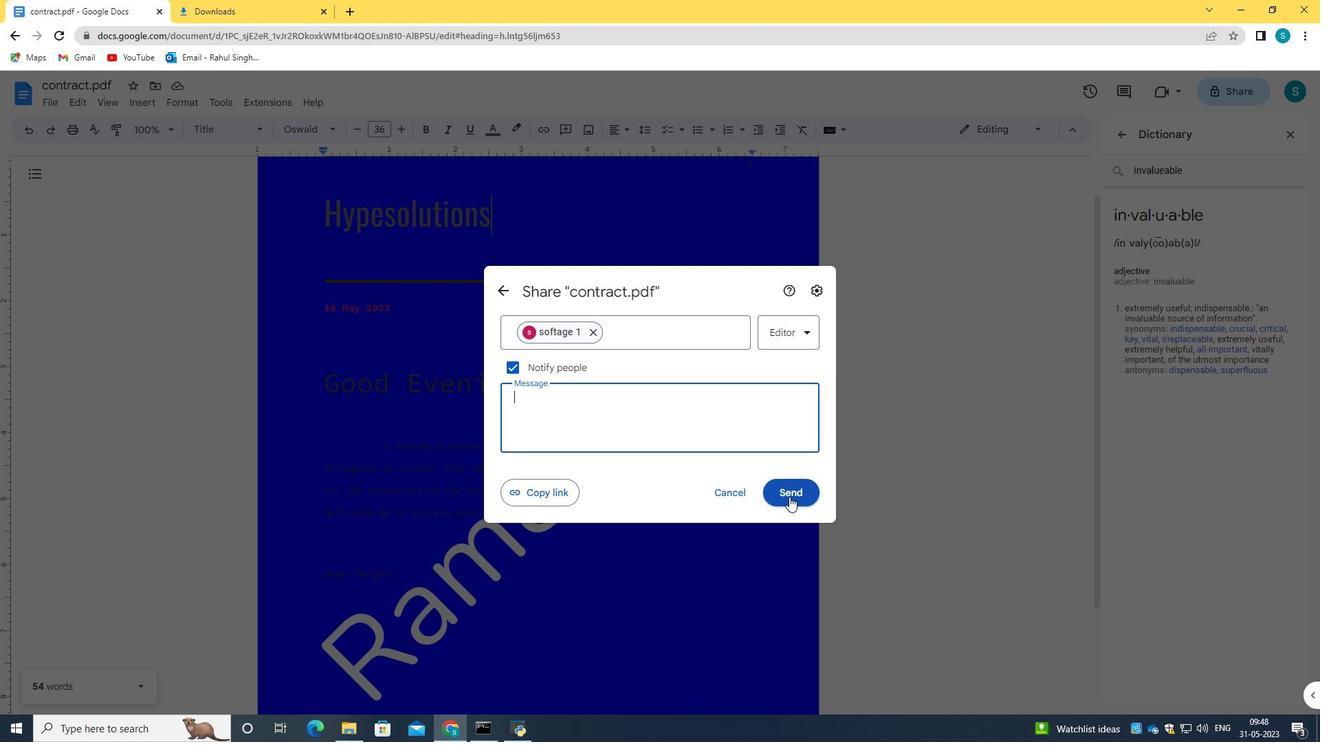 
Action: Mouse moved to (151, 101)
Screenshot: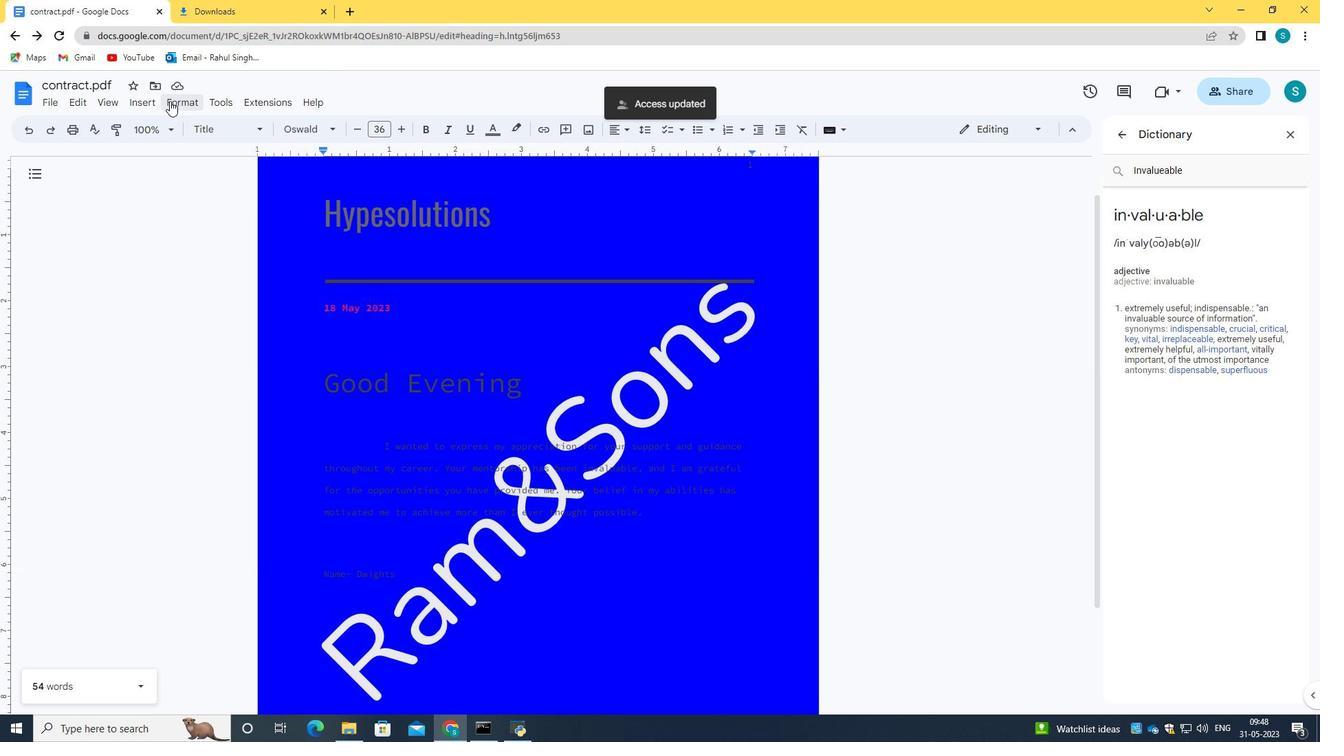 
Action: Mouse pressed left at (151, 101)
Screenshot: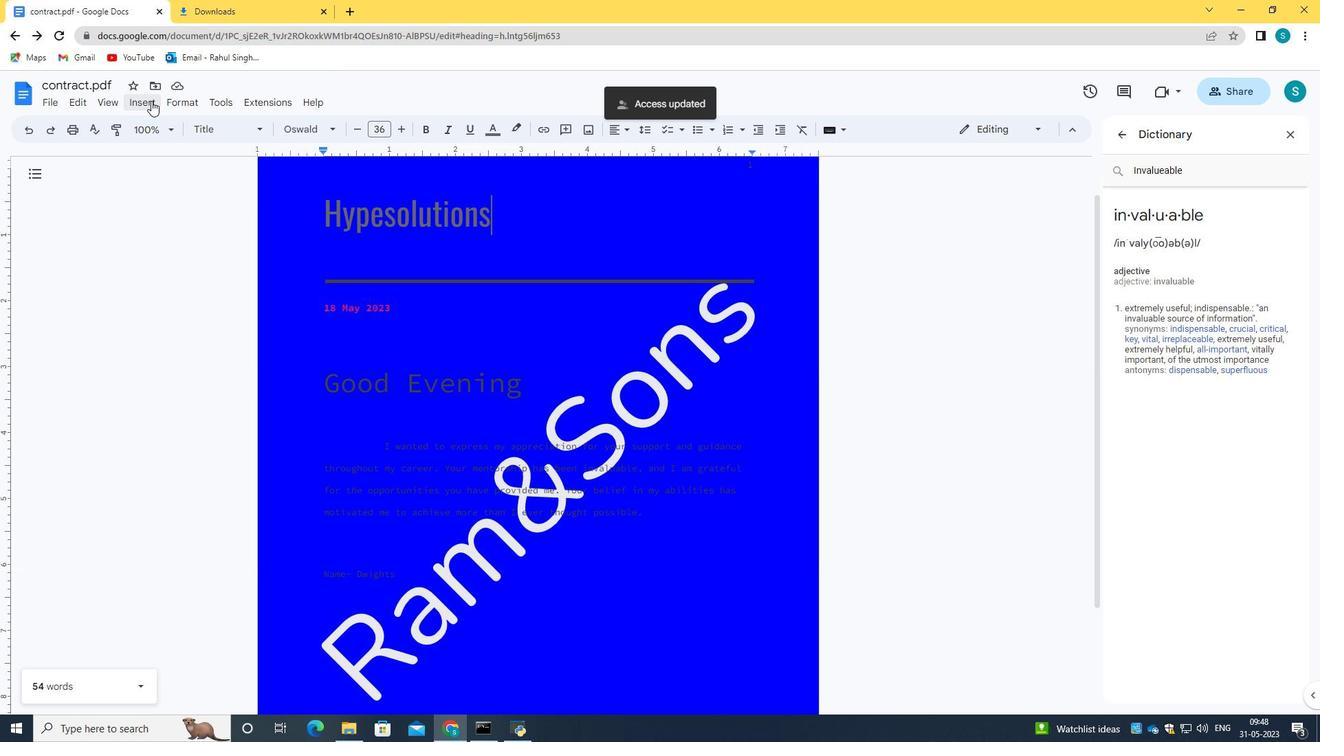 
Action: Mouse moved to (324, 8)
Screenshot: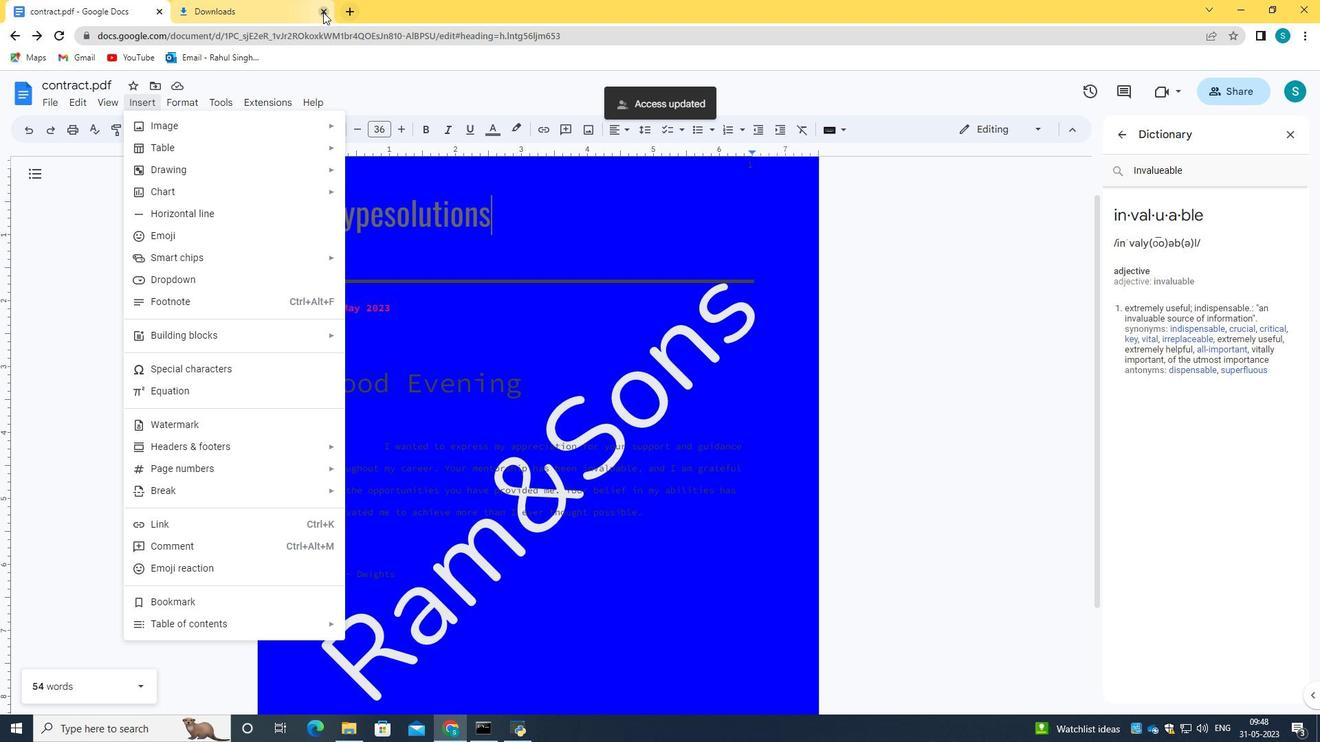 
Action: Mouse pressed left at (324, 8)
Screenshot: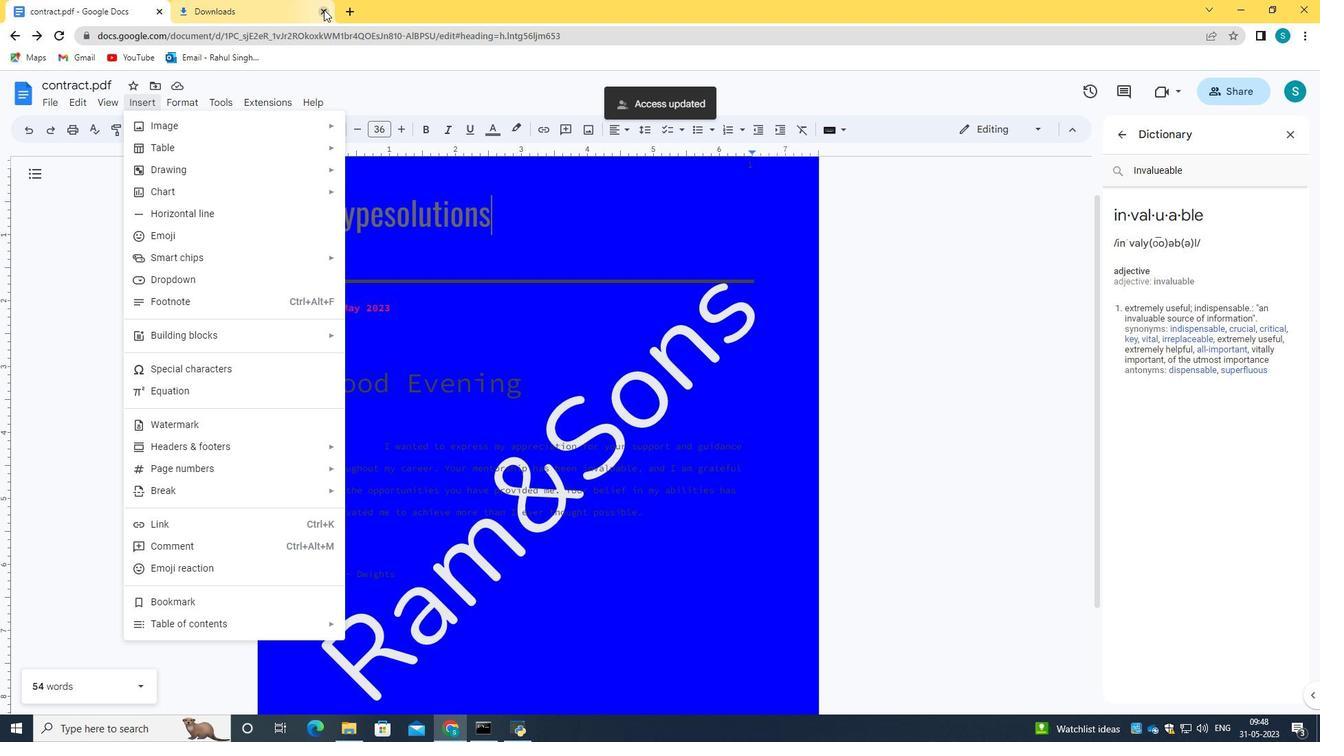 
Action: Mouse moved to (339, 251)
Screenshot: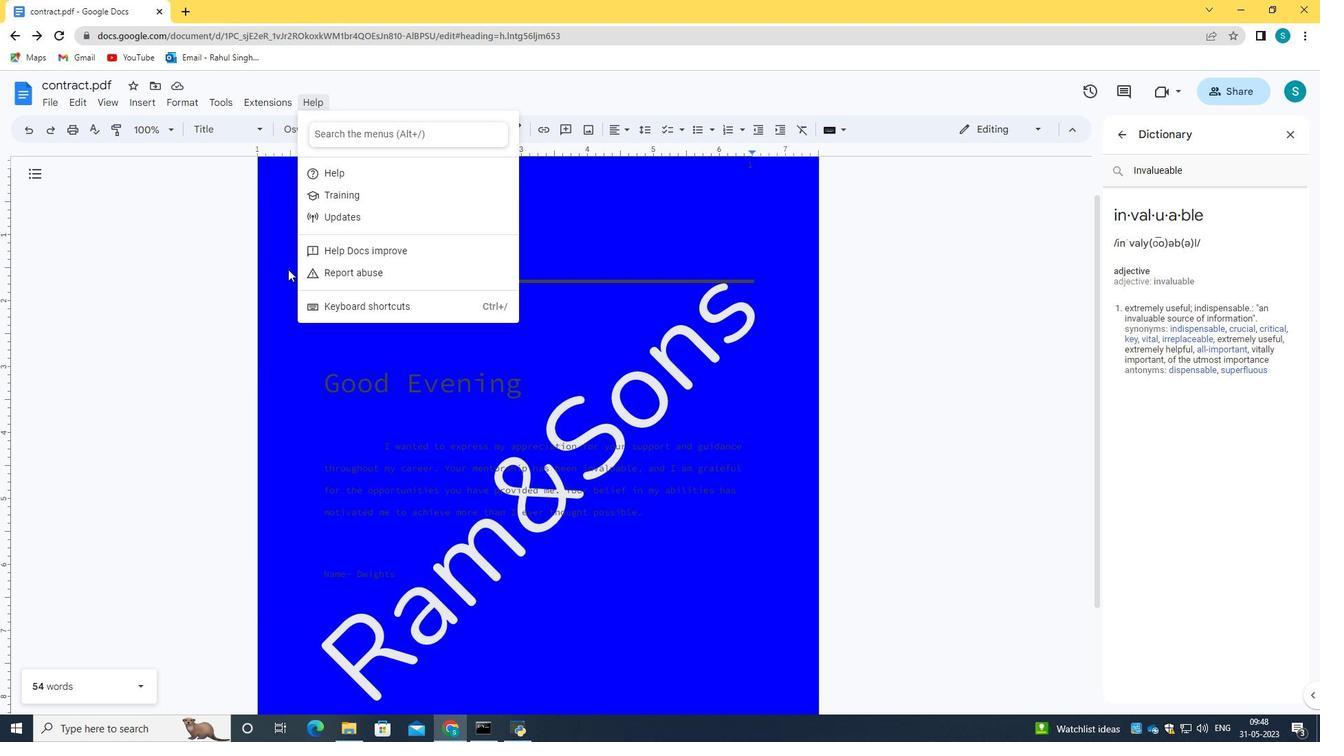 
